 Task: Find connections with filter location Senden with filter topic #digitalnomadwith filter profile language Spanish with filter current company ETeam with filter school Madras Jobs with filter industry Renewable Energy Semiconductor Manufacturing with filter service category Search Engine Optimization (SEO) with filter keywords title Locksmith
Action: Mouse moved to (184, 288)
Screenshot: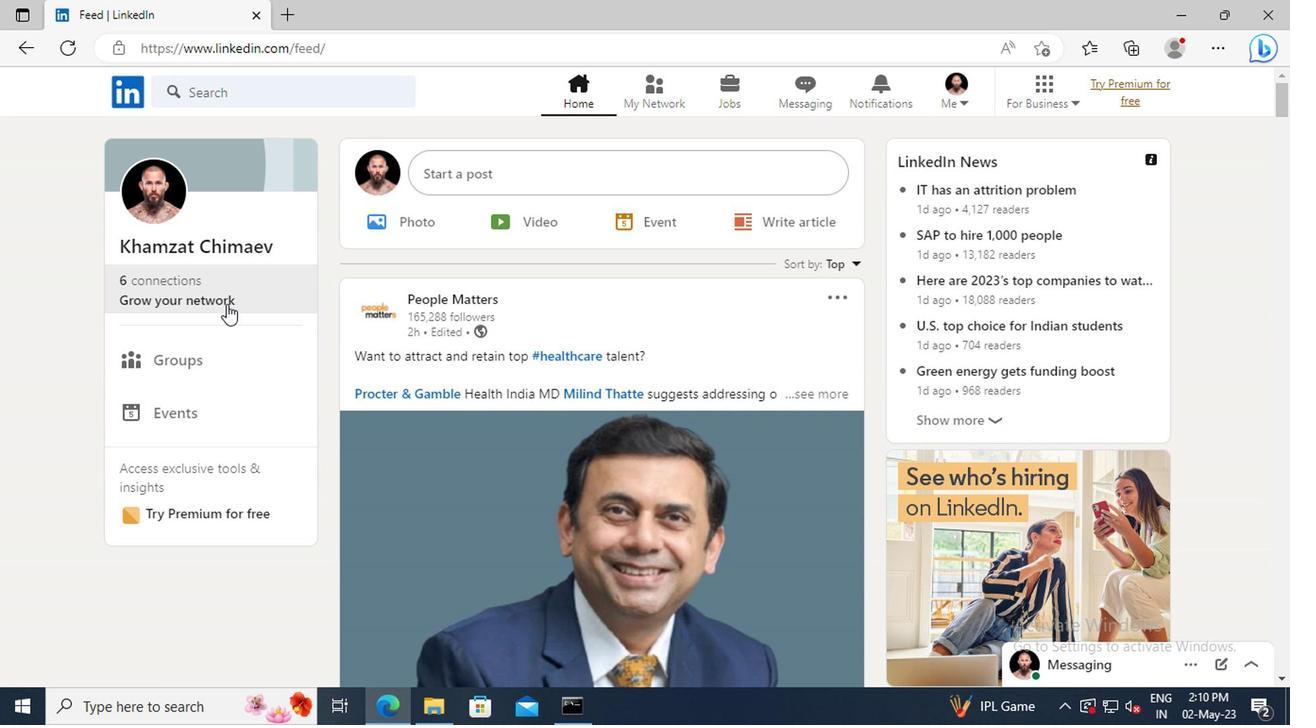 
Action: Mouse pressed left at (184, 288)
Screenshot: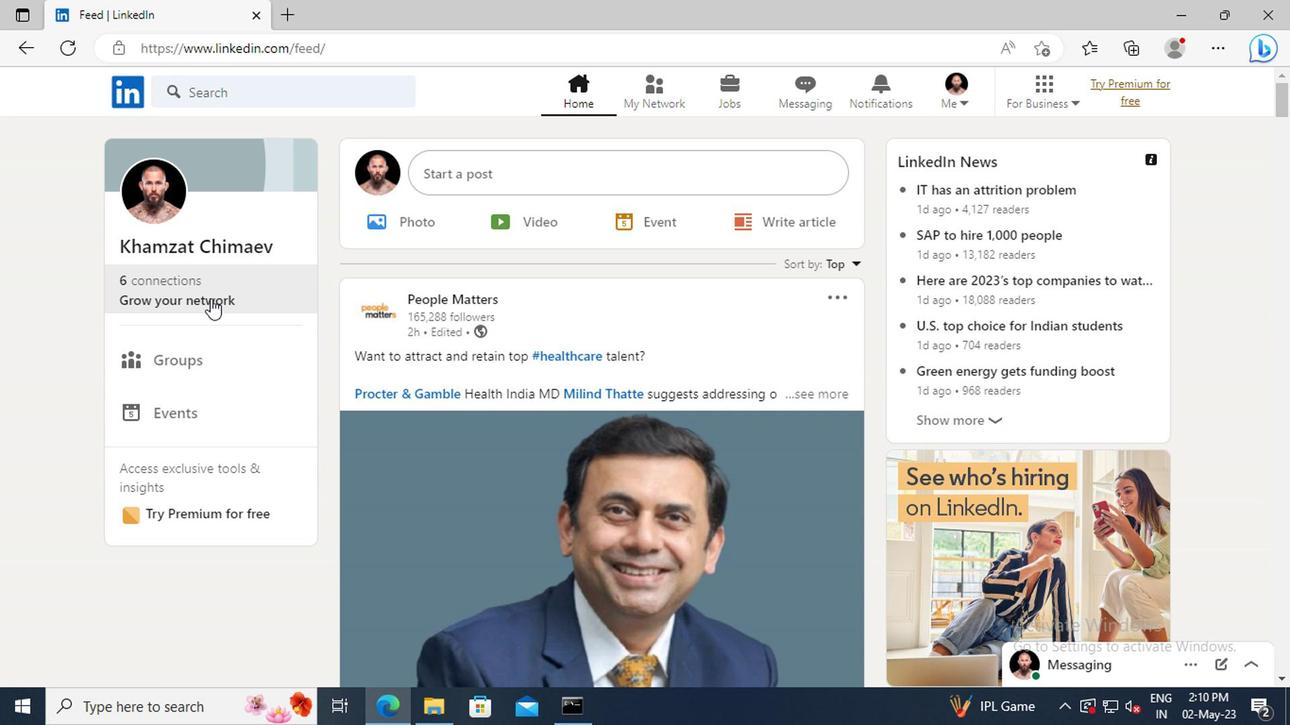 
Action: Mouse moved to (195, 200)
Screenshot: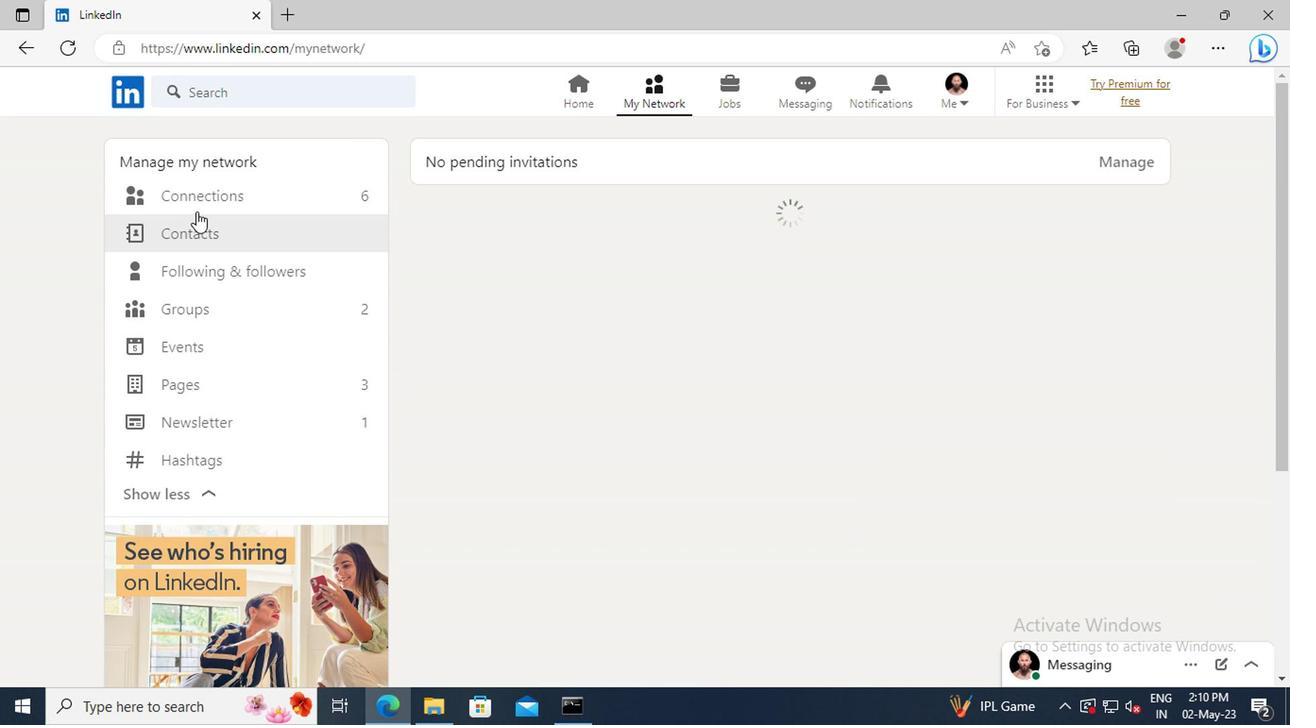 
Action: Mouse pressed left at (195, 200)
Screenshot: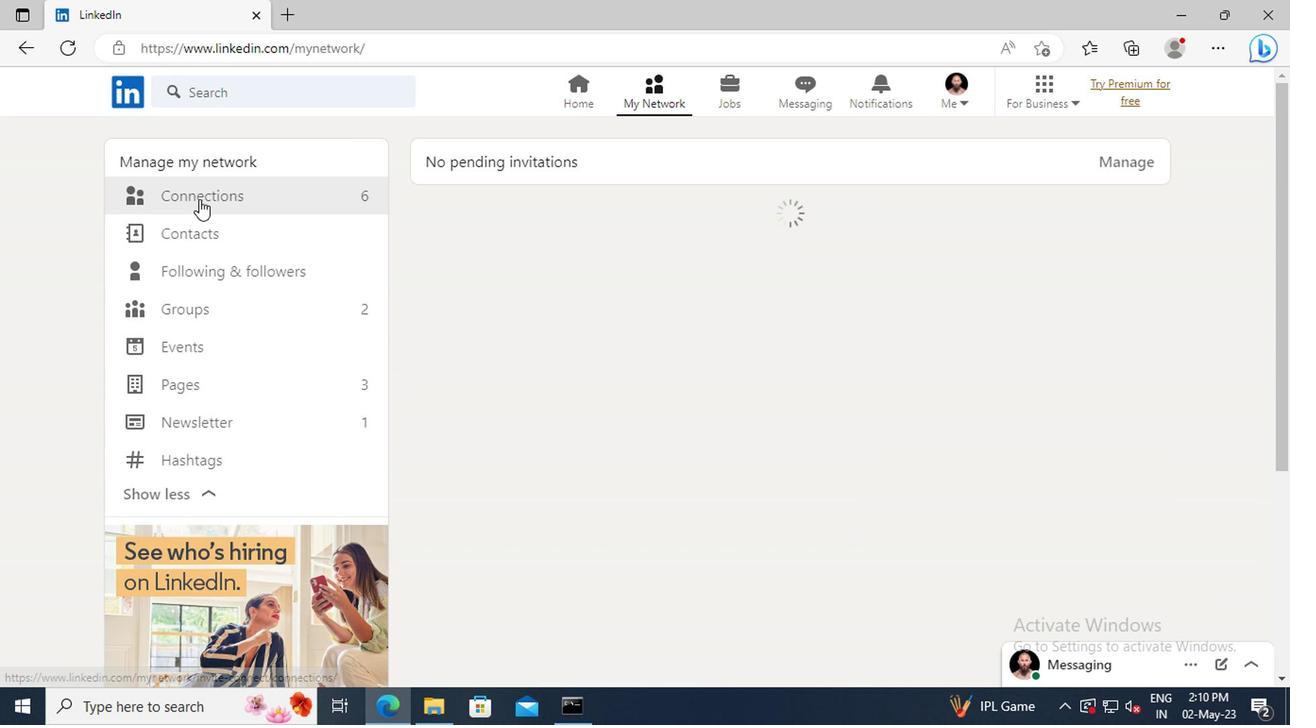 
Action: Mouse moved to (758, 204)
Screenshot: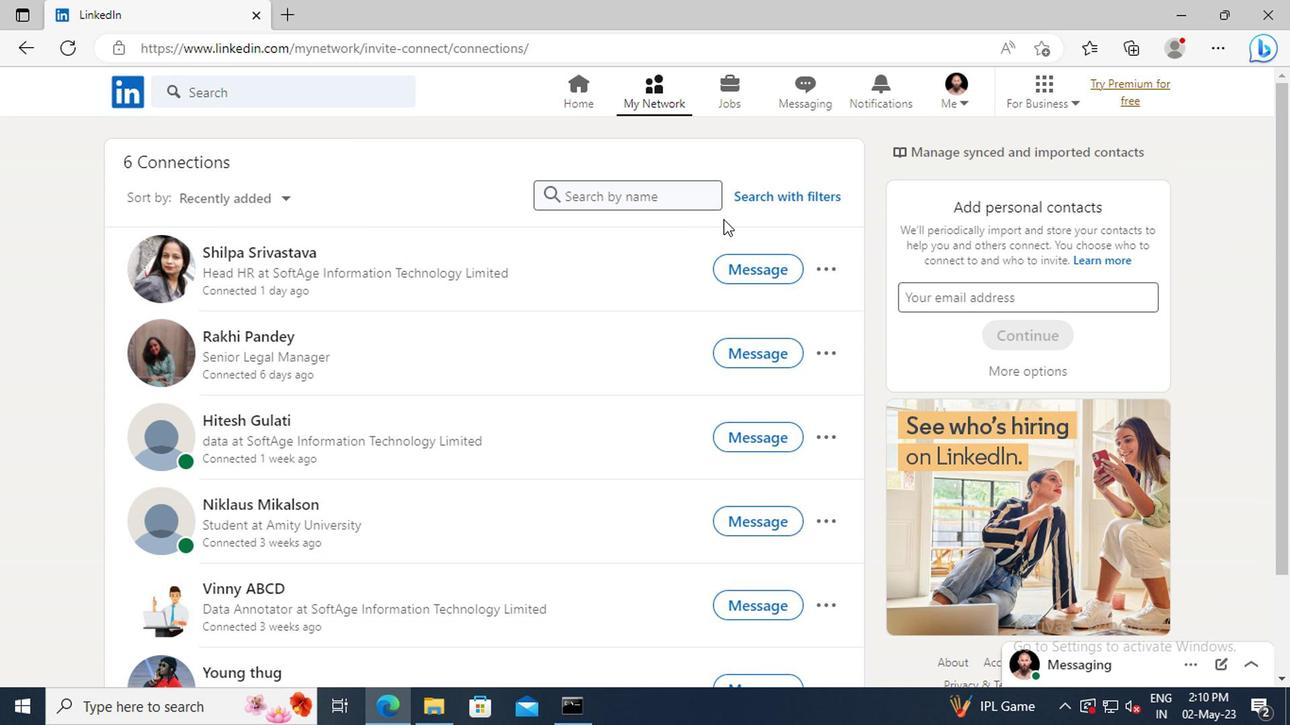 
Action: Mouse pressed left at (758, 204)
Screenshot: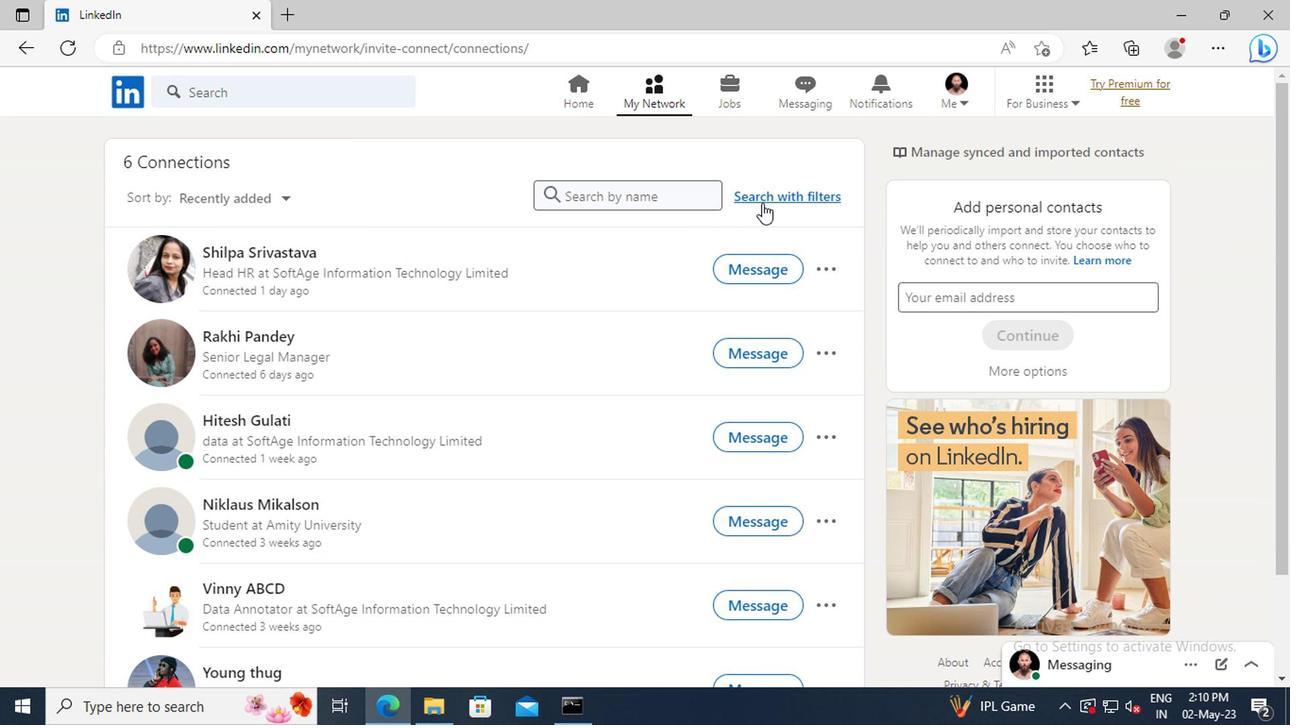 
Action: Mouse moved to (715, 149)
Screenshot: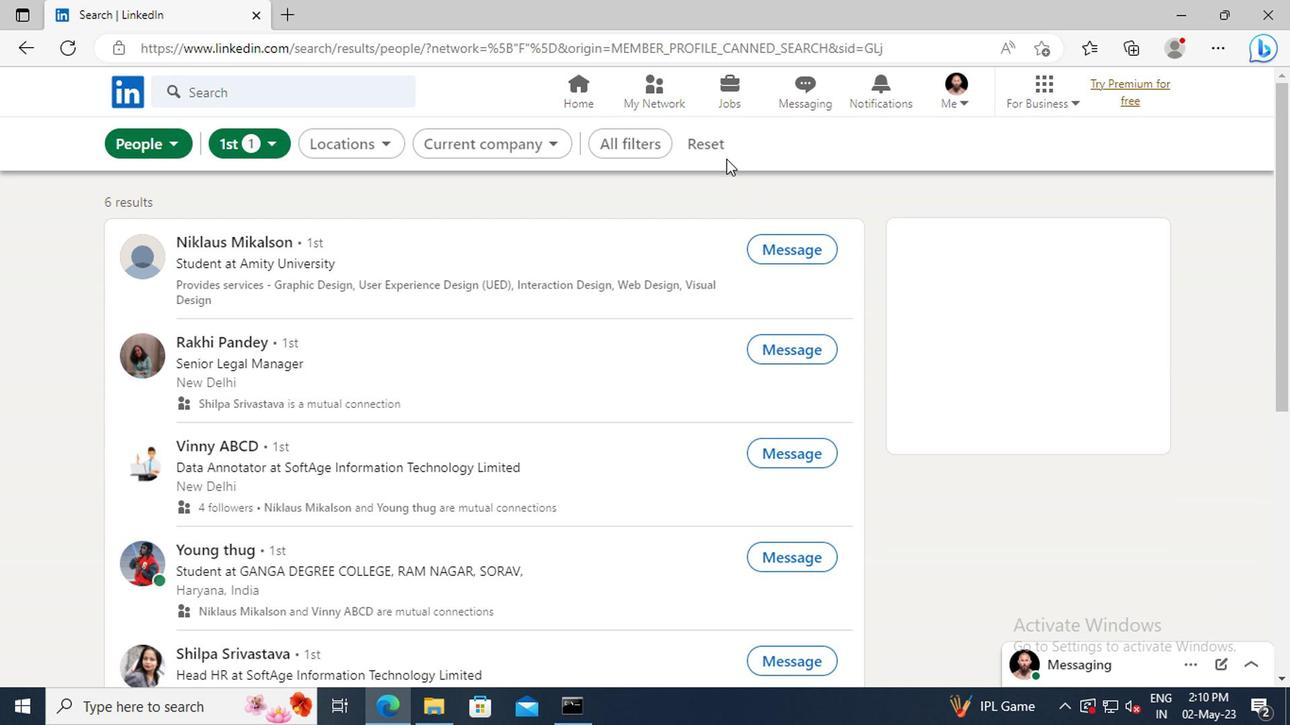
Action: Mouse pressed left at (715, 149)
Screenshot: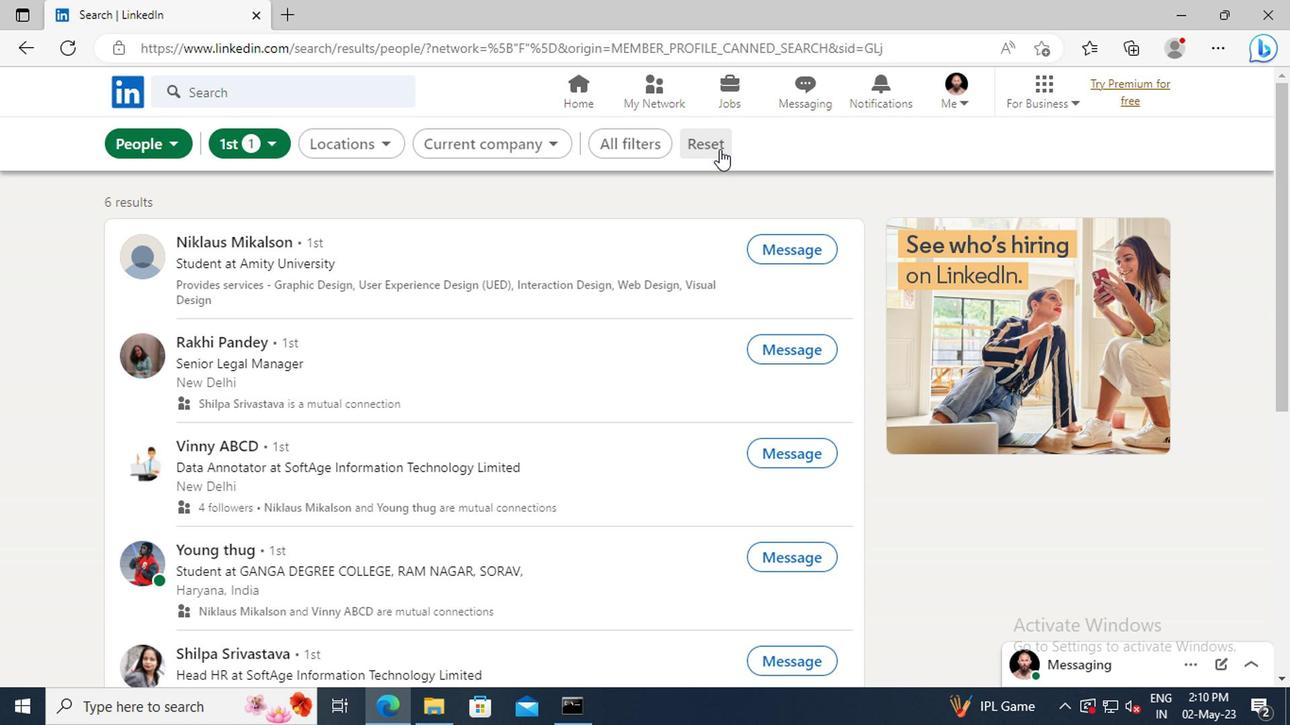
Action: Mouse moved to (673, 148)
Screenshot: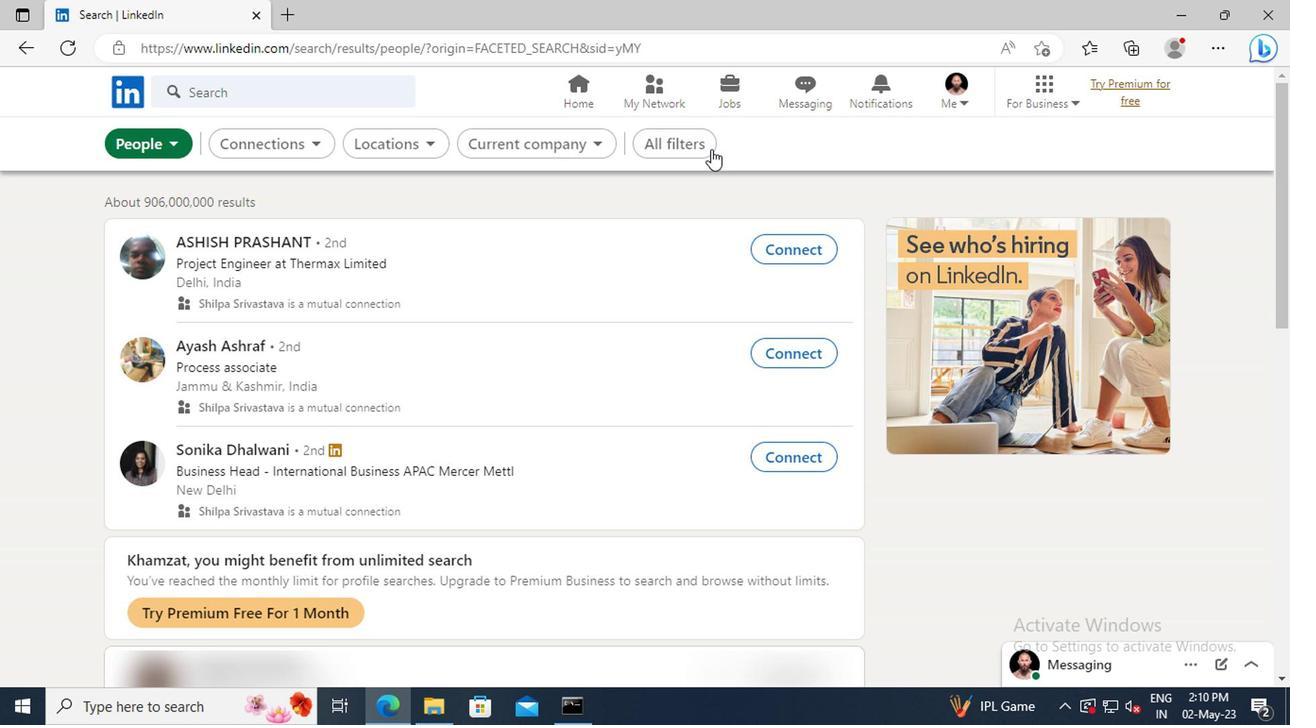 
Action: Mouse pressed left at (673, 148)
Screenshot: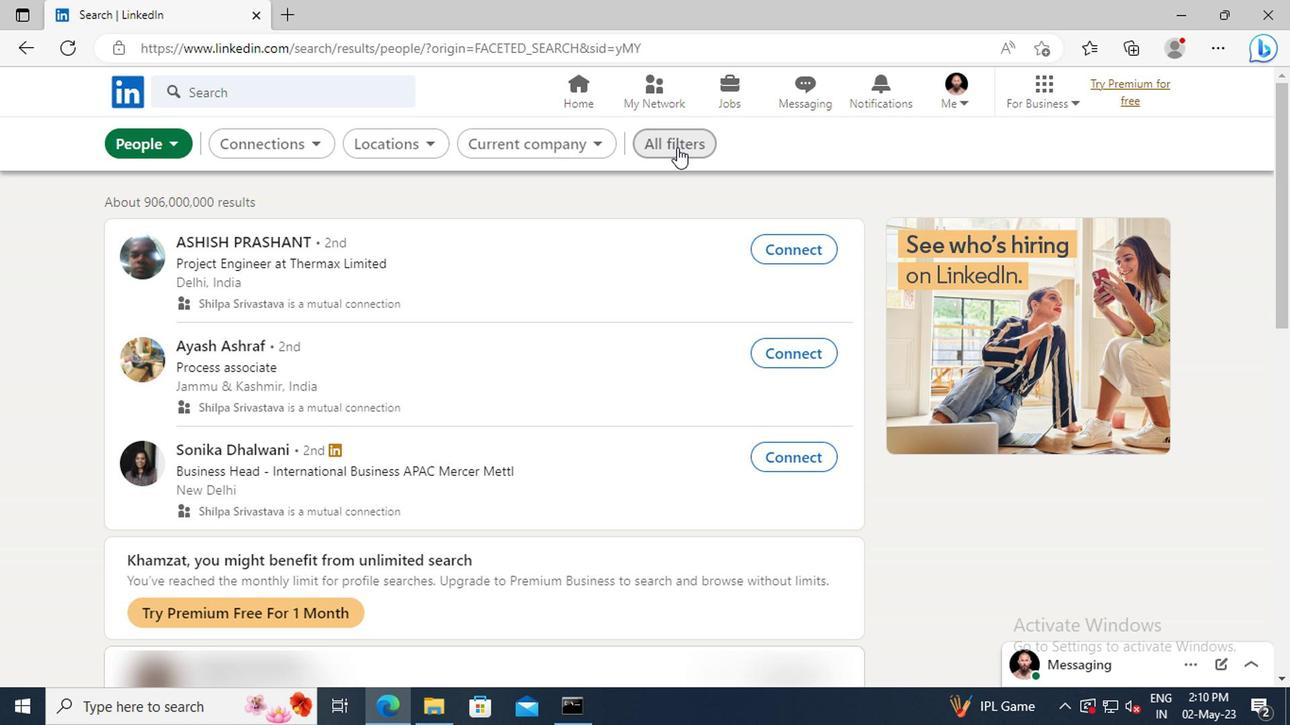 
Action: Mouse moved to (1038, 364)
Screenshot: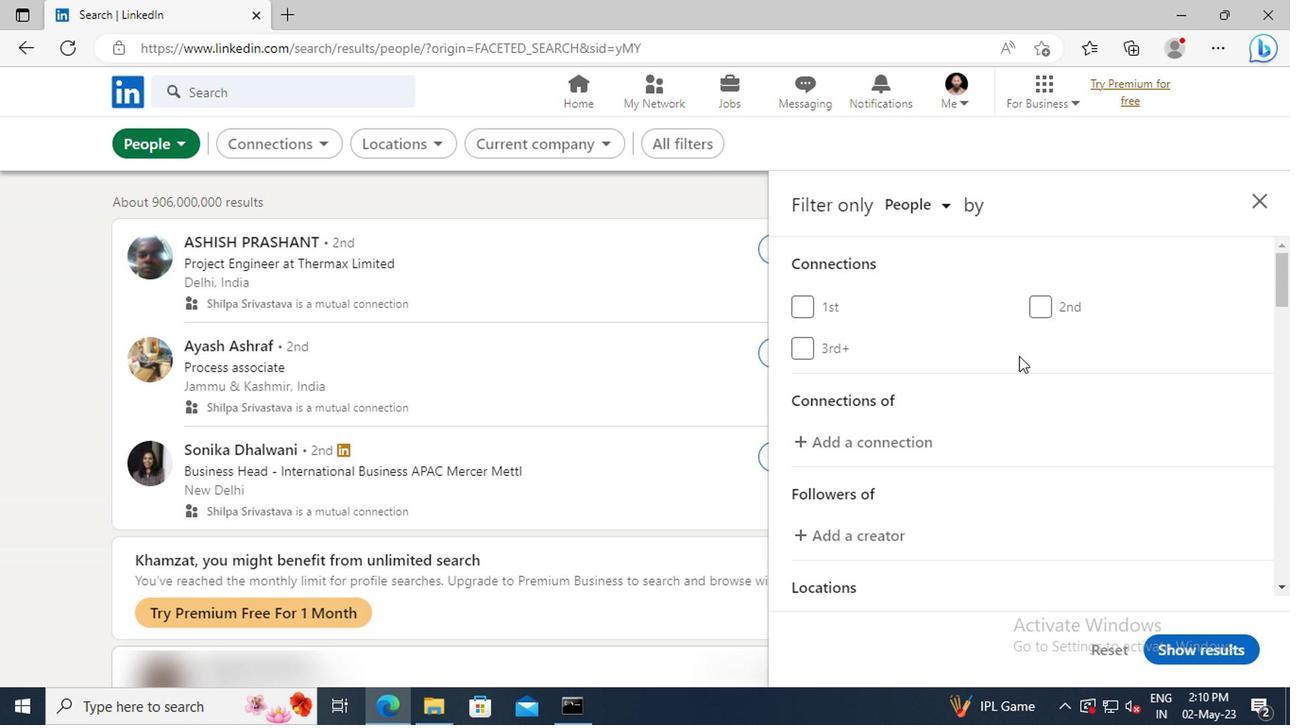 
Action: Mouse scrolled (1038, 362) with delta (0, -1)
Screenshot: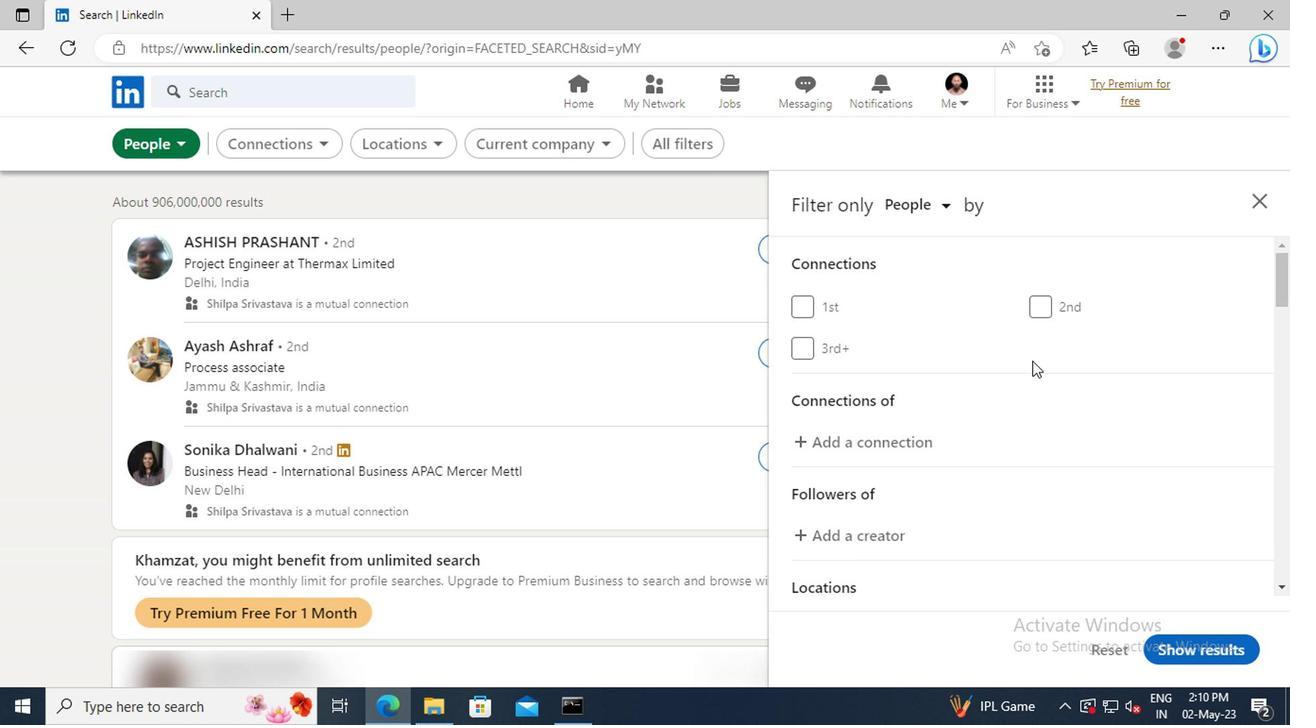 
Action: Mouse scrolled (1038, 362) with delta (0, -1)
Screenshot: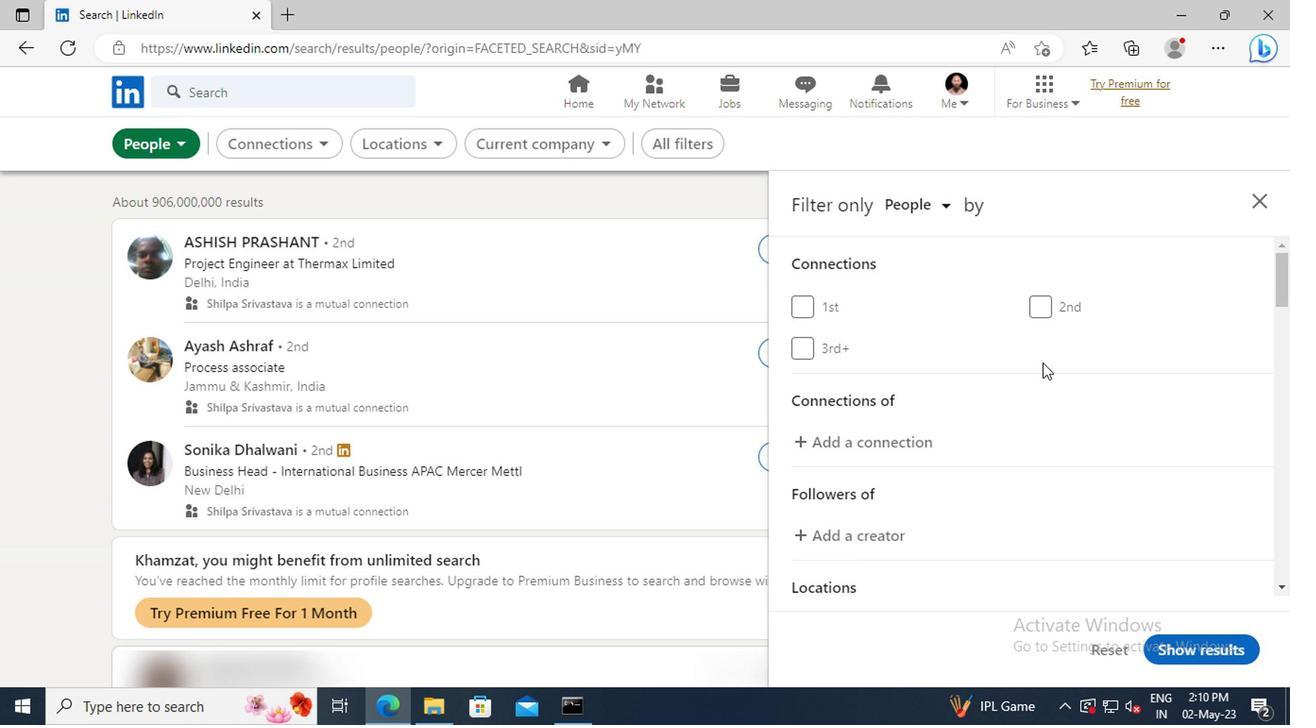 
Action: Mouse scrolled (1038, 362) with delta (0, -1)
Screenshot: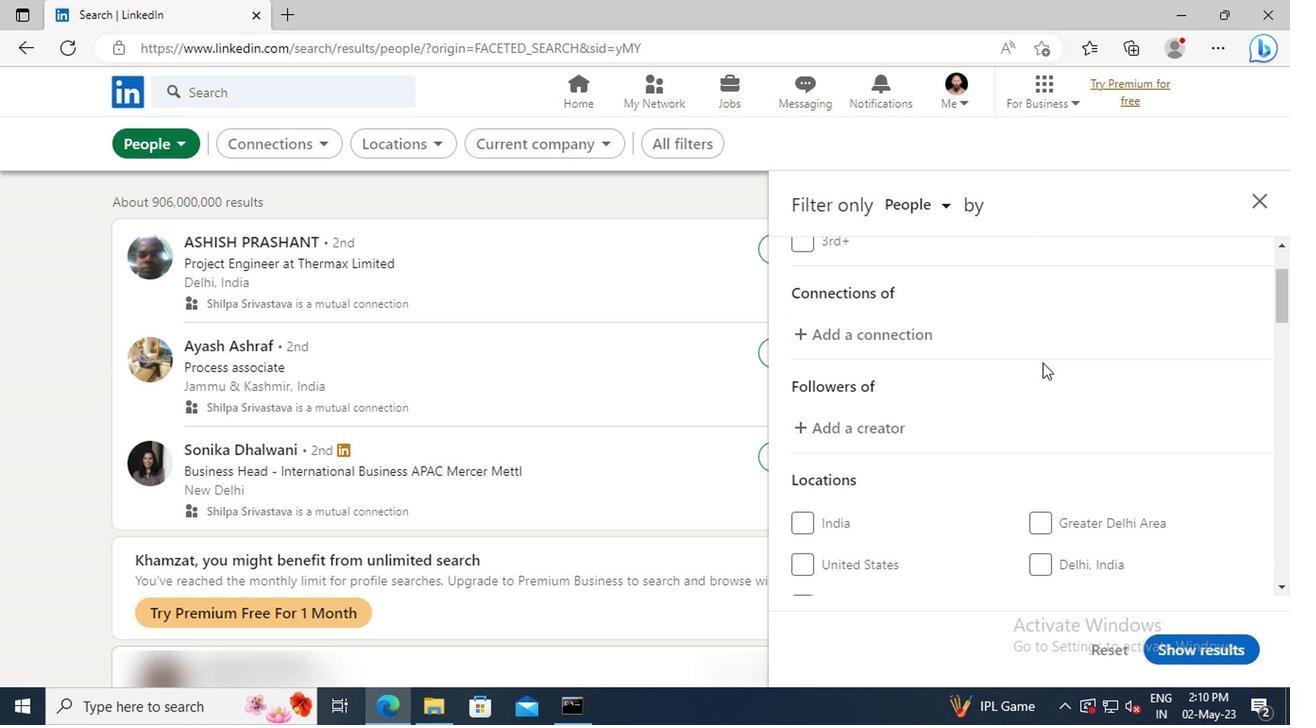 
Action: Mouse moved to (1039, 364)
Screenshot: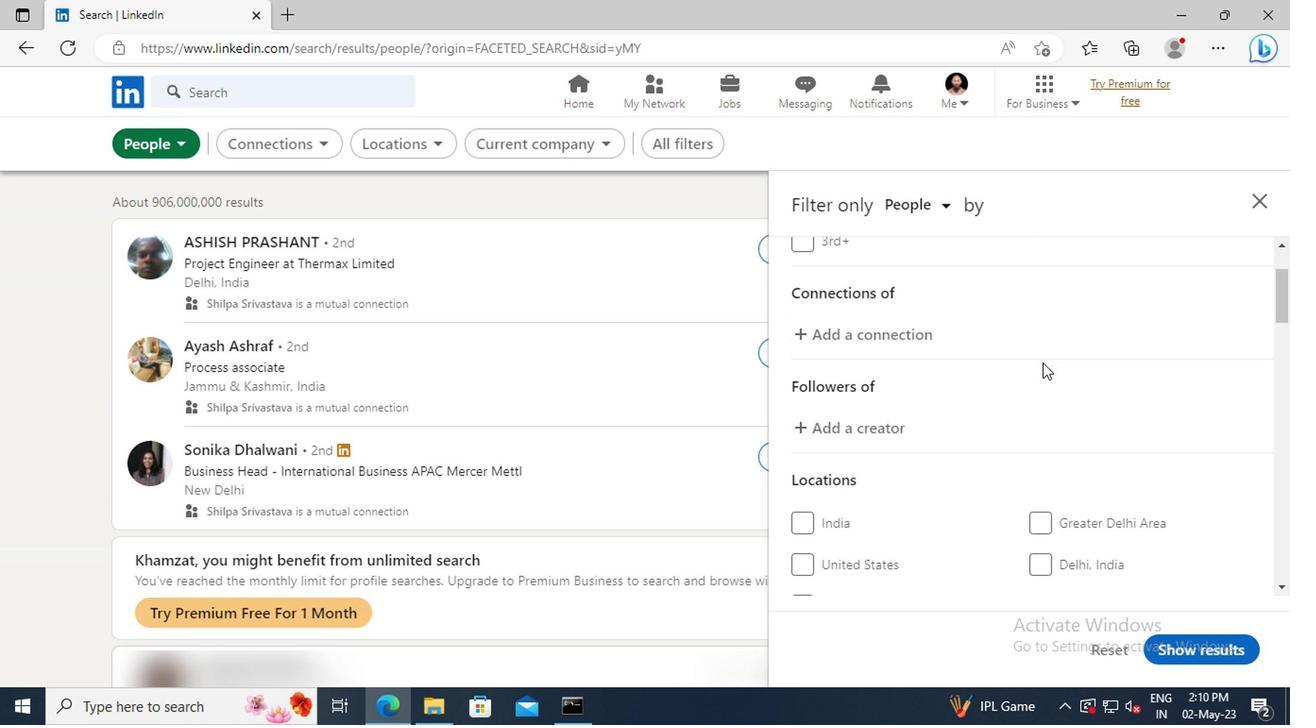 
Action: Mouse scrolled (1039, 362) with delta (0, -1)
Screenshot: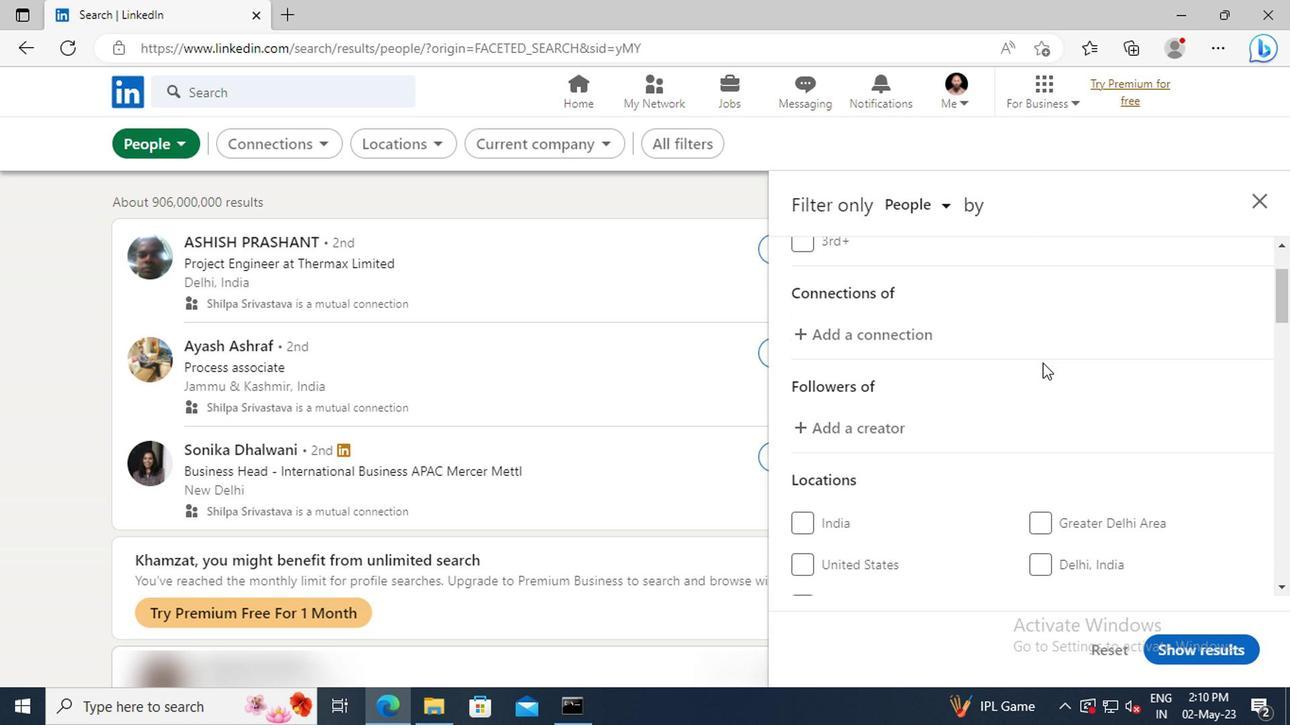 
Action: Mouse scrolled (1039, 362) with delta (0, -1)
Screenshot: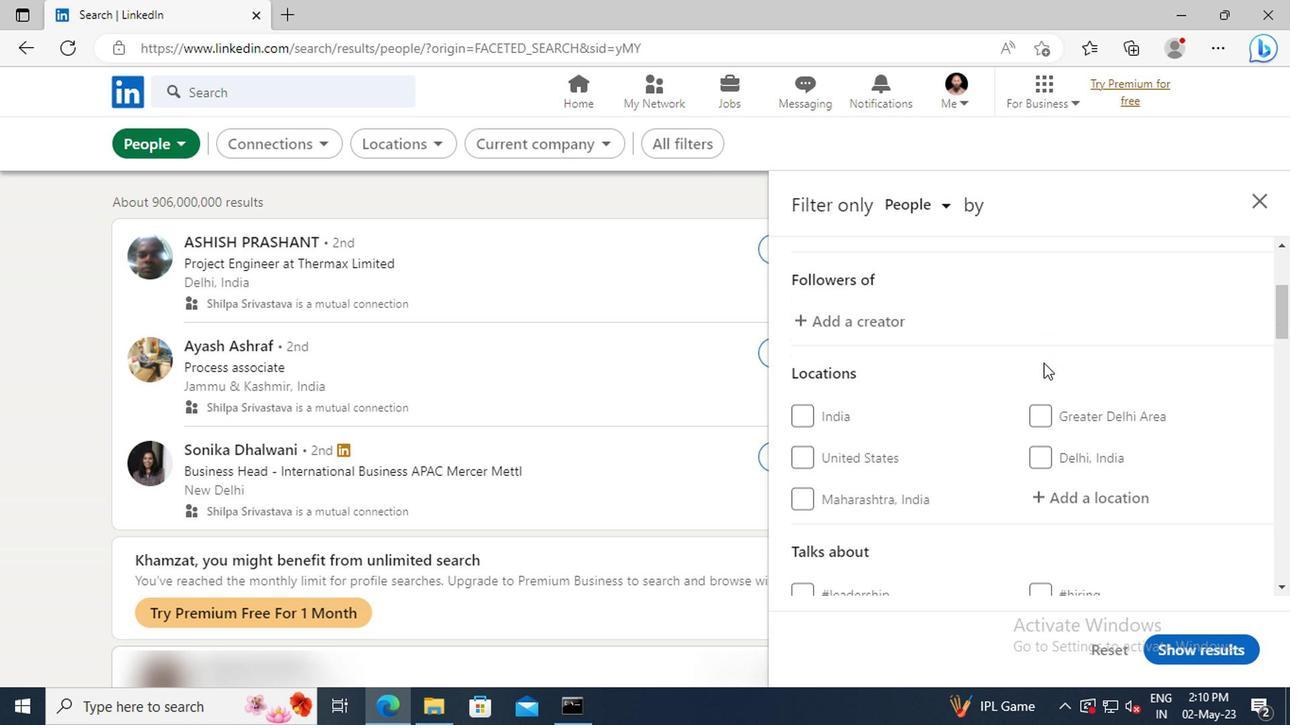 
Action: Mouse moved to (1052, 442)
Screenshot: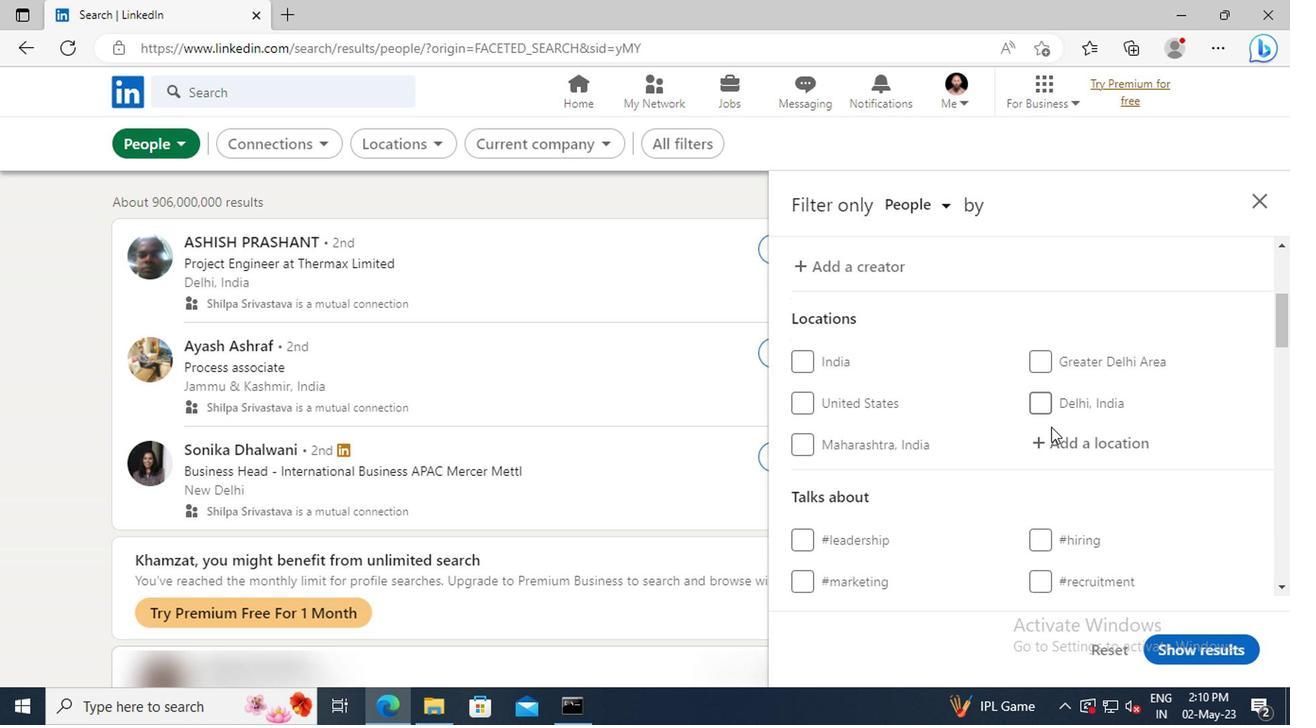 
Action: Mouse pressed left at (1052, 442)
Screenshot: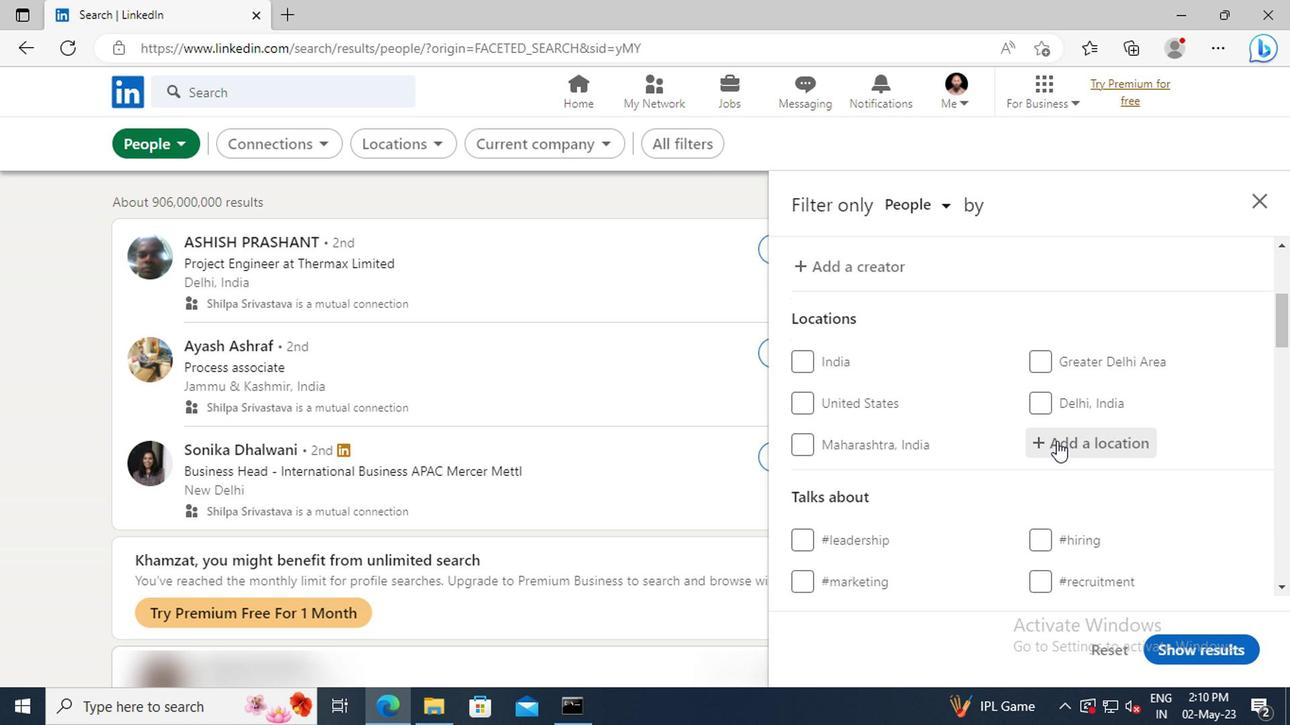 
Action: Key pressed <Key.shift>SENDEN
Screenshot: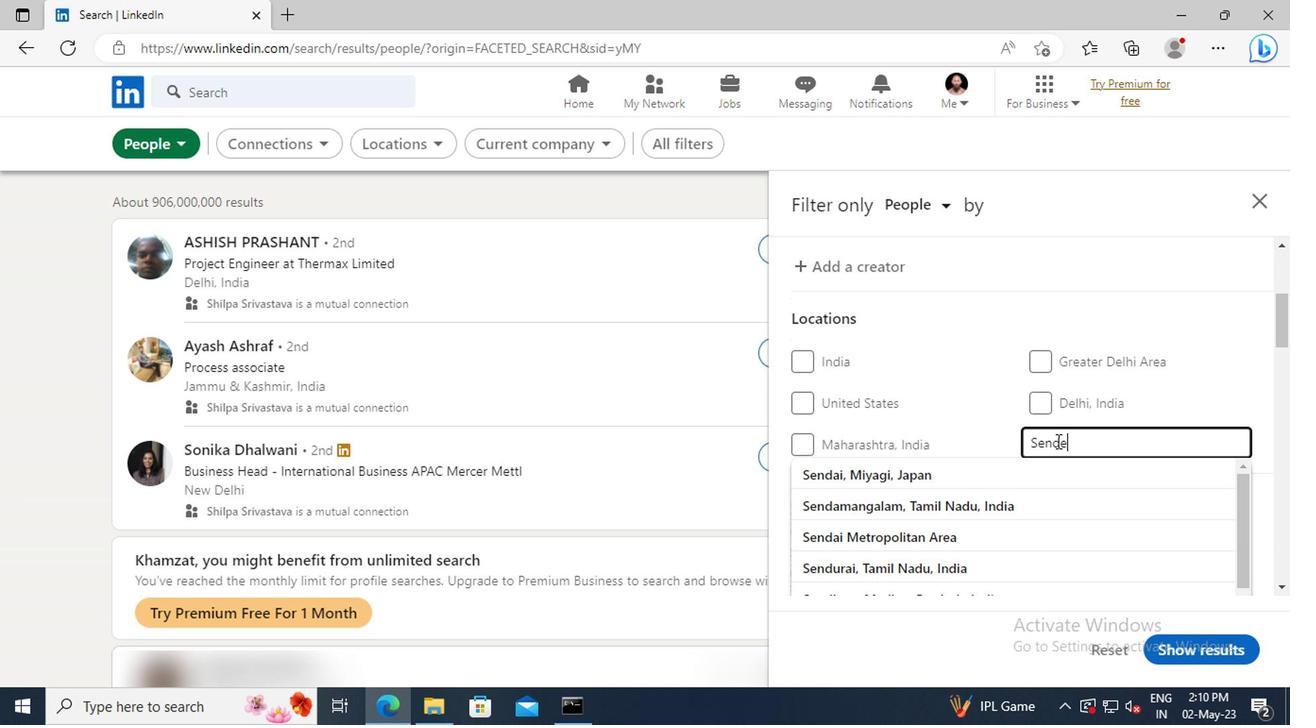 
Action: Mouse moved to (1057, 473)
Screenshot: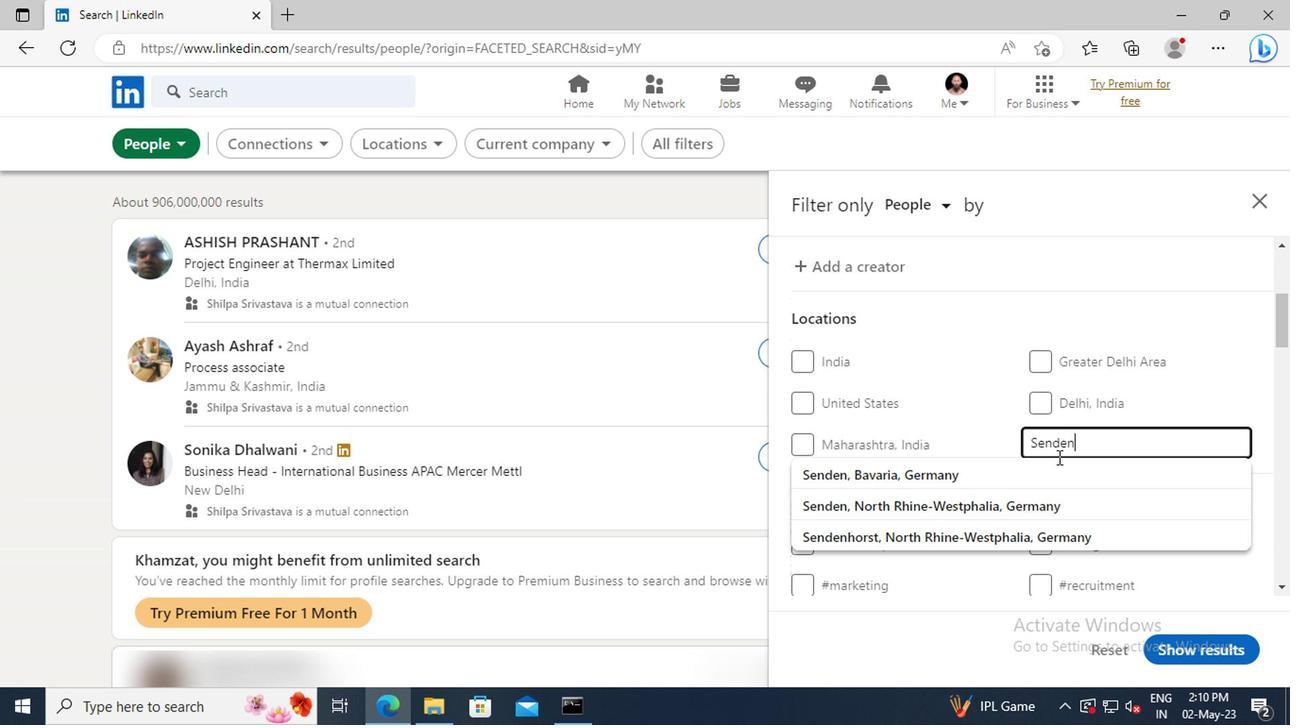 
Action: Mouse pressed left at (1057, 473)
Screenshot: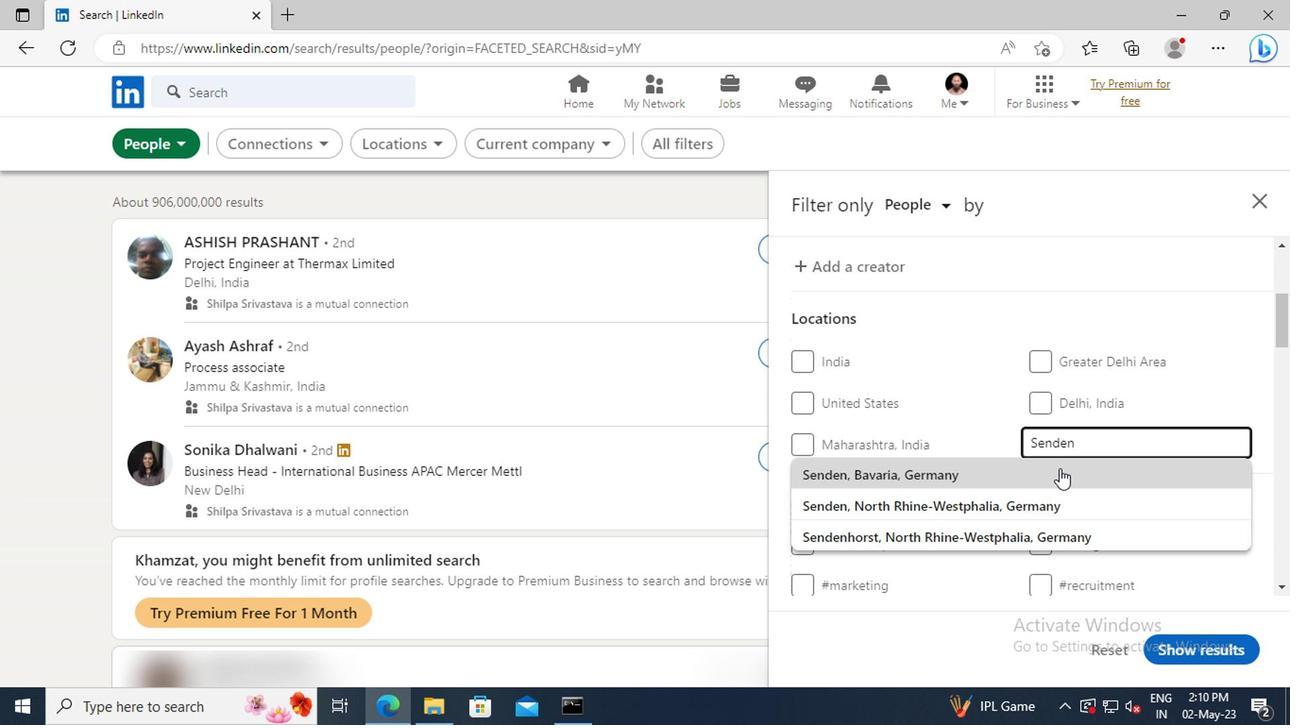 
Action: Mouse scrolled (1057, 471) with delta (0, -1)
Screenshot: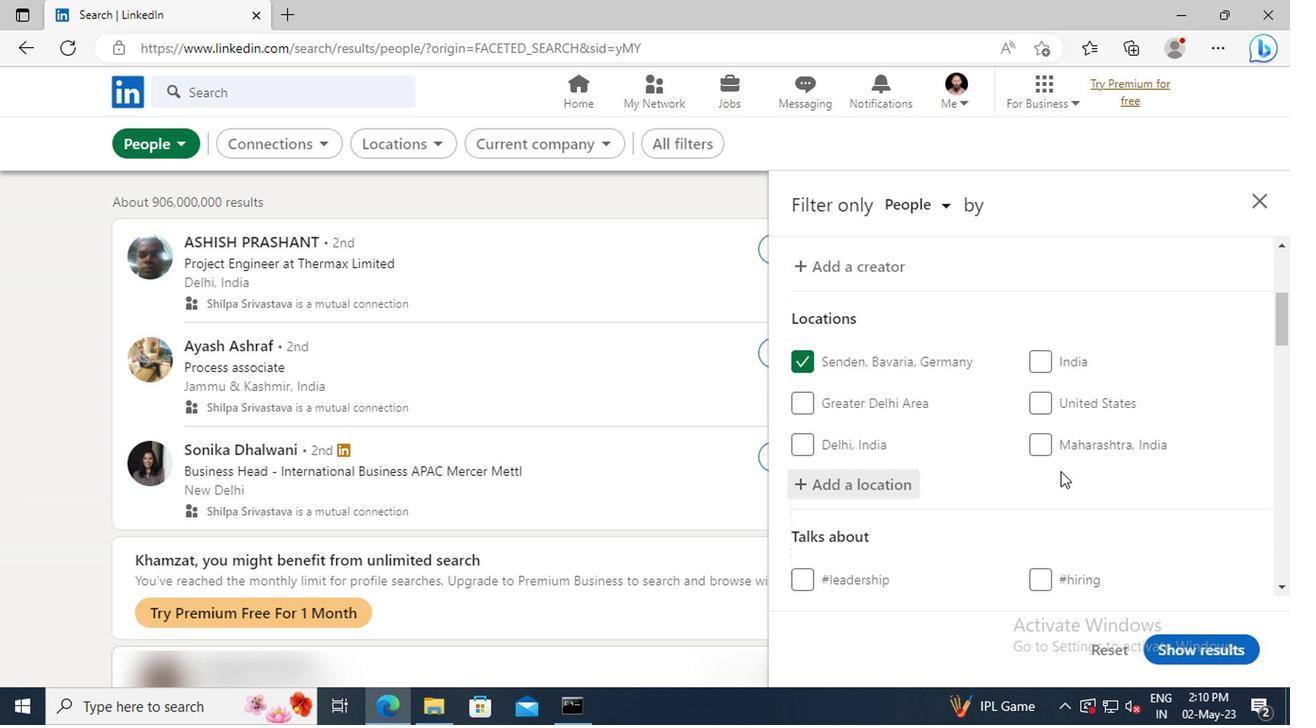 
Action: Mouse scrolled (1057, 471) with delta (0, -1)
Screenshot: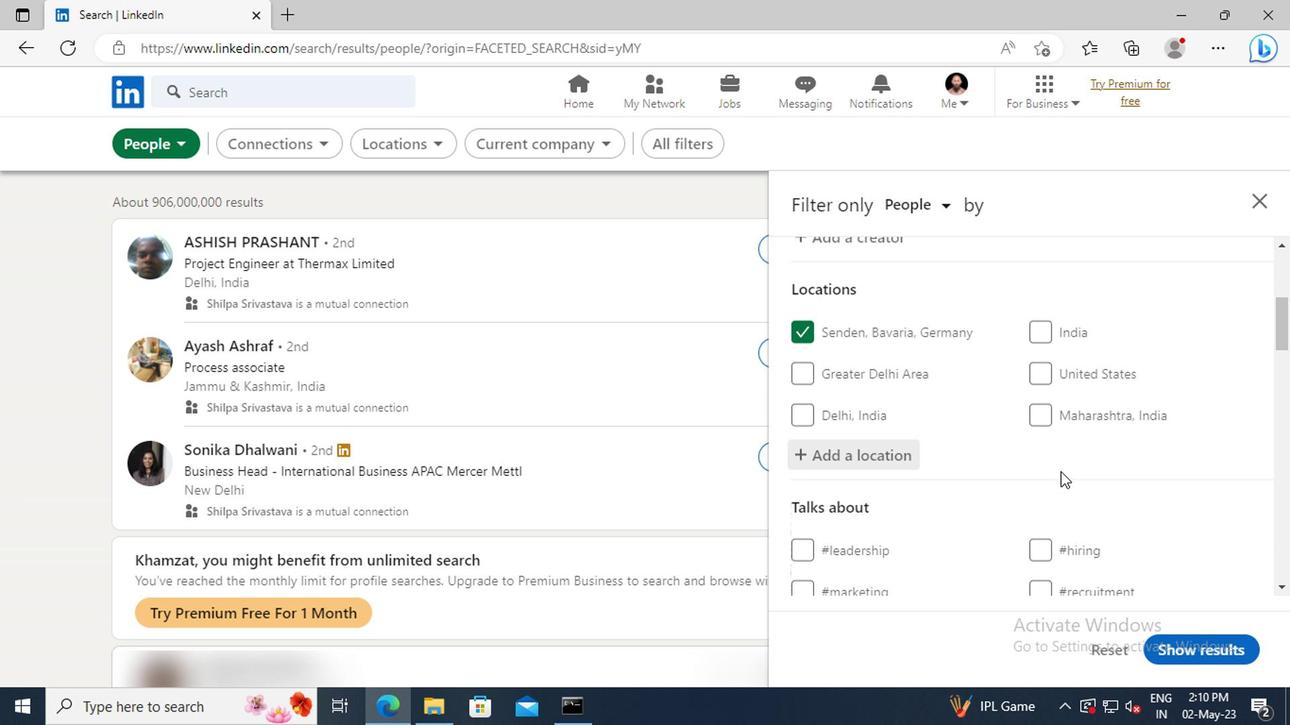 
Action: Mouse scrolled (1057, 471) with delta (0, -1)
Screenshot: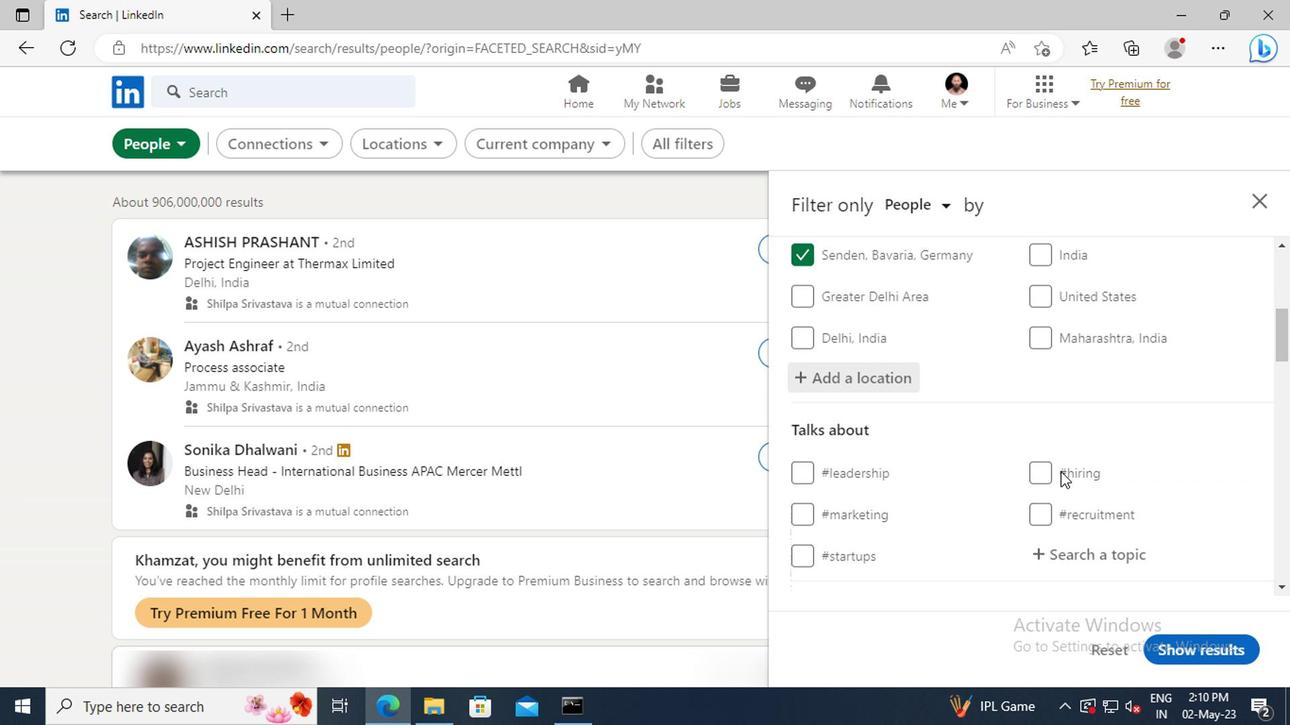 
Action: Mouse moved to (1060, 497)
Screenshot: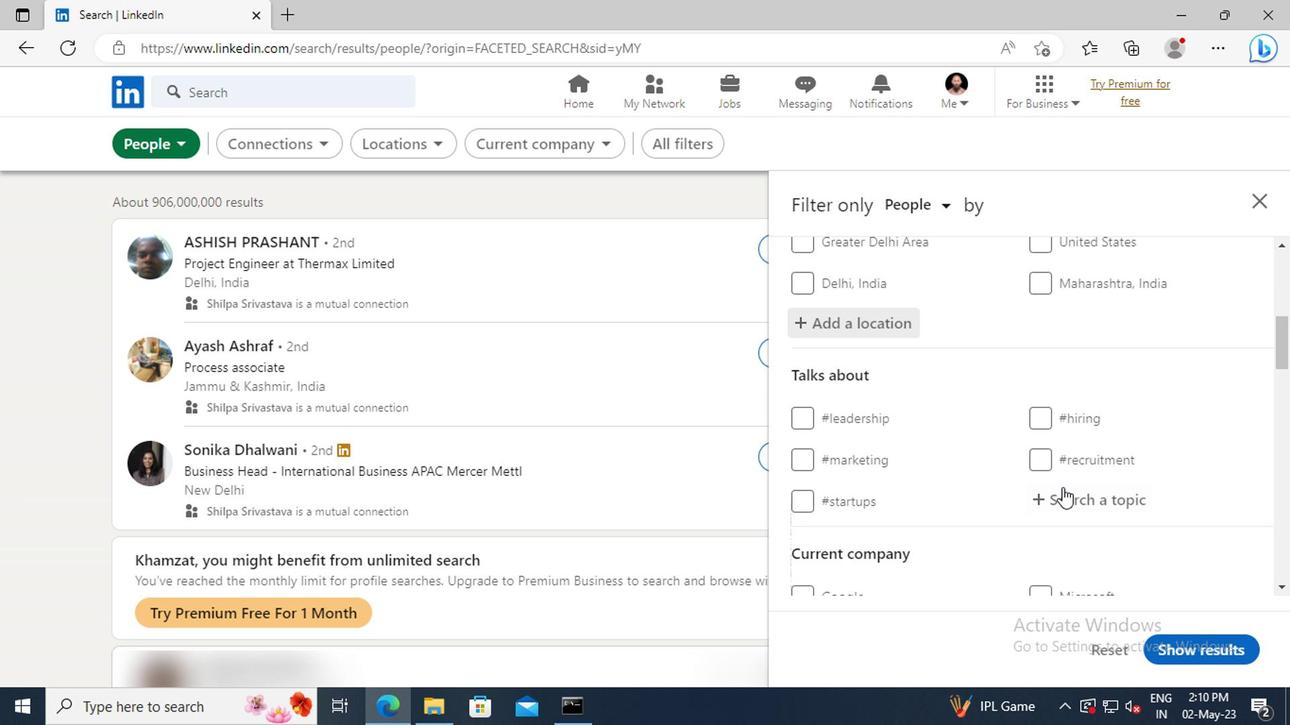 
Action: Mouse pressed left at (1060, 497)
Screenshot: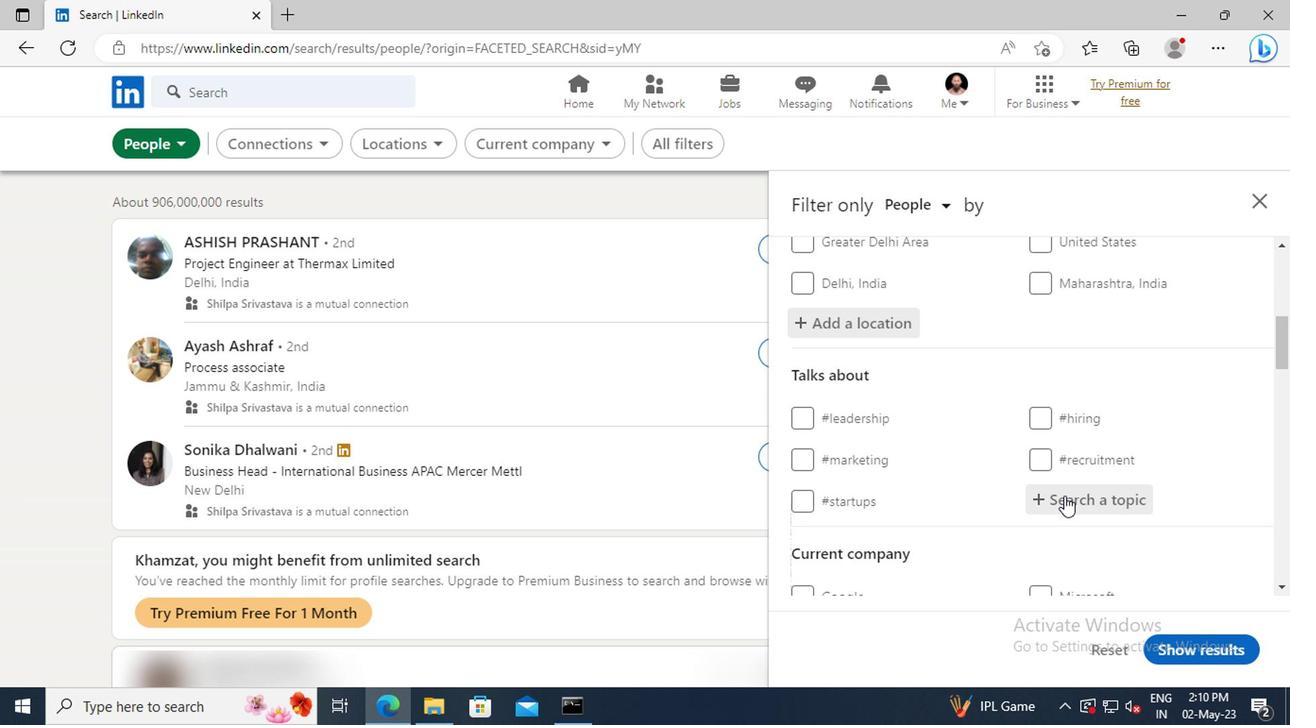
Action: Key pressed DIGITALNO
Screenshot: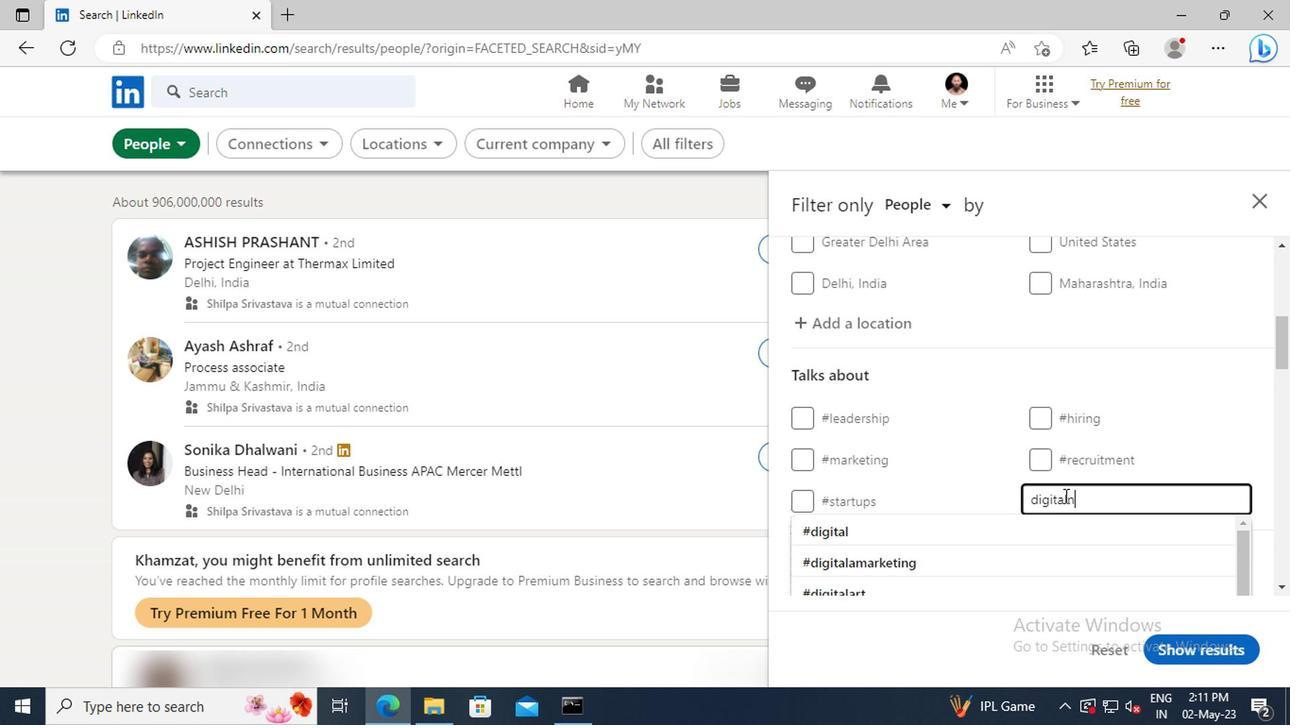 
Action: Mouse moved to (1061, 527)
Screenshot: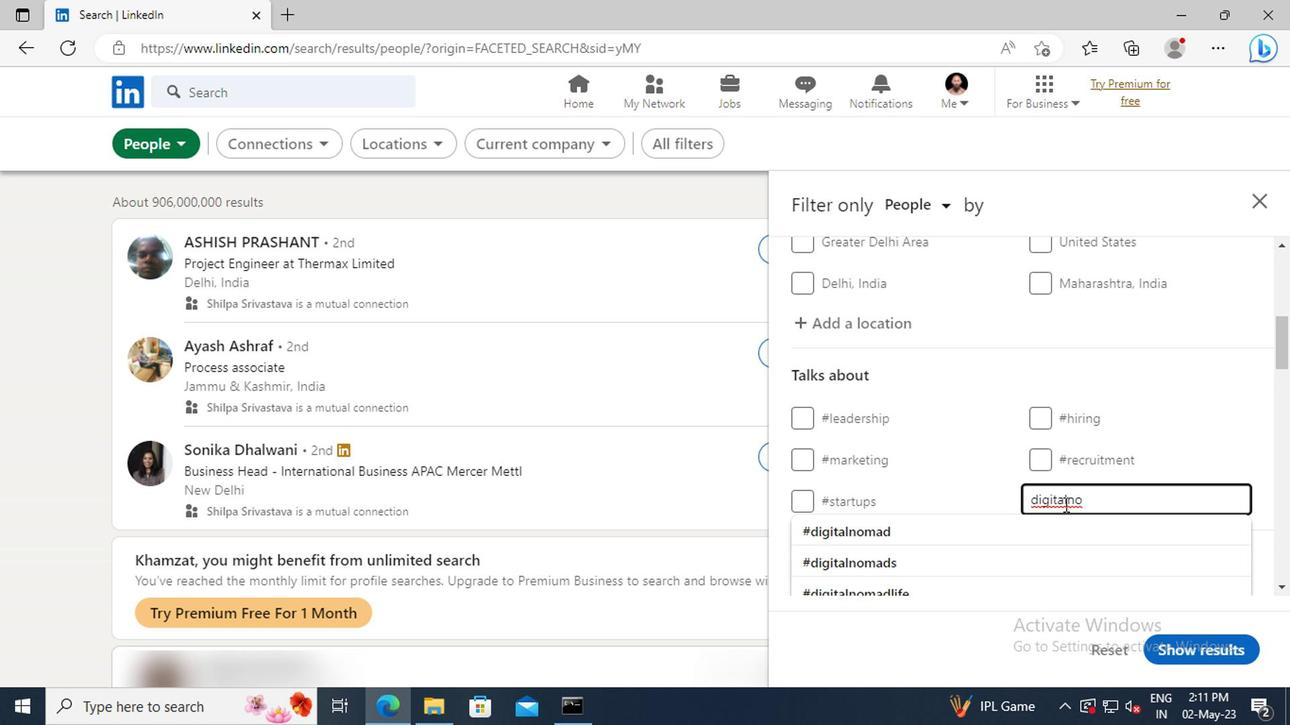 
Action: Mouse pressed left at (1061, 527)
Screenshot: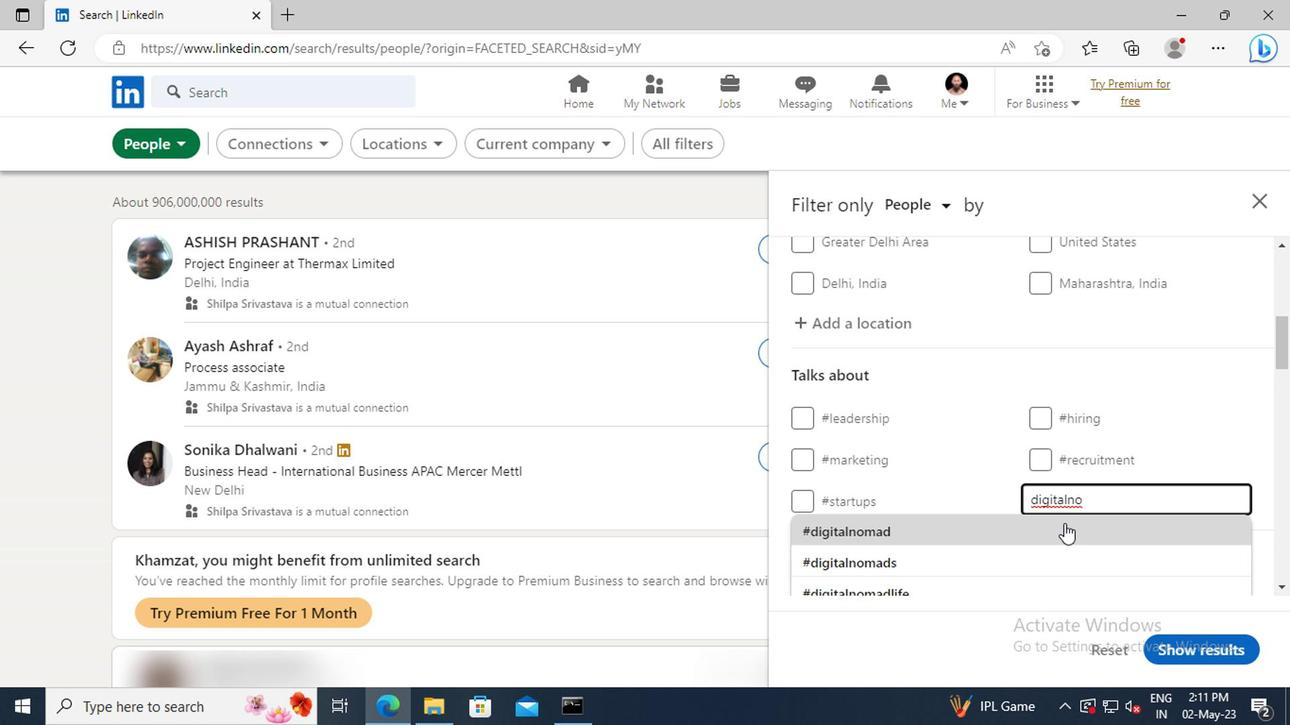 
Action: Mouse scrolled (1061, 526) with delta (0, 0)
Screenshot: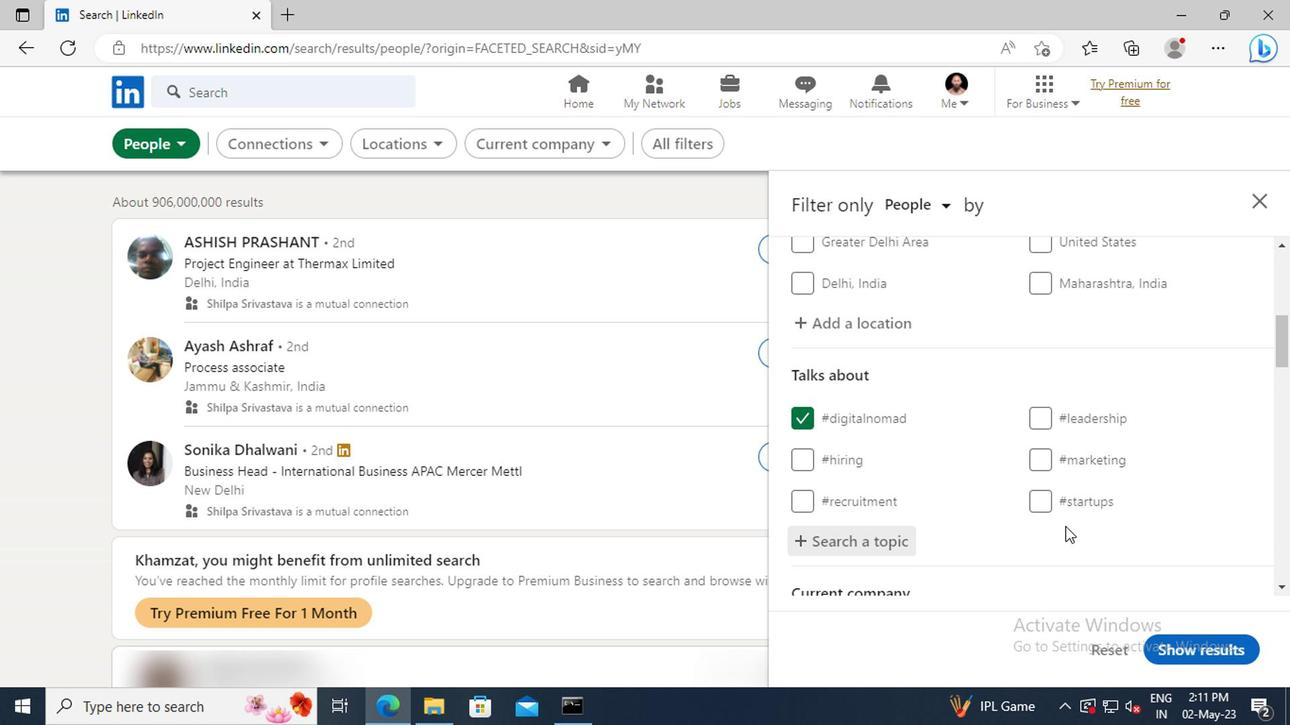
Action: Mouse moved to (1050, 477)
Screenshot: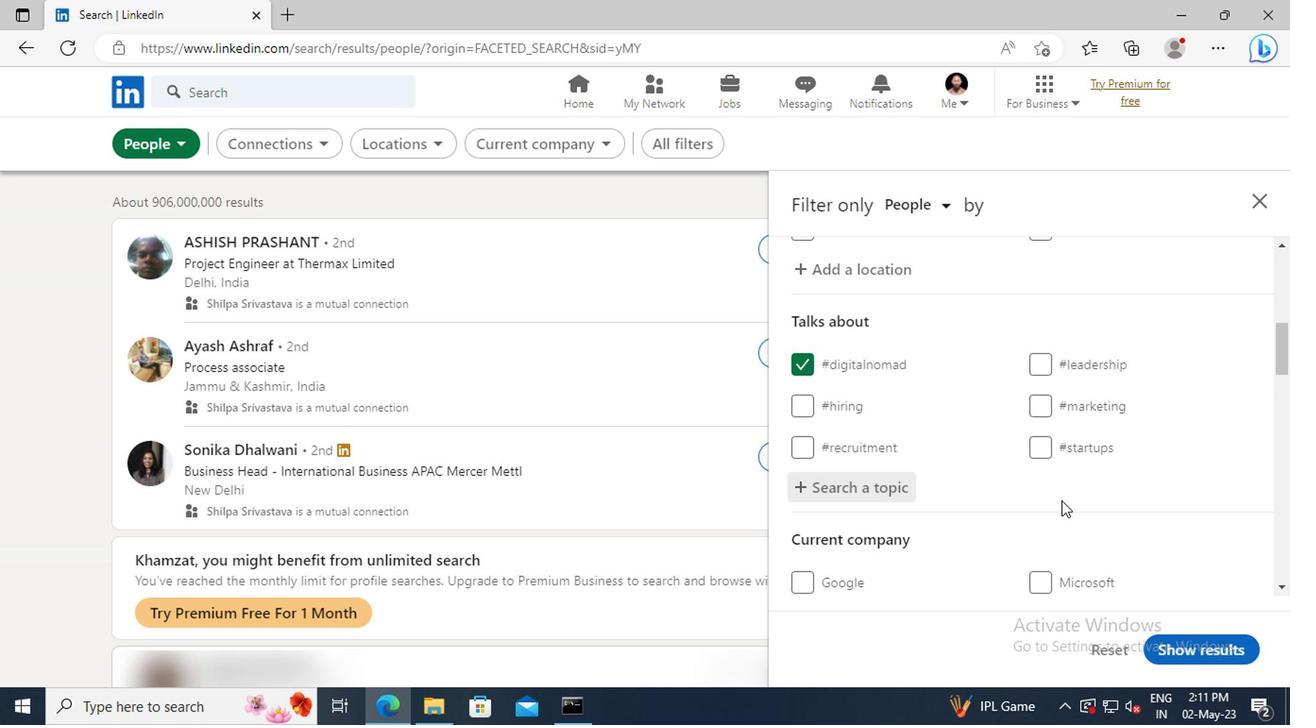 
Action: Mouse scrolled (1050, 476) with delta (0, -1)
Screenshot: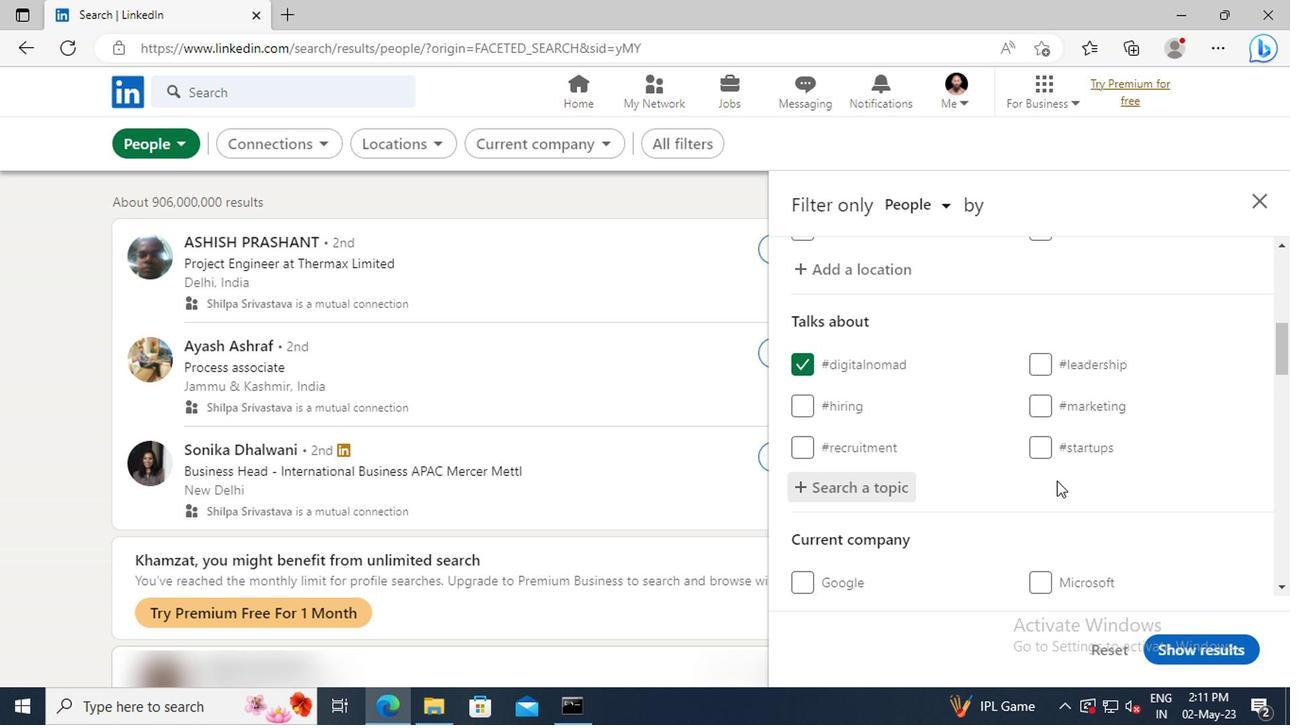 
Action: Mouse scrolled (1050, 476) with delta (0, -1)
Screenshot: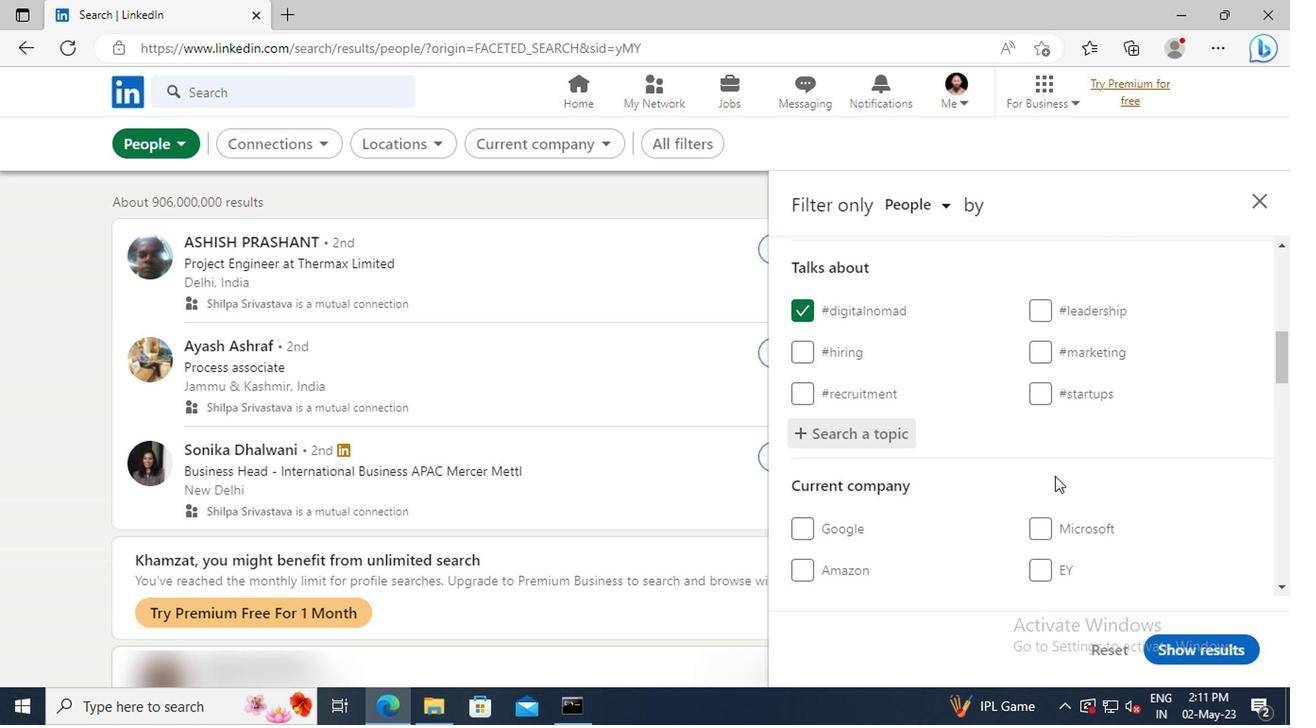 
Action: Mouse scrolled (1050, 476) with delta (0, -1)
Screenshot: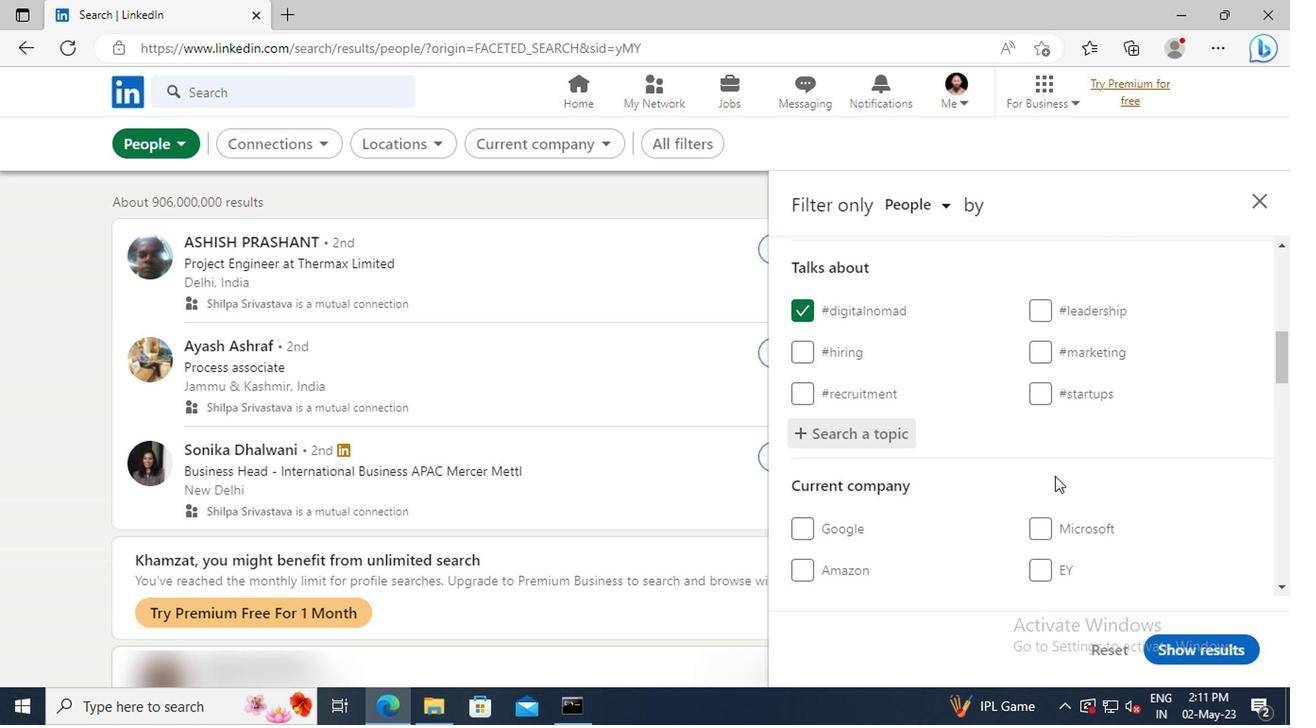 
Action: Mouse scrolled (1050, 476) with delta (0, -1)
Screenshot: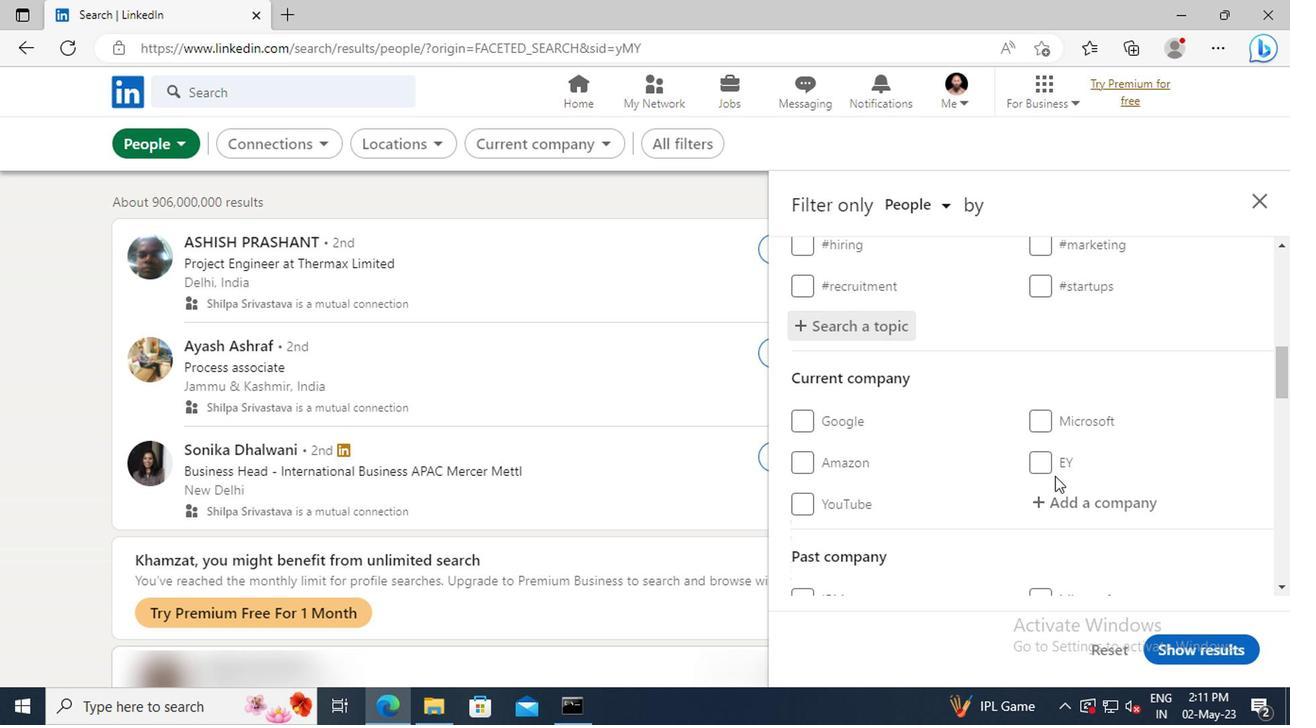 
Action: Mouse scrolled (1050, 476) with delta (0, -1)
Screenshot: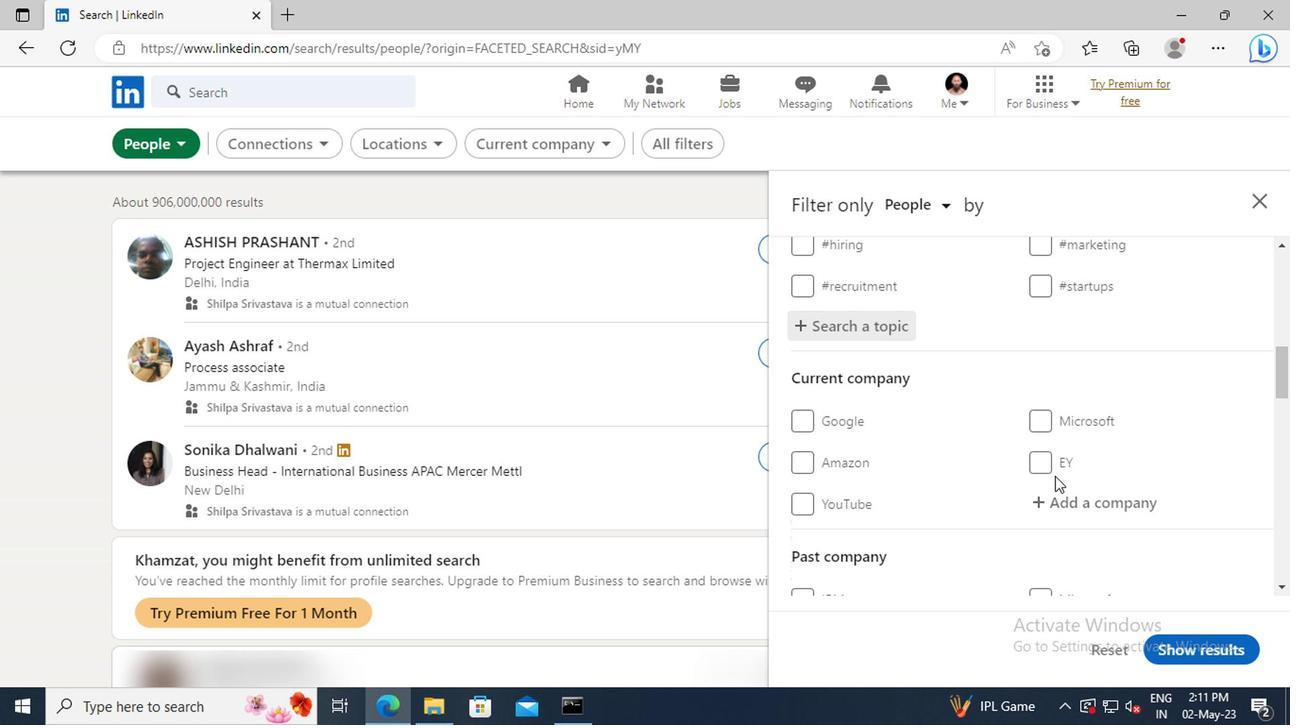 
Action: Mouse scrolled (1050, 476) with delta (0, -1)
Screenshot: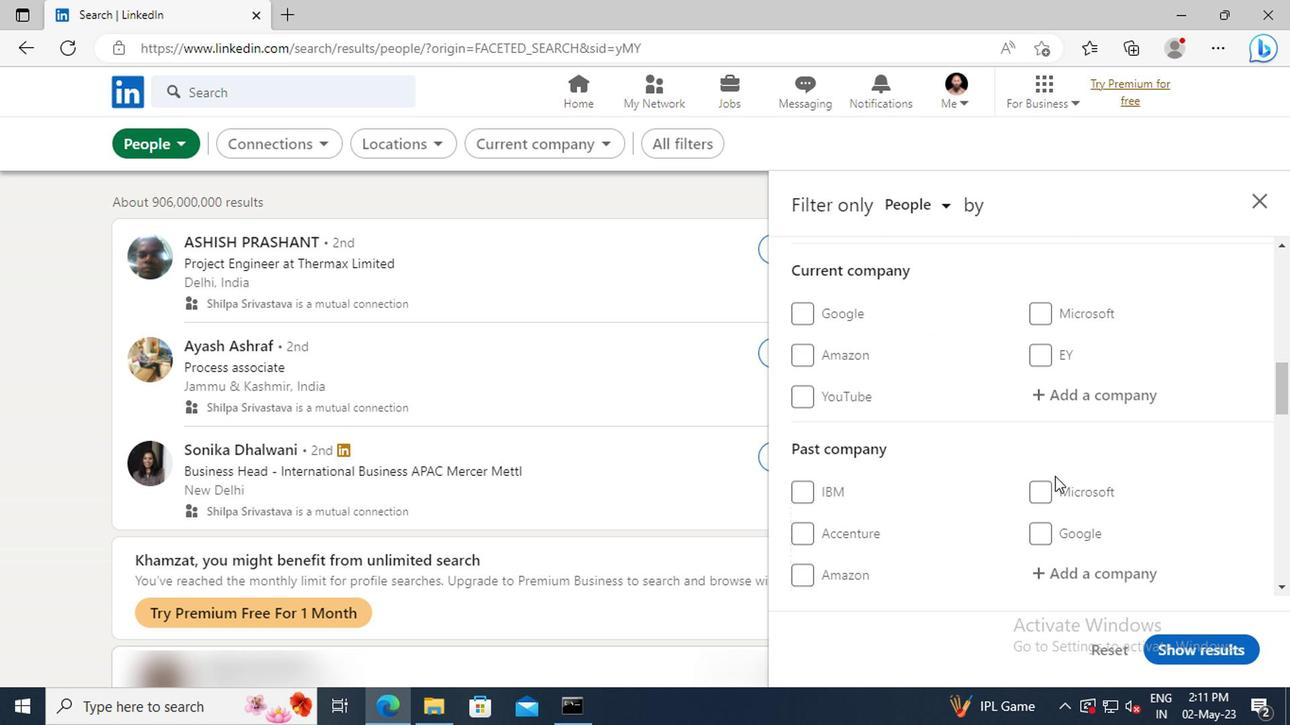 
Action: Mouse scrolled (1050, 476) with delta (0, -1)
Screenshot: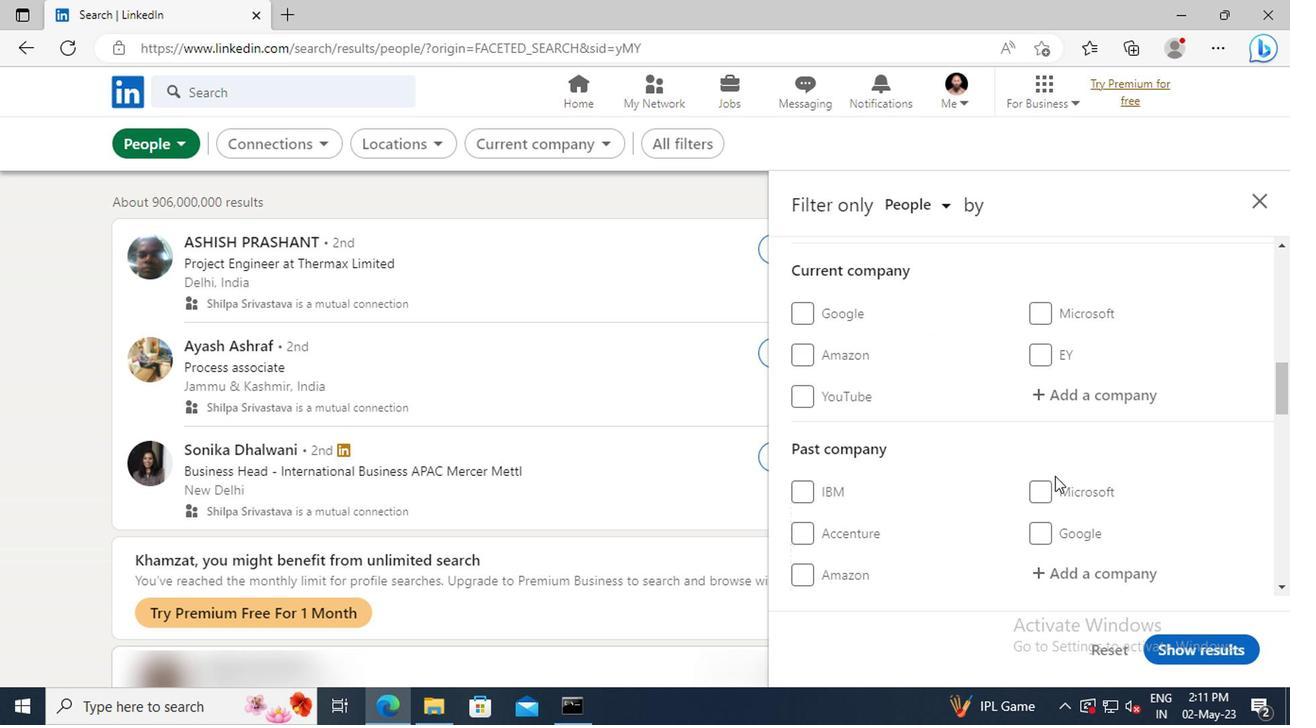 
Action: Mouse scrolled (1050, 476) with delta (0, -1)
Screenshot: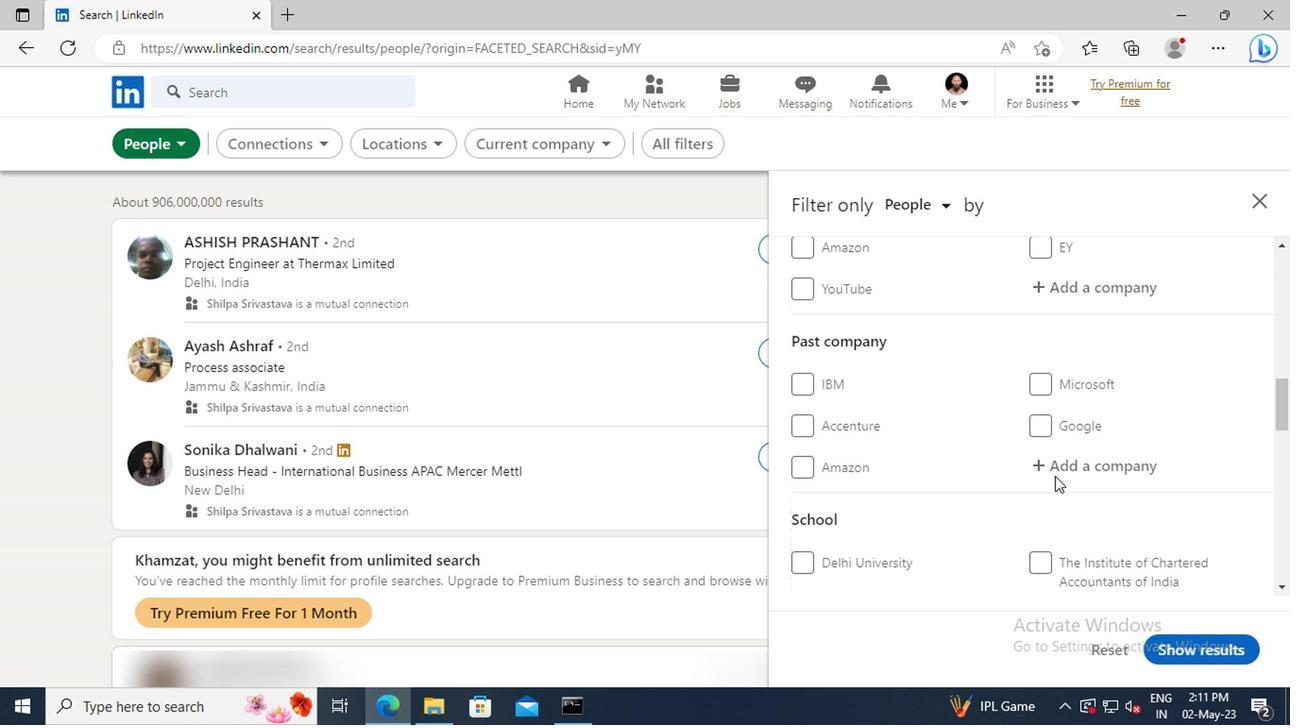 
Action: Mouse scrolled (1050, 476) with delta (0, -1)
Screenshot: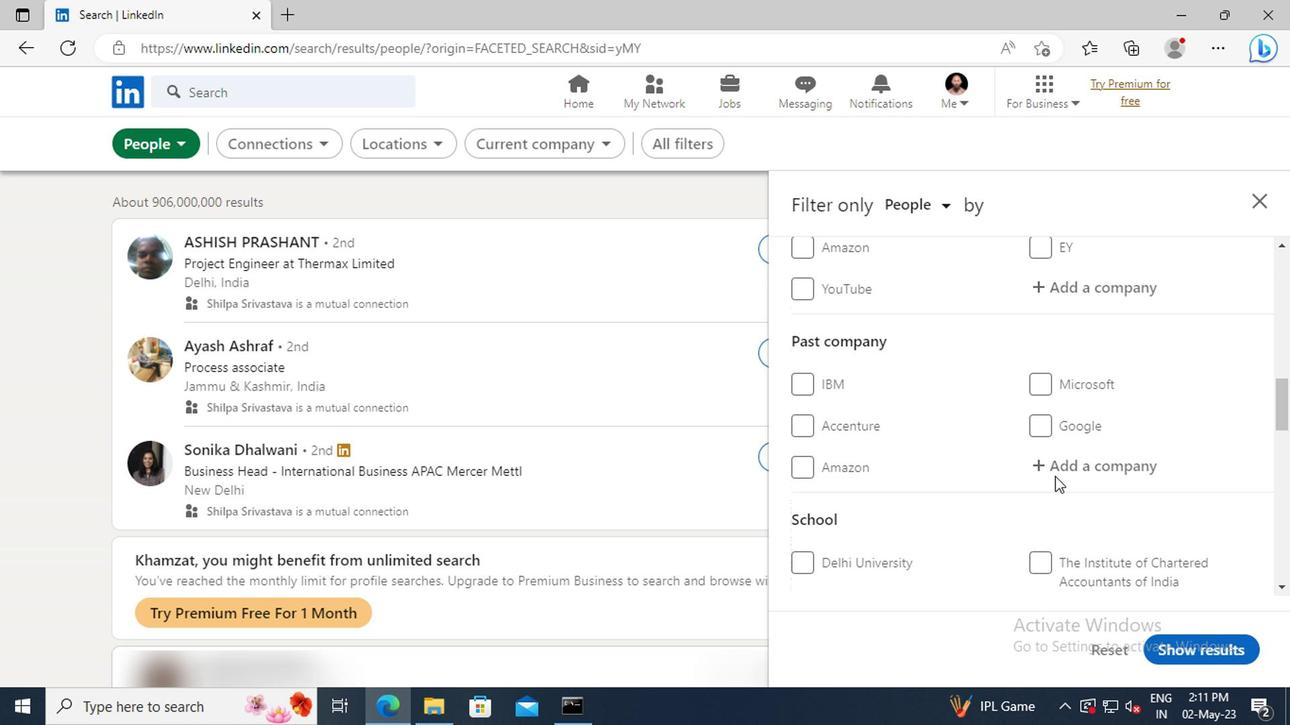 
Action: Mouse scrolled (1050, 476) with delta (0, -1)
Screenshot: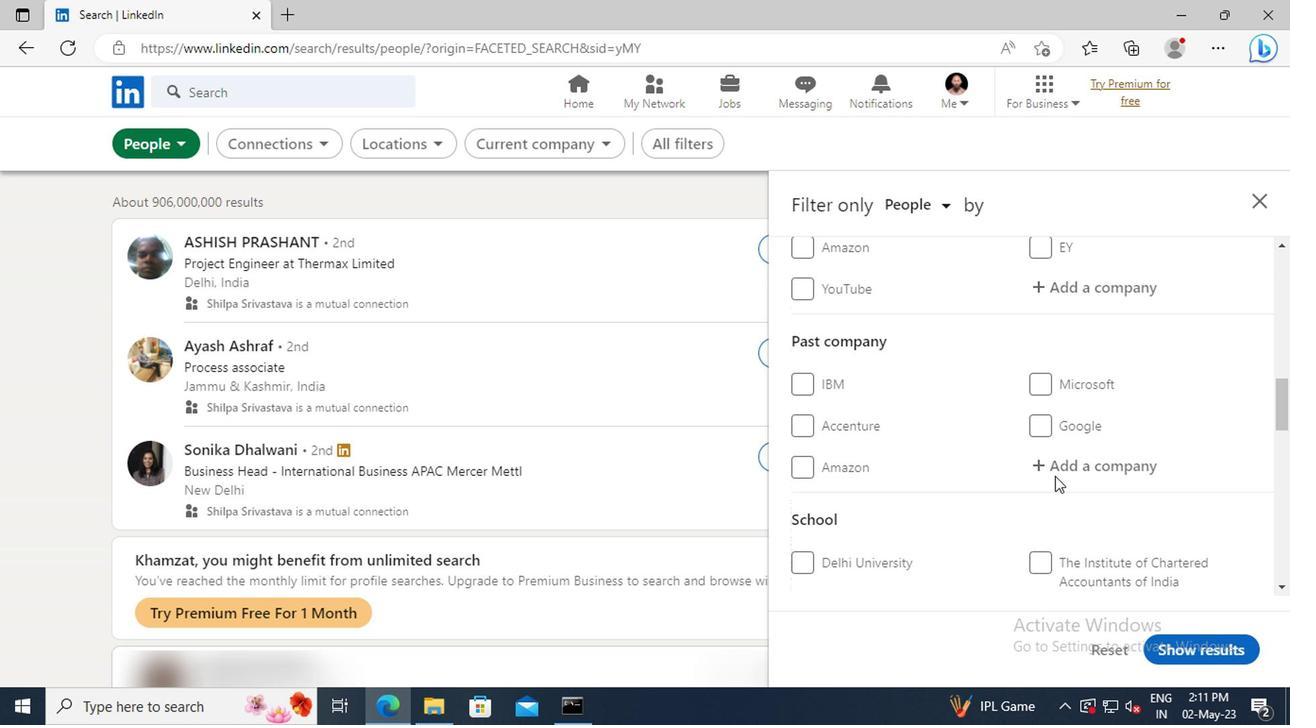 
Action: Mouse scrolled (1050, 476) with delta (0, -1)
Screenshot: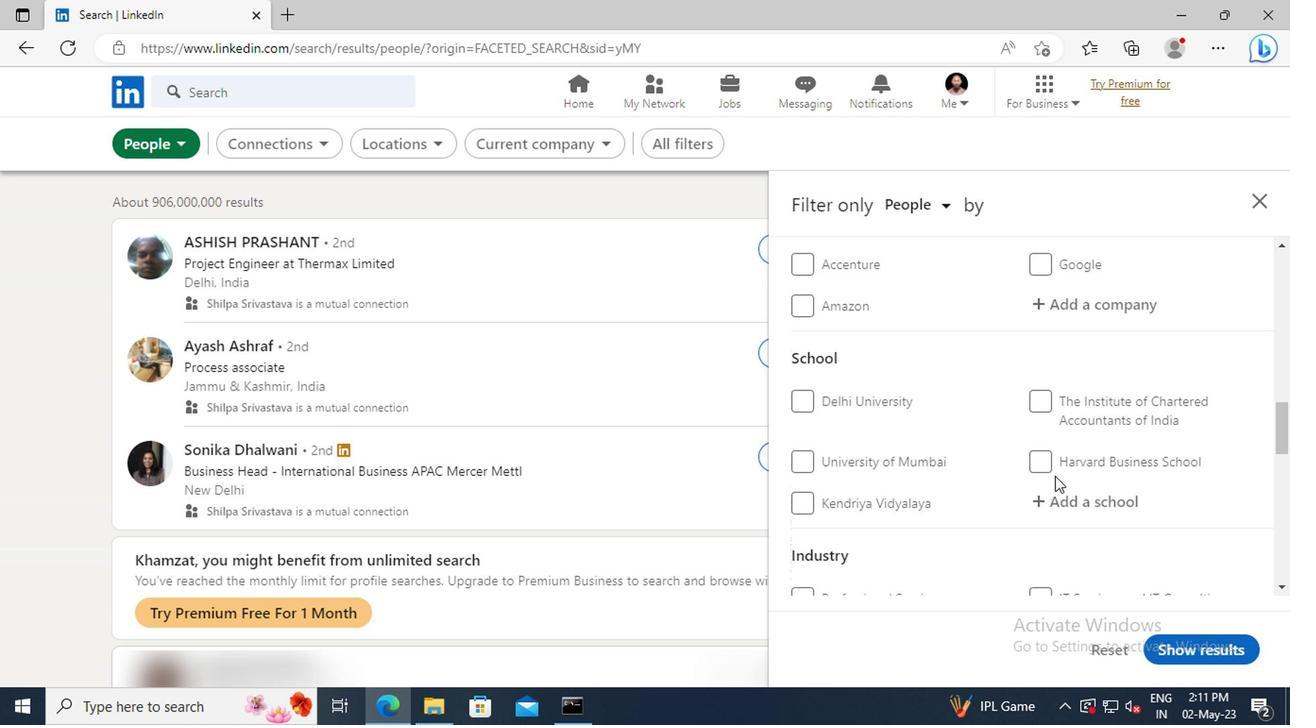 
Action: Mouse scrolled (1050, 476) with delta (0, -1)
Screenshot: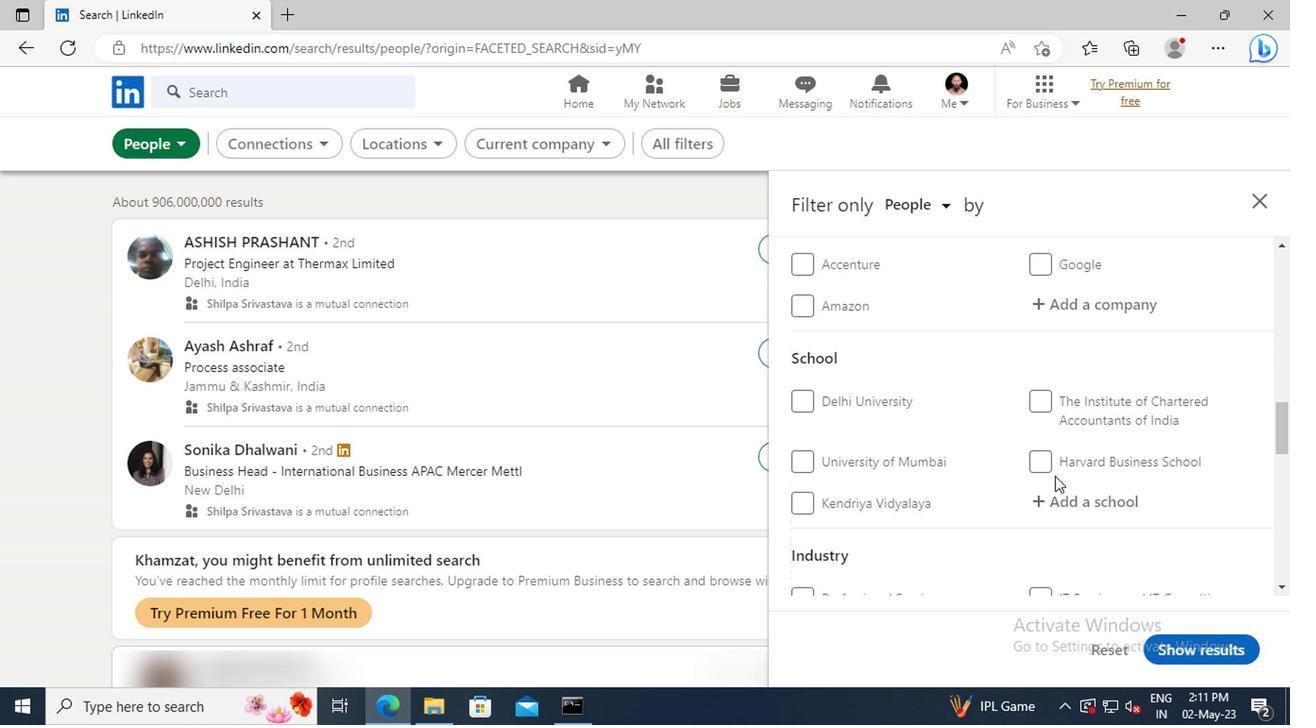 
Action: Mouse moved to (1046, 463)
Screenshot: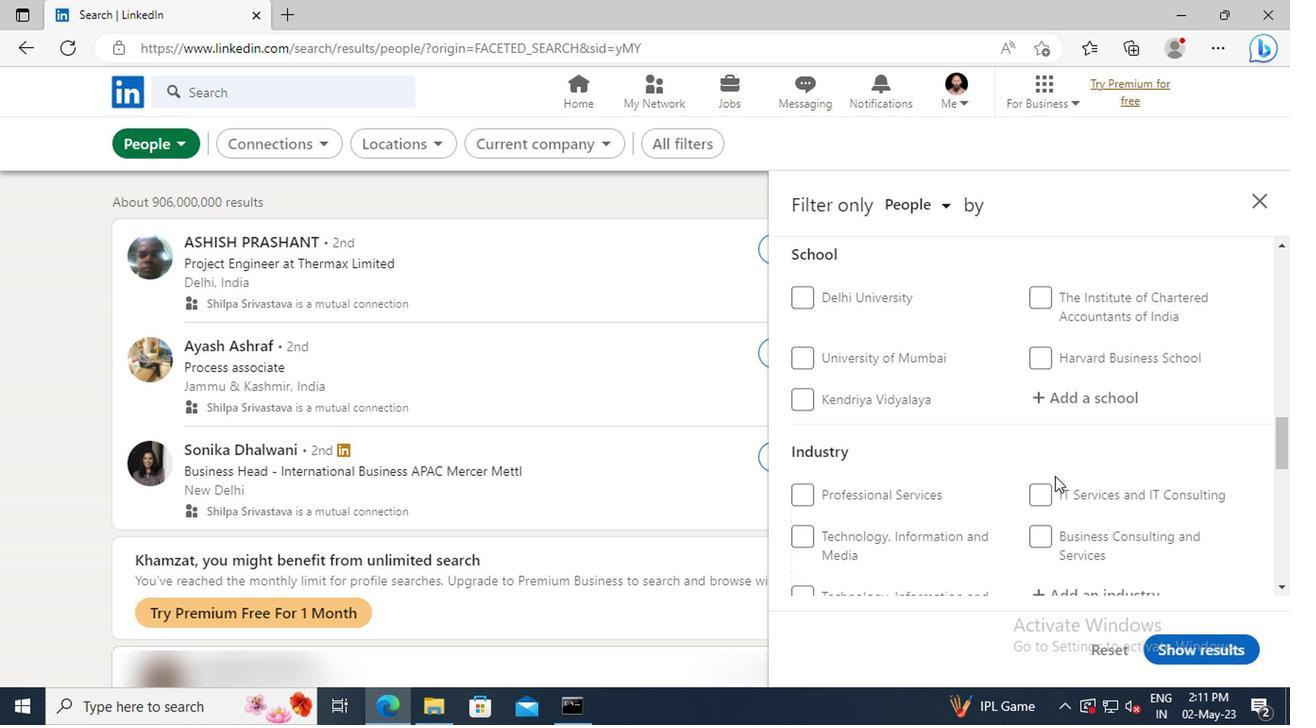 
Action: Mouse scrolled (1046, 462) with delta (0, -1)
Screenshot: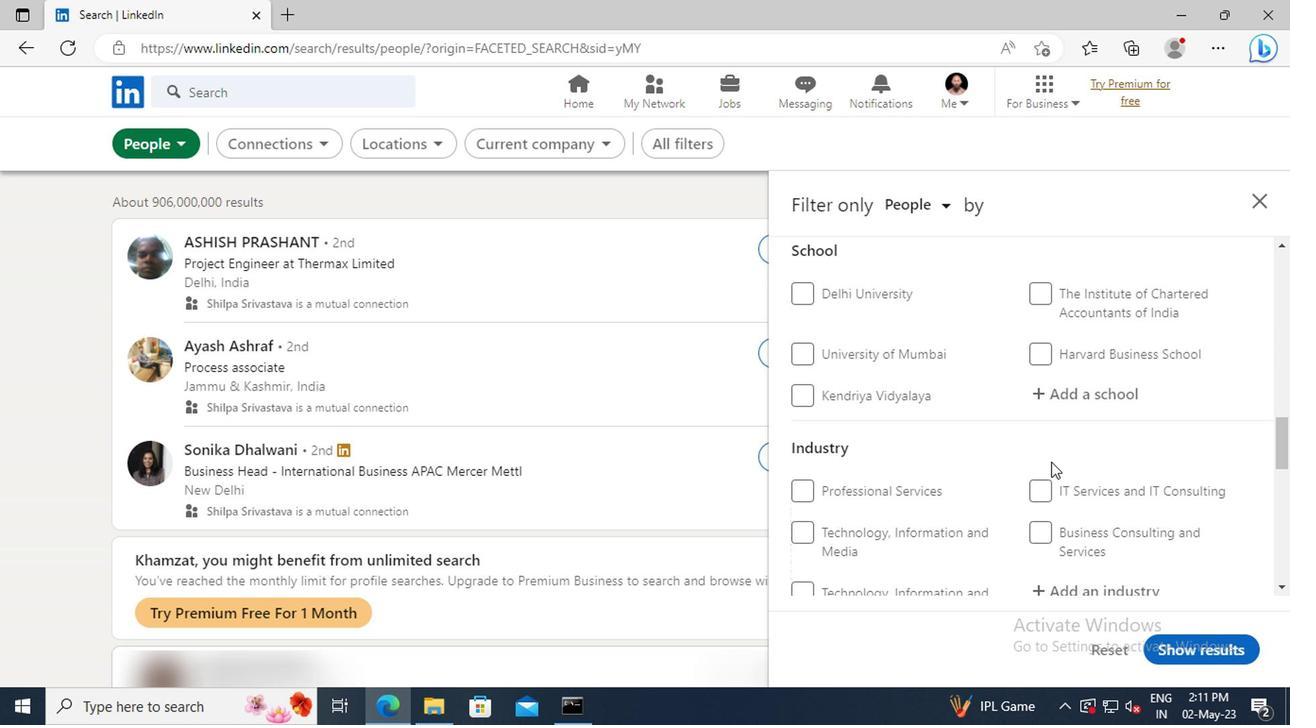 
Action: Mouse scrolled (1046, 462) with delta (0, -1)
Screenshot: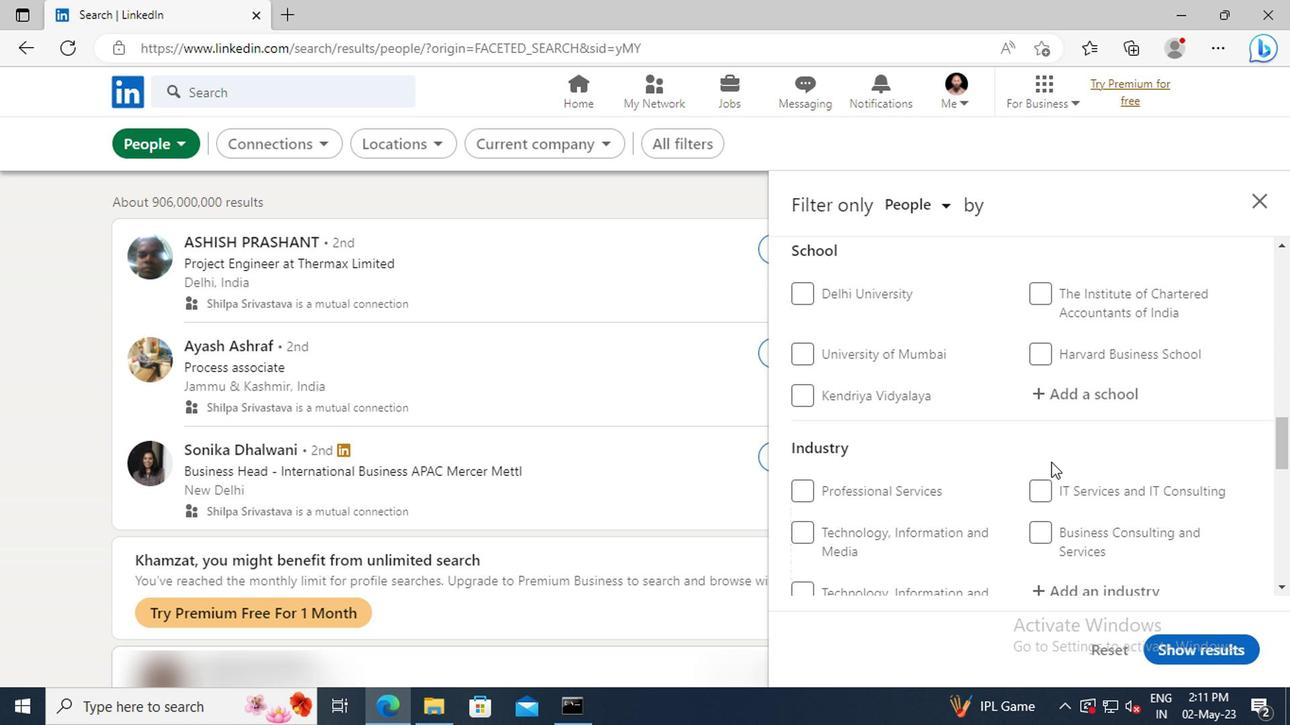 
Action: Mouse moved to (1046, 463)
Screenshot: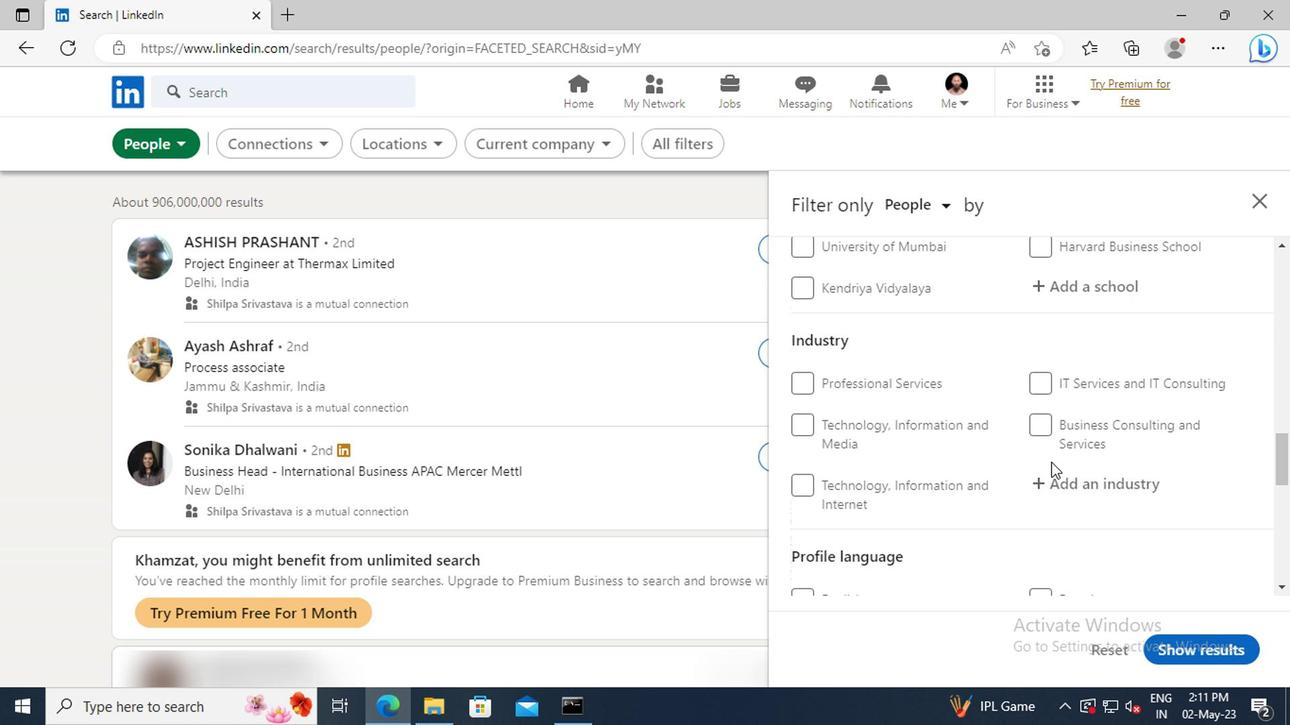 
Action: Mouse scrolled (1046, 462) with delta (0, -1)
Screenshot: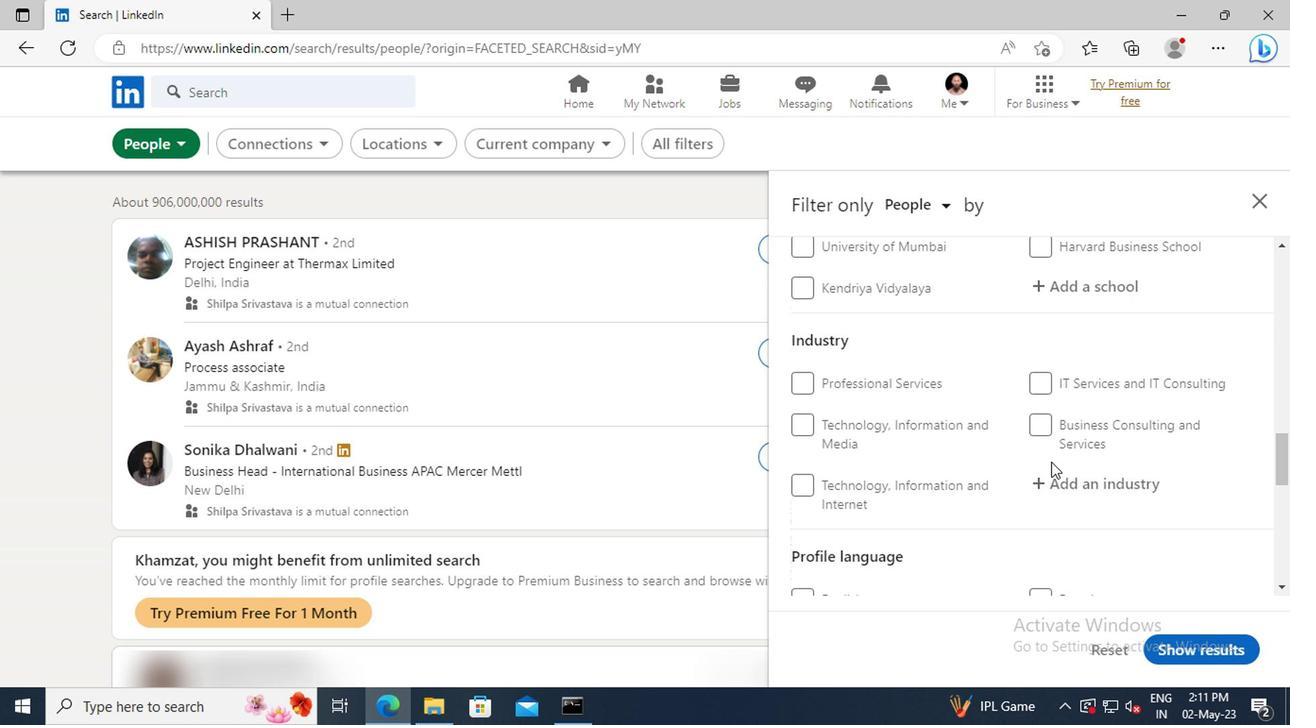 
Action: Mouse scrolled (1046, 462) with delta (0, -1)
Screenshot: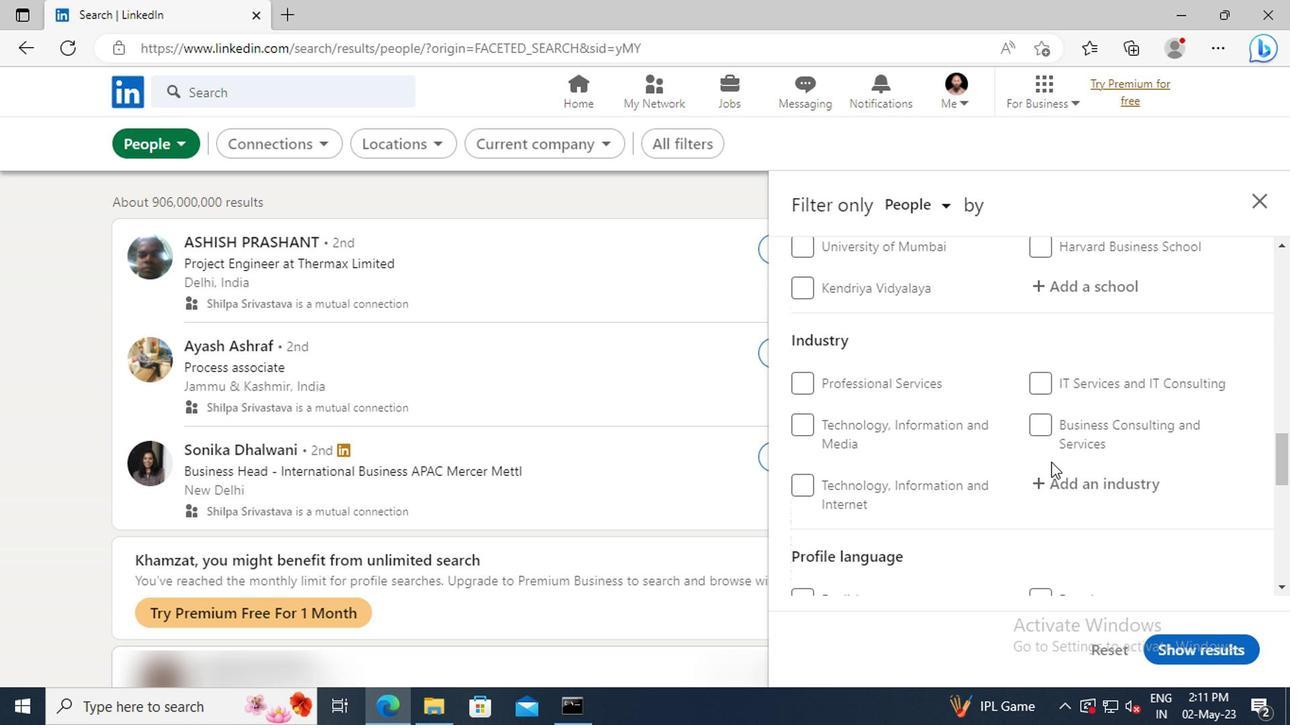 
Action: Mouse scrolled (1046, 462) with delta (0, -1)
Screenshot: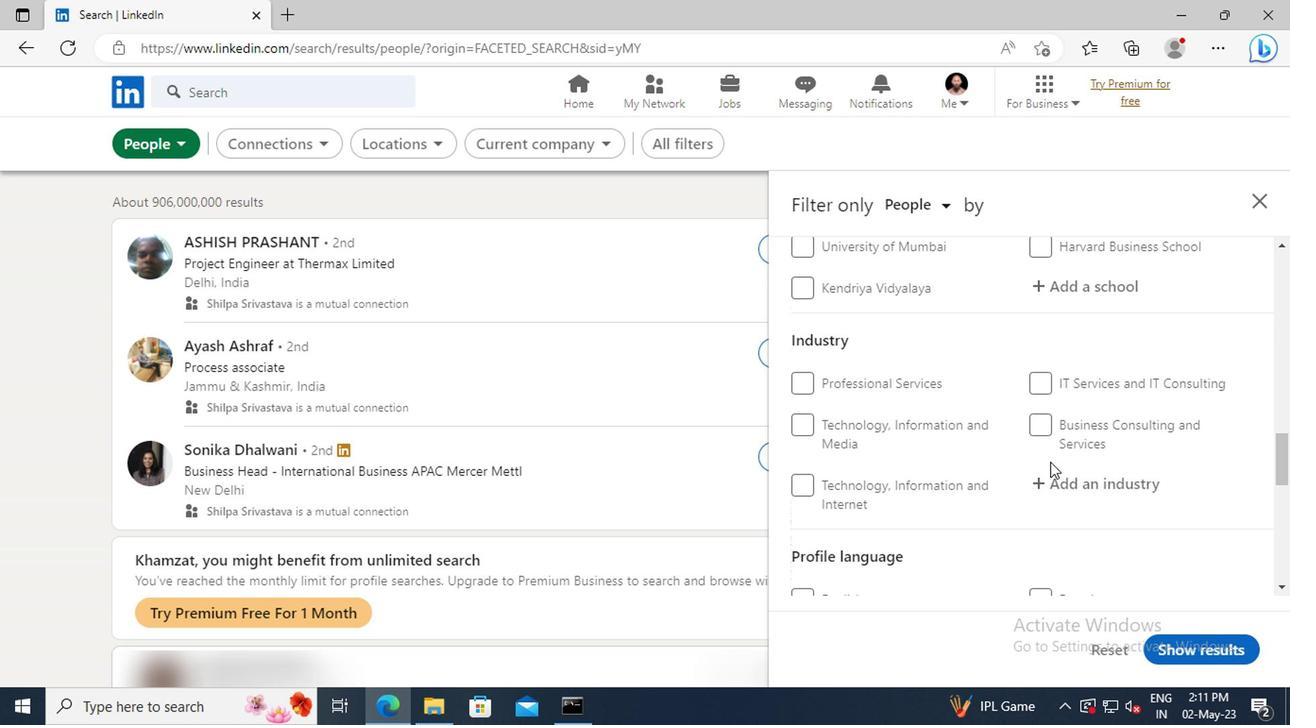 
Action: Mouse moved to (805, 483)
Screenshot: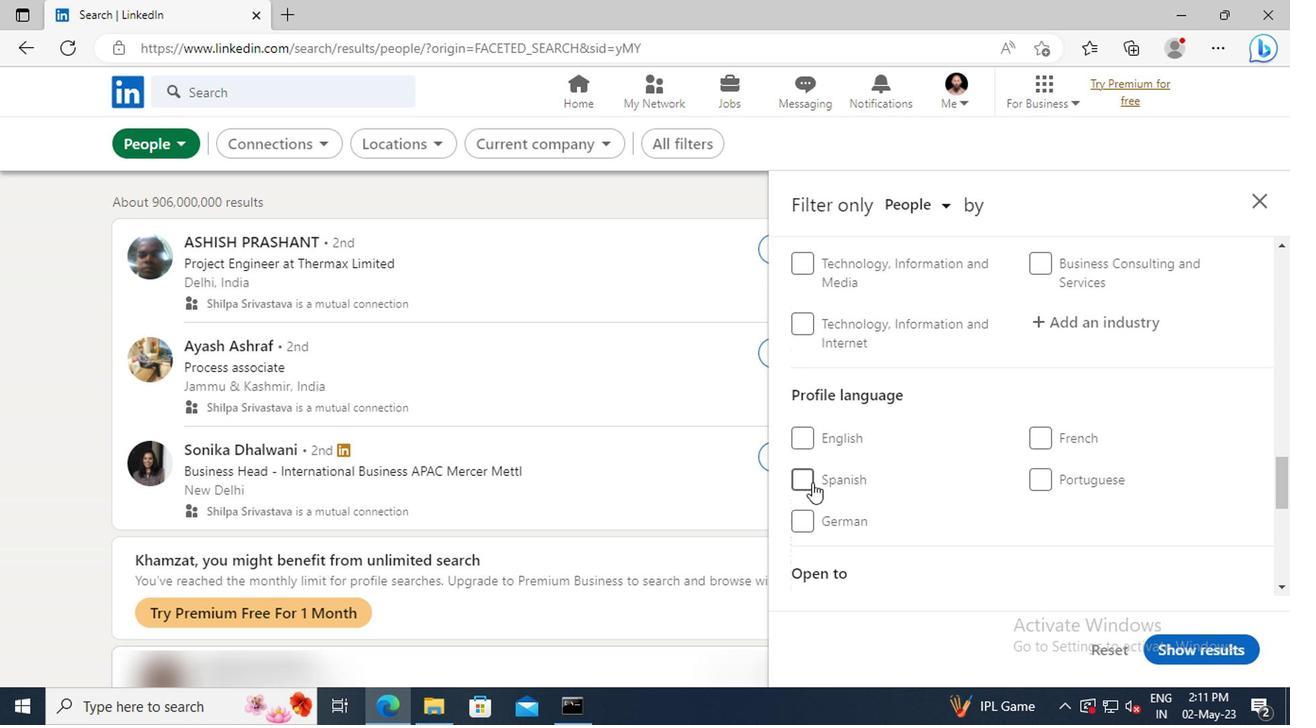
Action: Mouse pressed left at (805, 483)
Screenshot: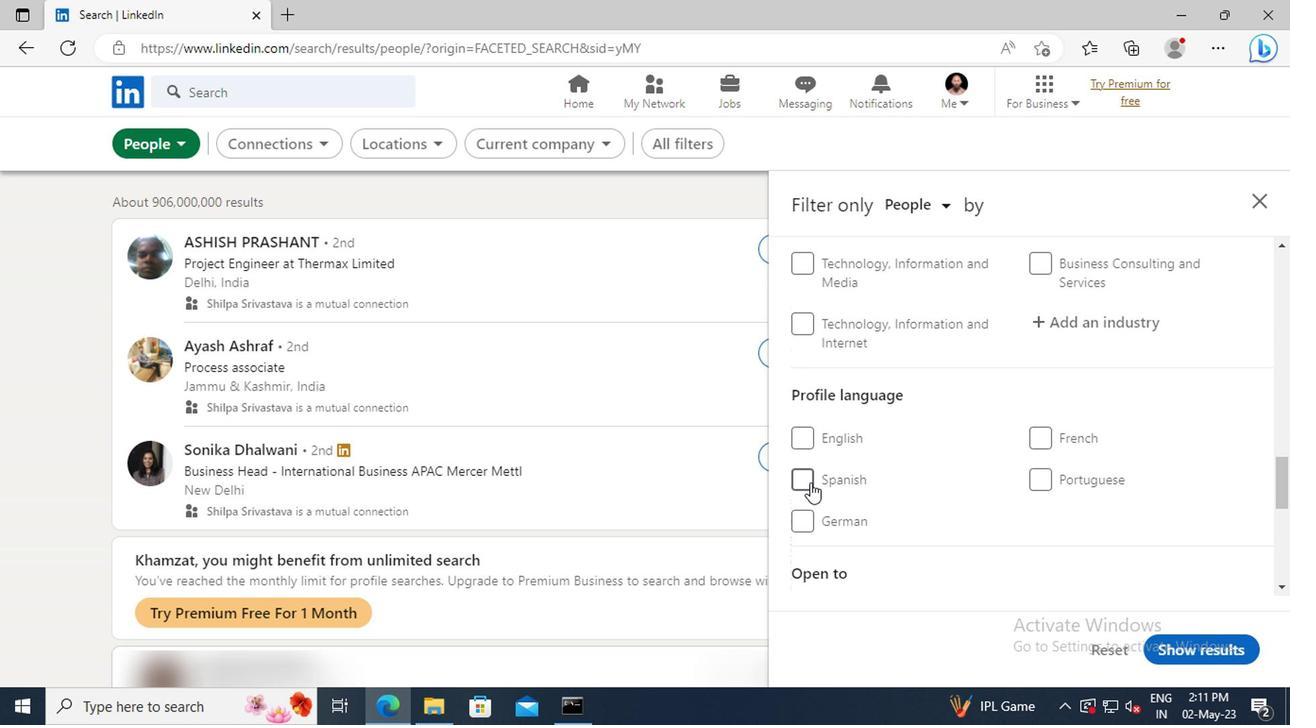 
Action: Mouse moved to (1006, 480)
Screenshot: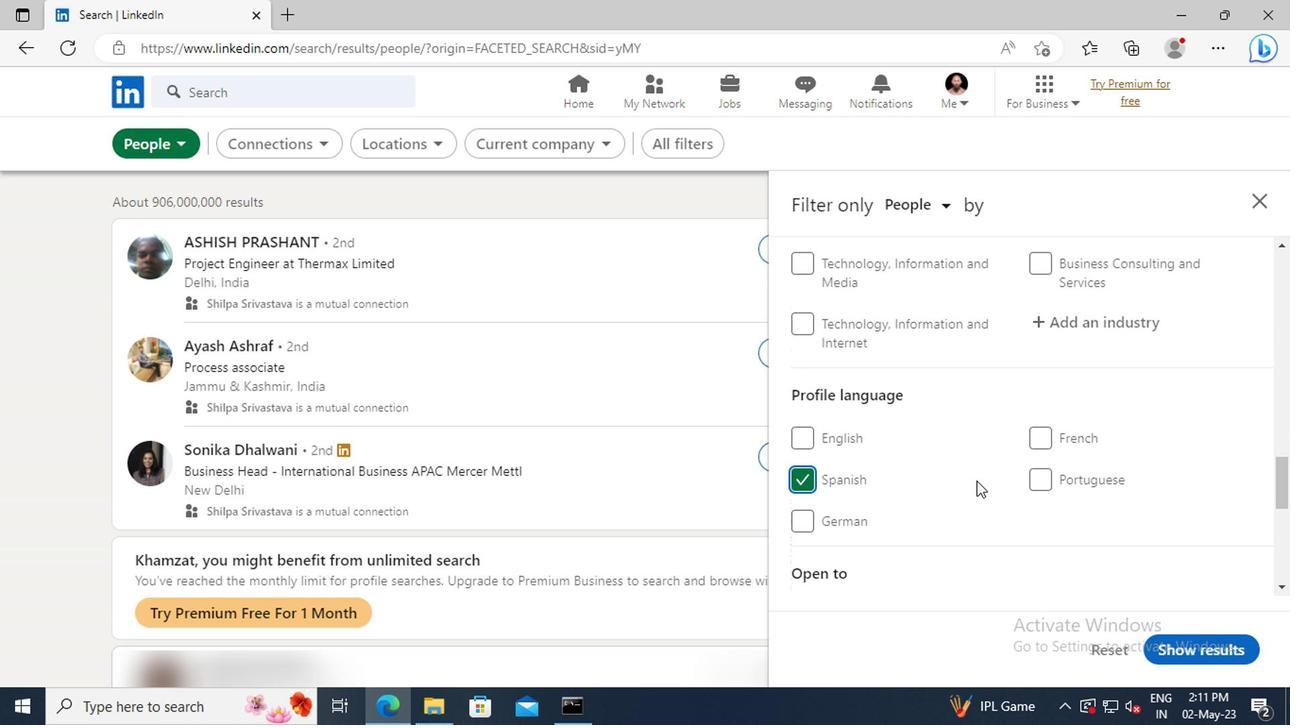 
Action: Mouse scrolled (1006, 481) with delta (0, 0)
Screenshot: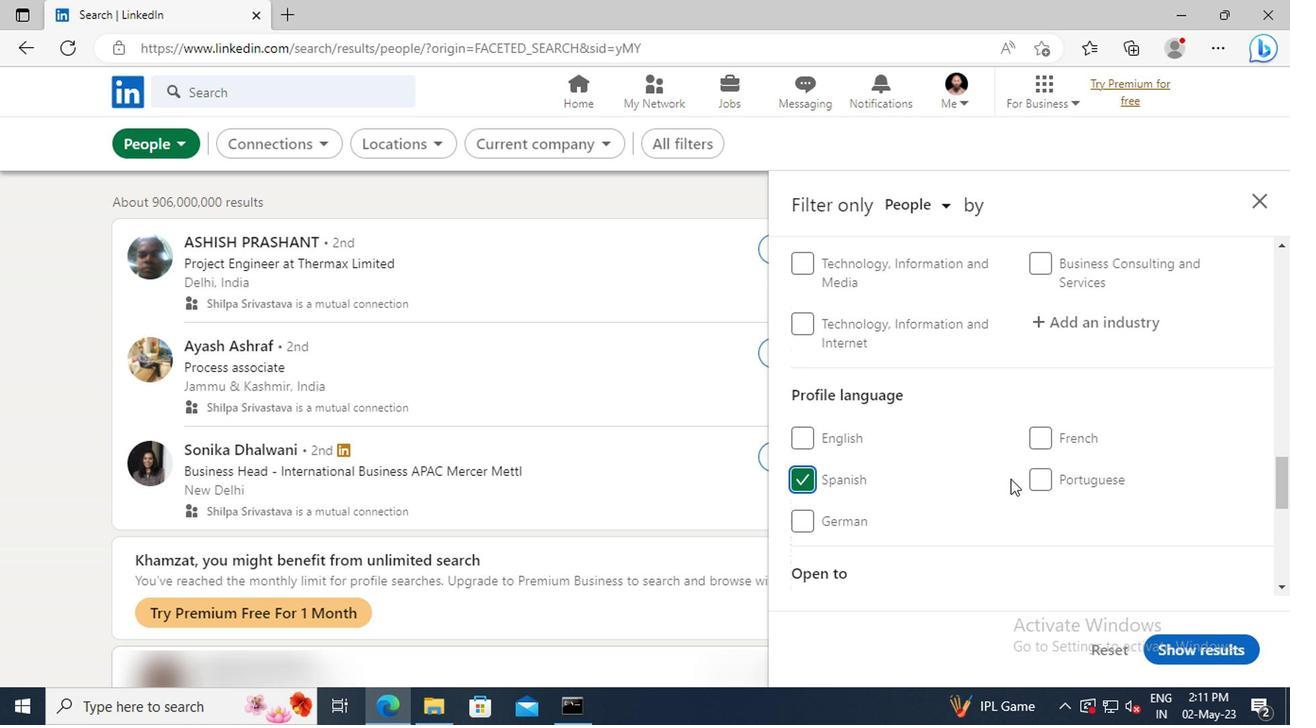 
Action: Mouse scrolled (1006, 481) with delta (0, 0)
Screenshot: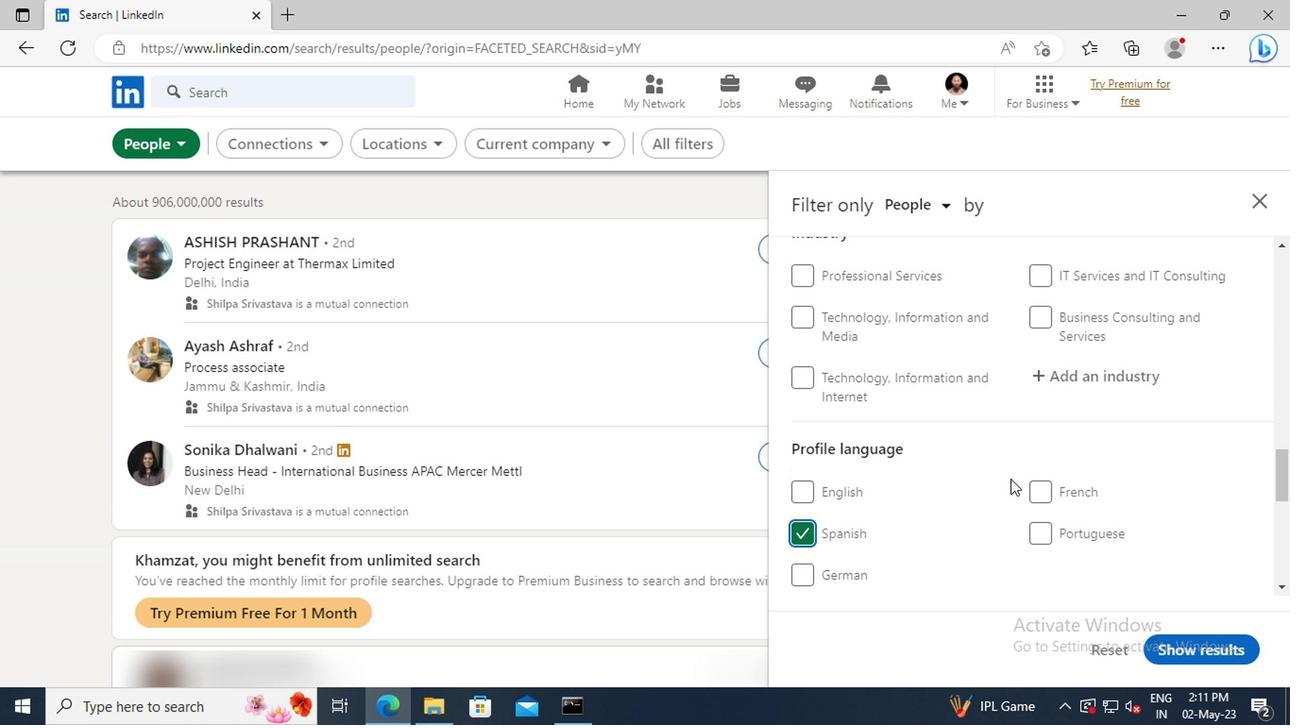 
Action: Mouse scrolled (1006, 481) with delta (0, 0)
Screenshot: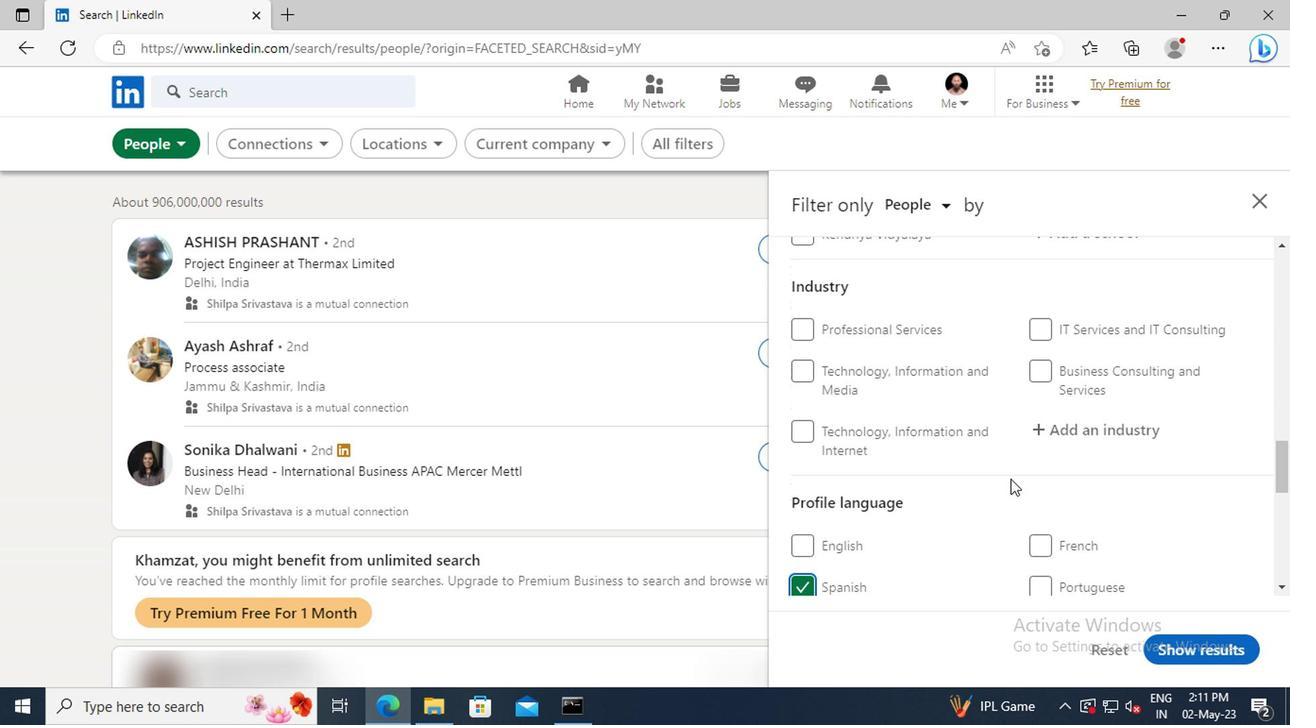 
Action: Mouse scrolled (1006, 481) with delta (0, 0)
Screenshot: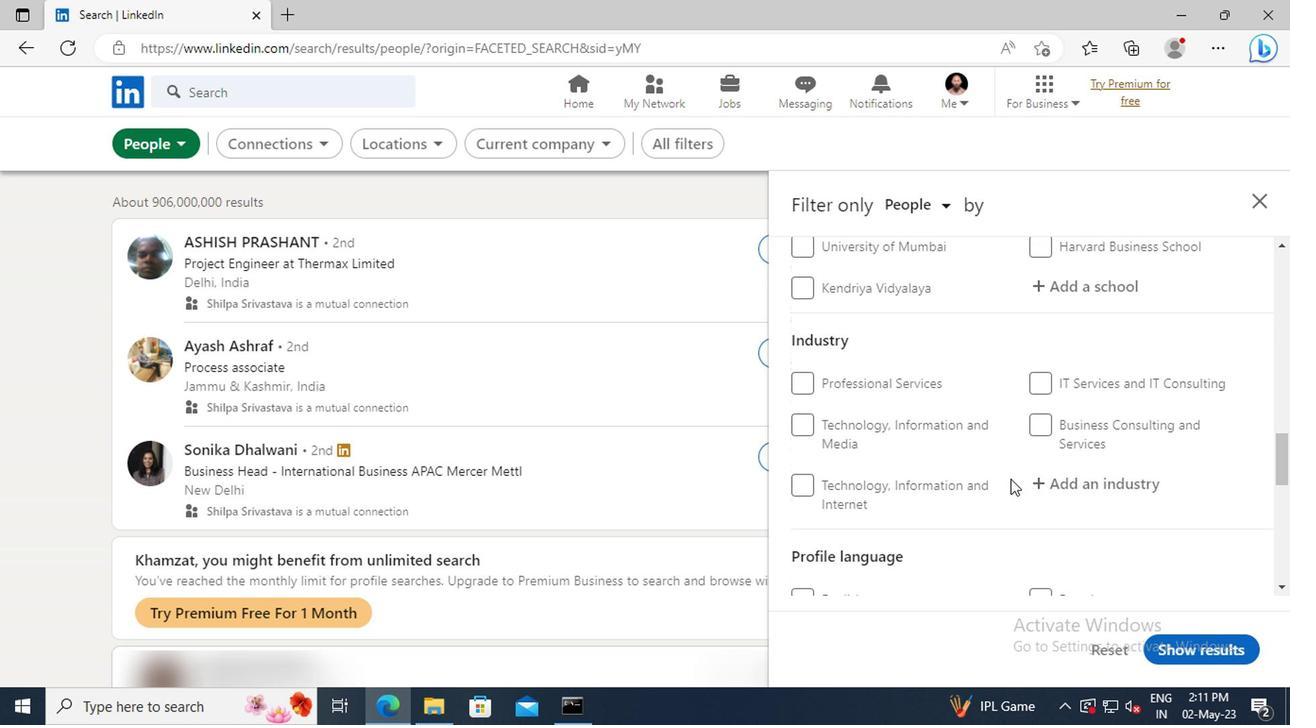 
Action: Mouse scrolled (1006, 481) with delta (0, 0)
Screenshot: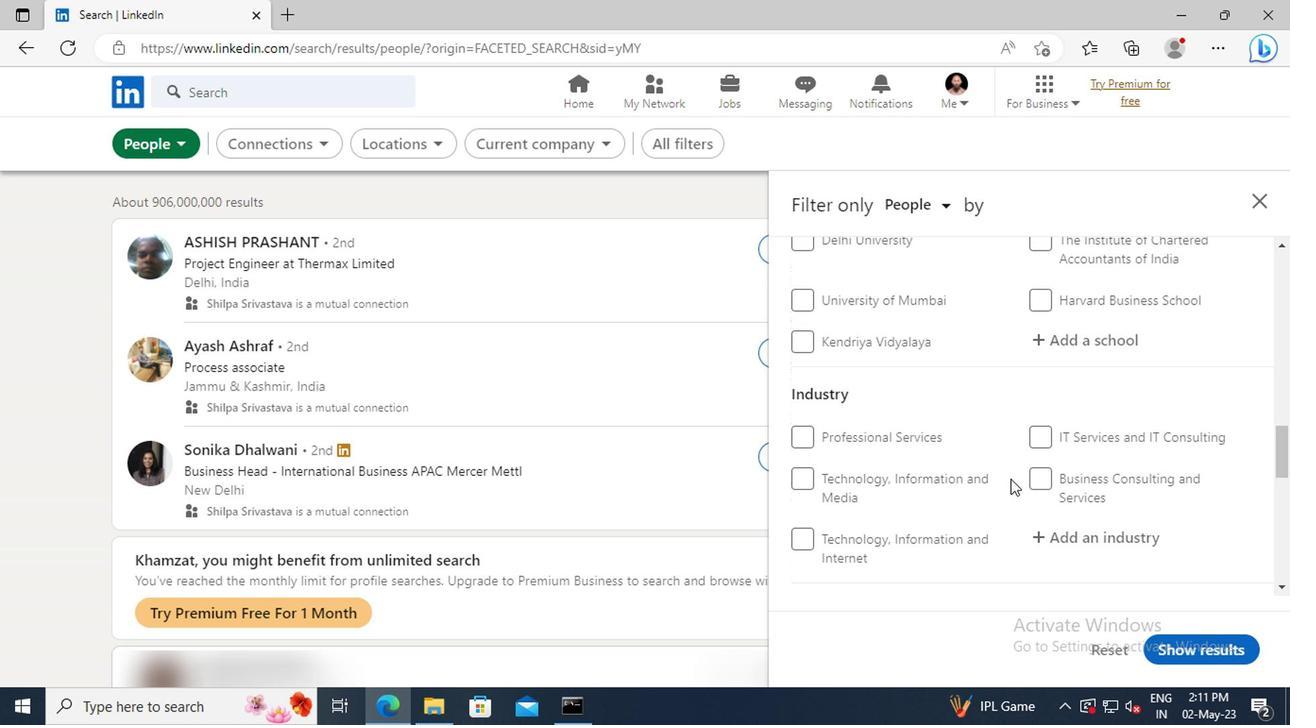 
Action: Mouse scrolled (1006, 481) with delta (0, 0)
Screenshot: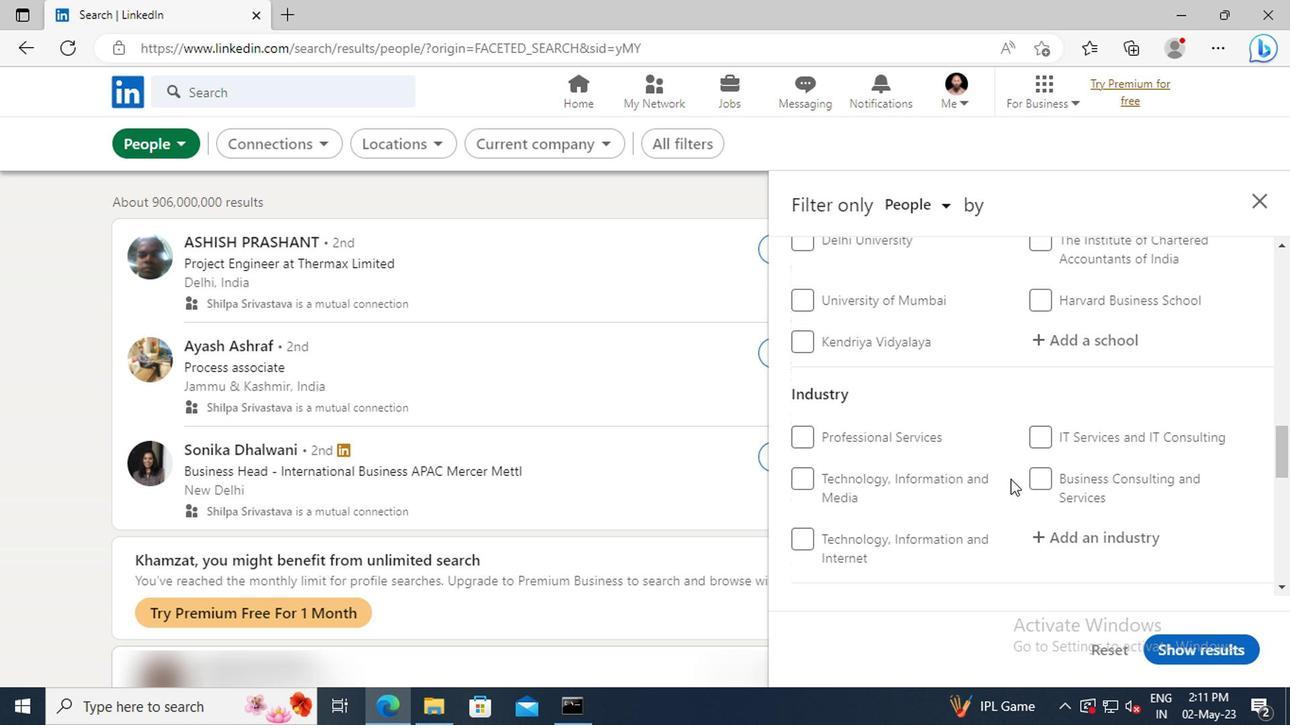
Action: Mouse scrolled (1006, 481) with delta (0, 0)
Screenshot: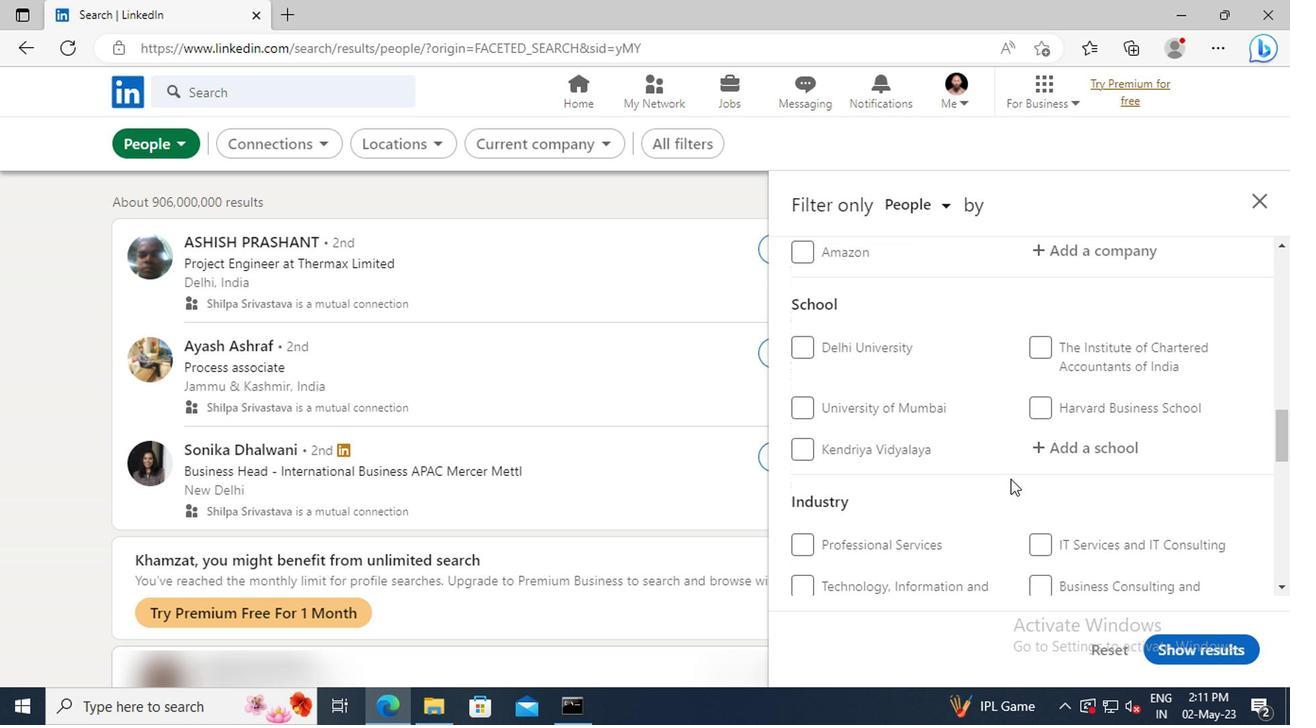
Action: Mouse scrolled (1006, 481) with delta (0, 0)
Screenshot: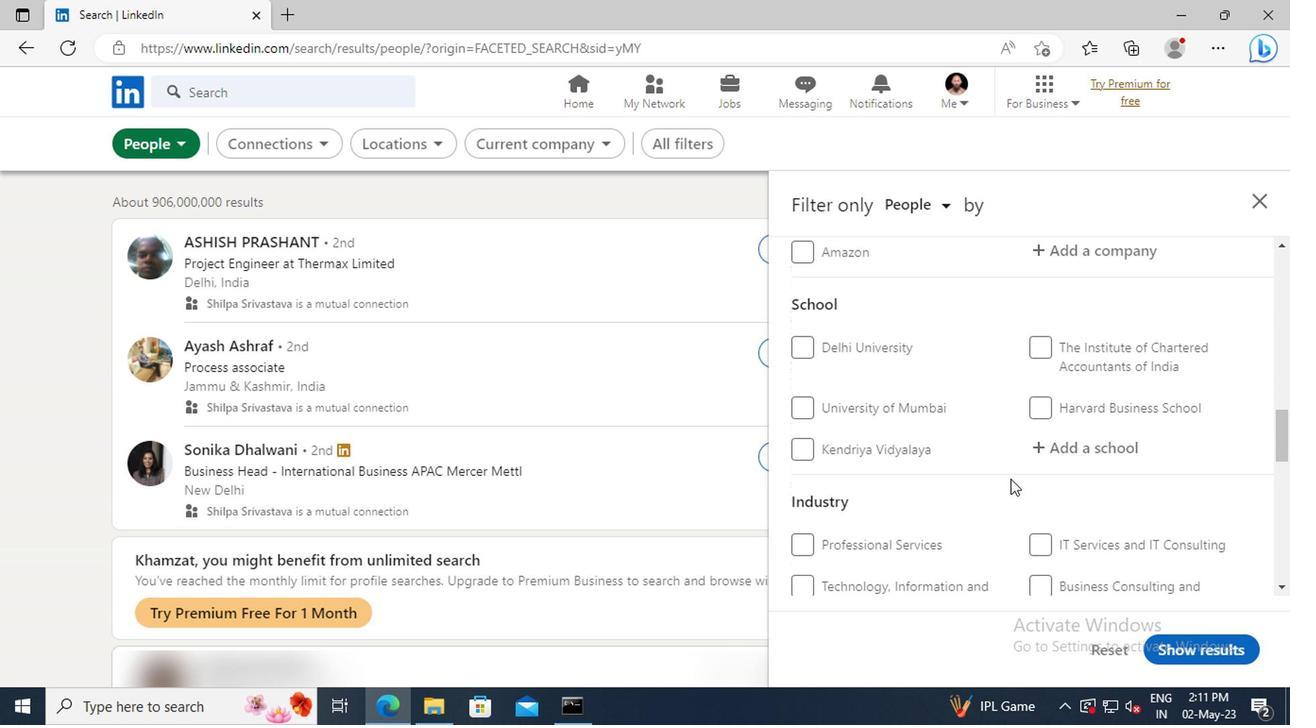 
Action: Mouse scrolled (1006, 481) with delta (0, 0)
Screenshot: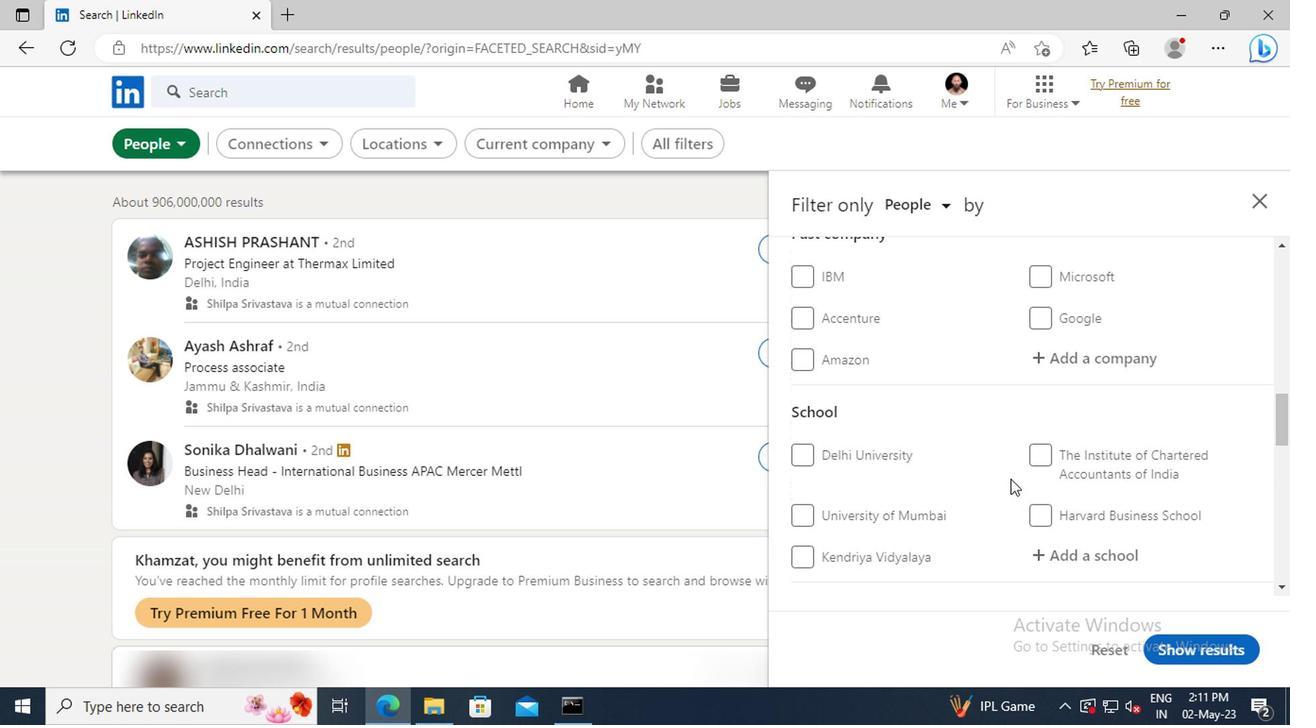 
Action: Mouse scrolled (1006, 481) with delta (0, 0)
Screenshot: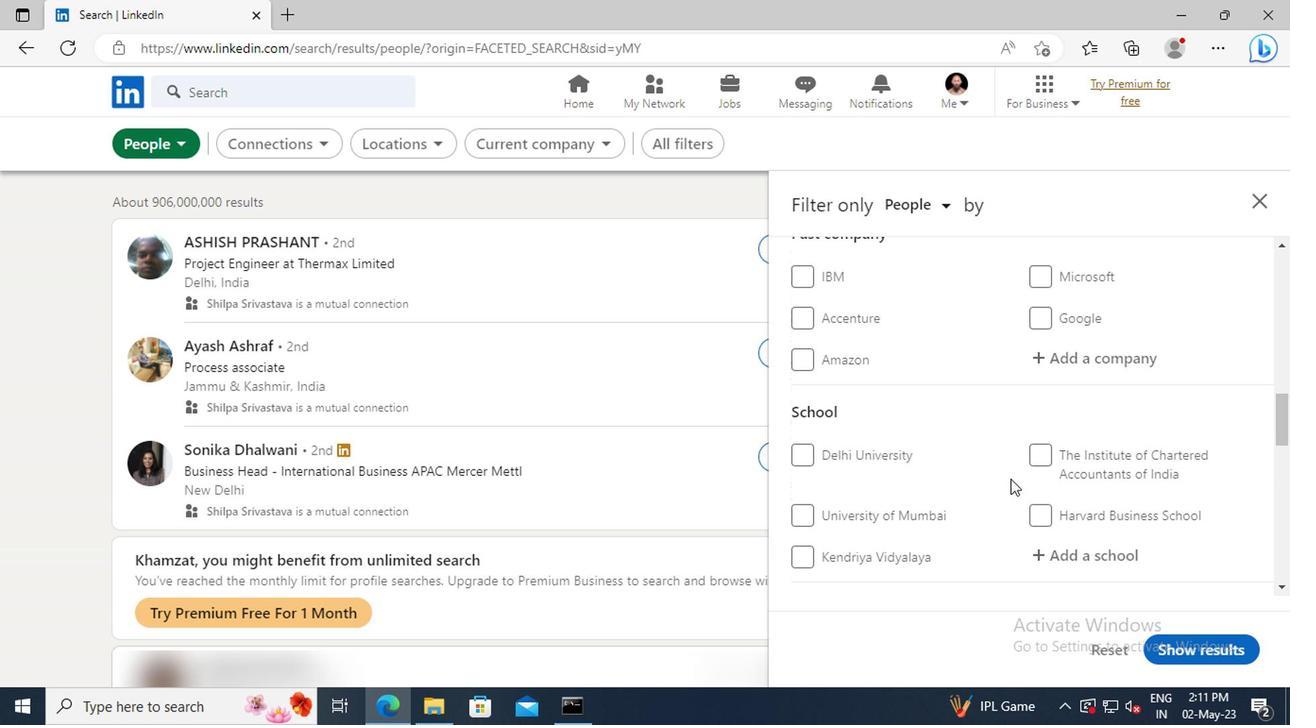 
Action: Mouse scrolled (1006, 481) with delta (0, 0)
Screenshot: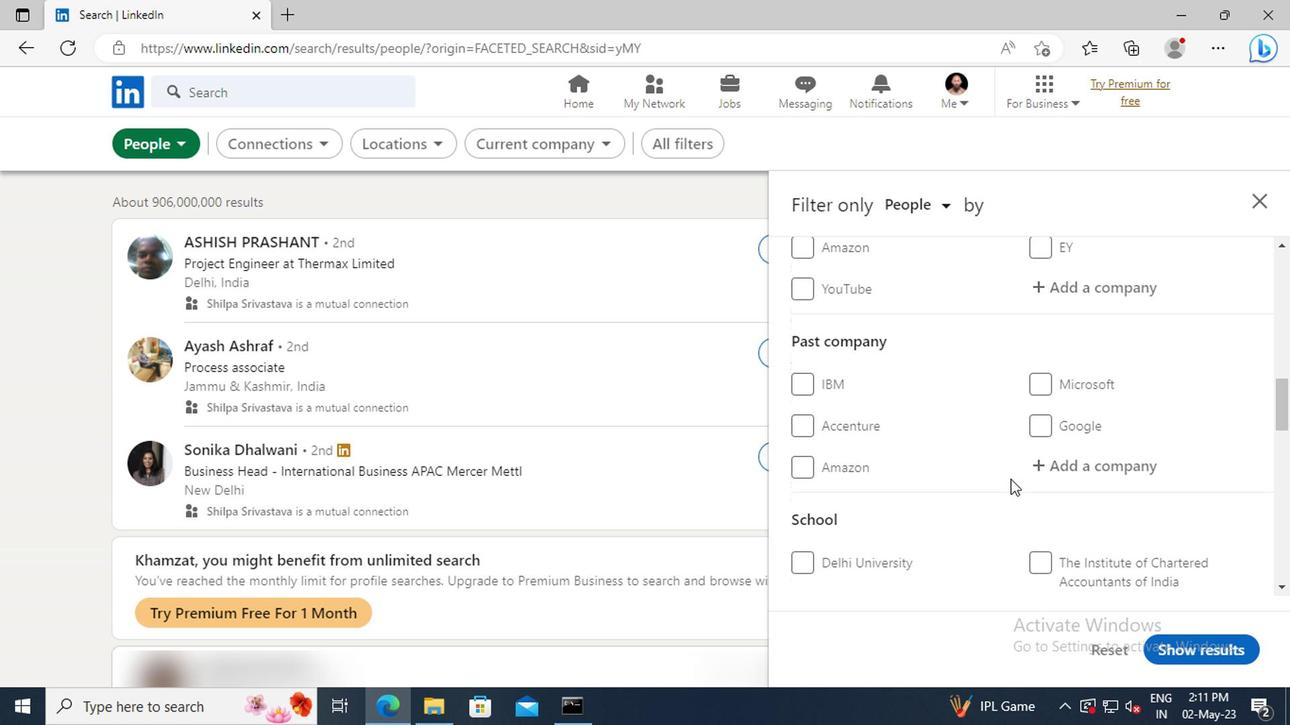 
Action: Mouse moved to (1007, 480)
Screenshot: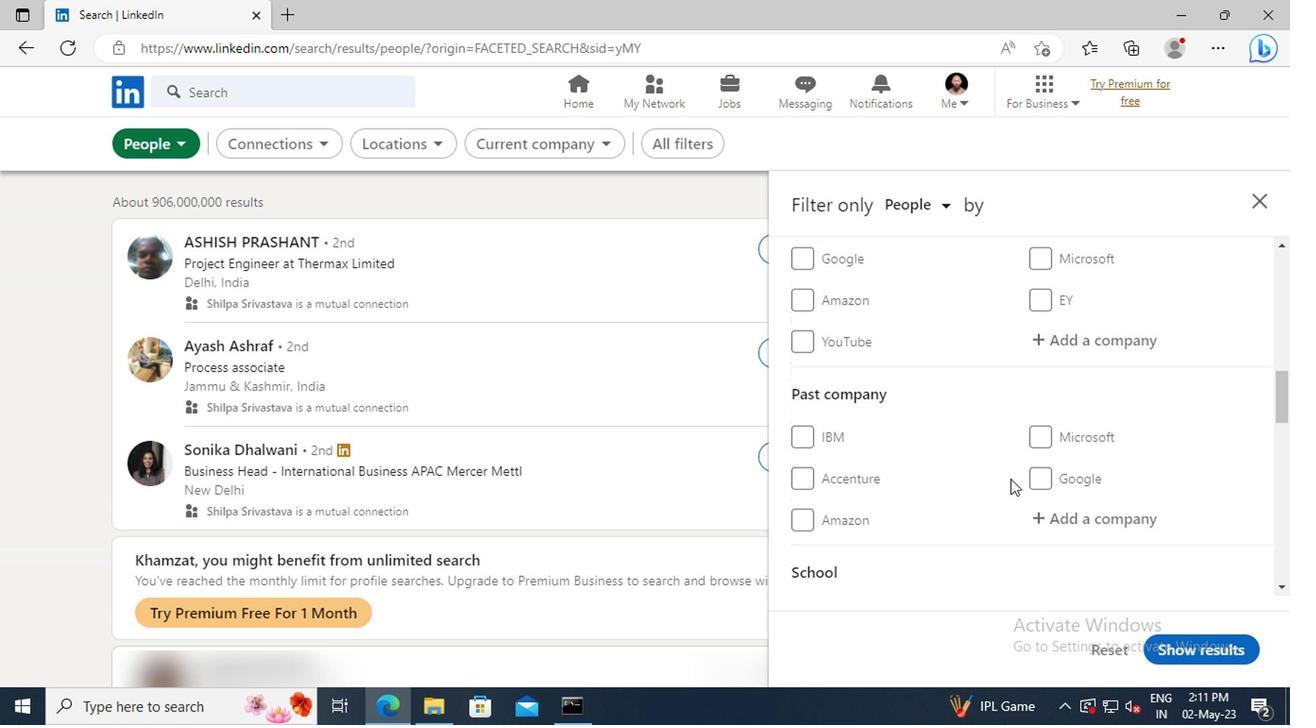
Action: Mouse scrolled (1007, 481) with delta (0, 0)
Screenshot: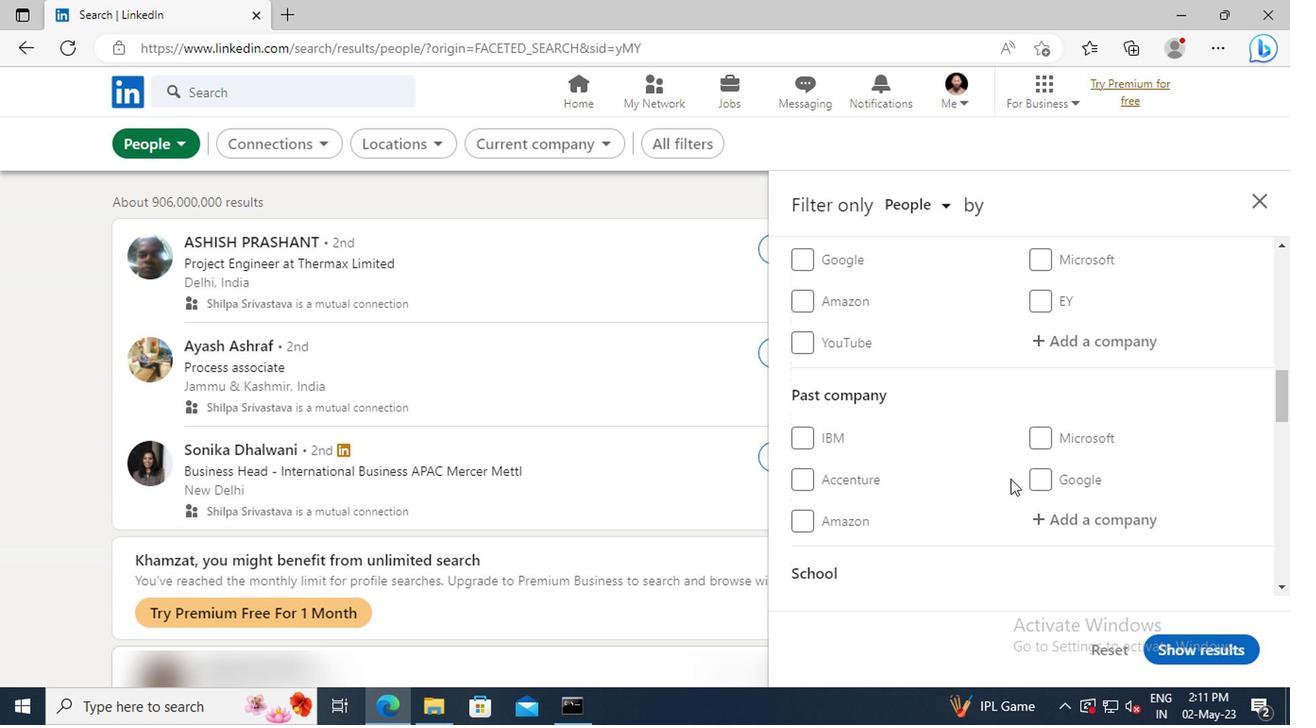 
Action: Mouse moved to (1048, 395)
Screenshot: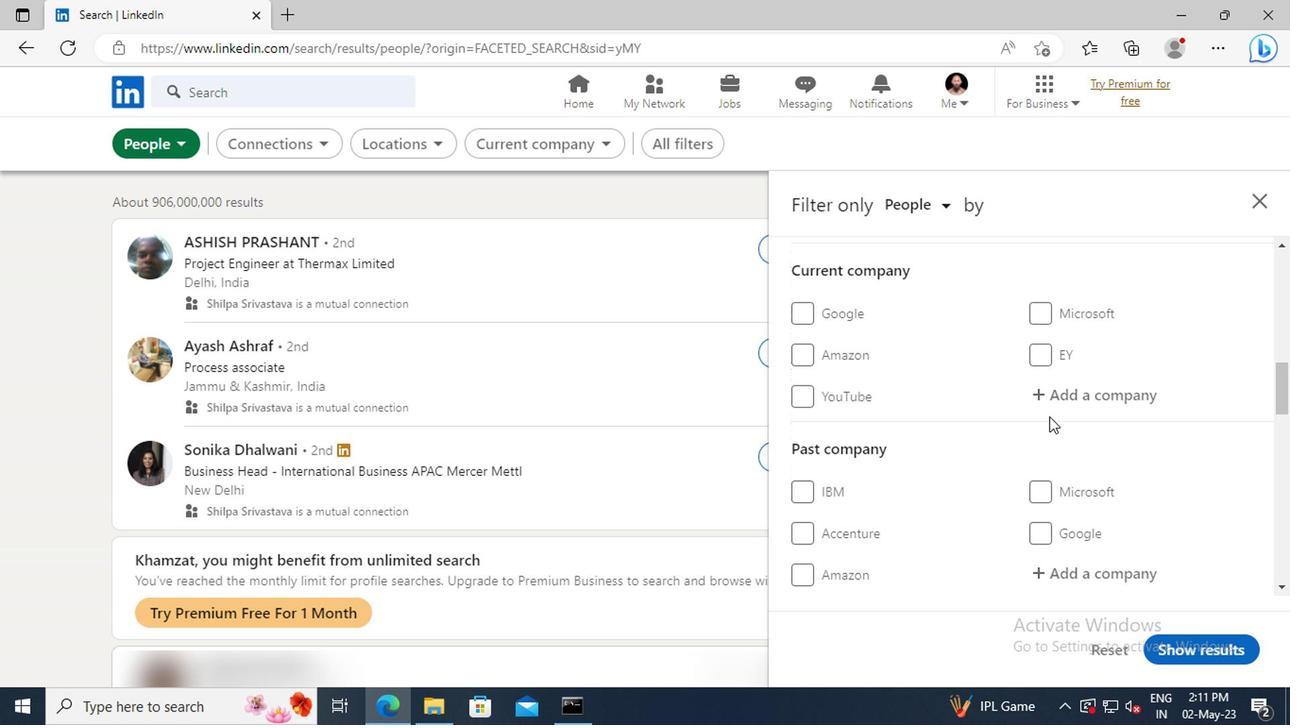 
Action: Mouse pressed left at (1048, 395)
Screenshot: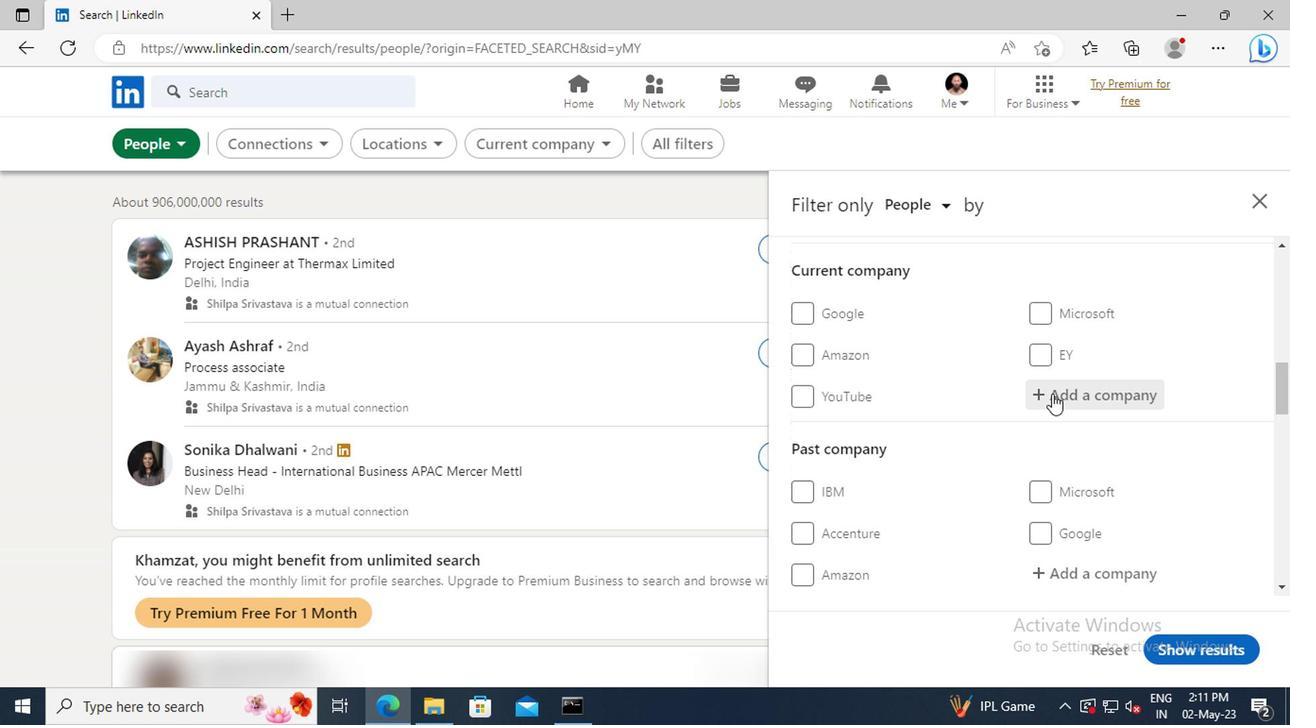 
Action: Key pressed <Key.shift>ETEAM
Screenshot: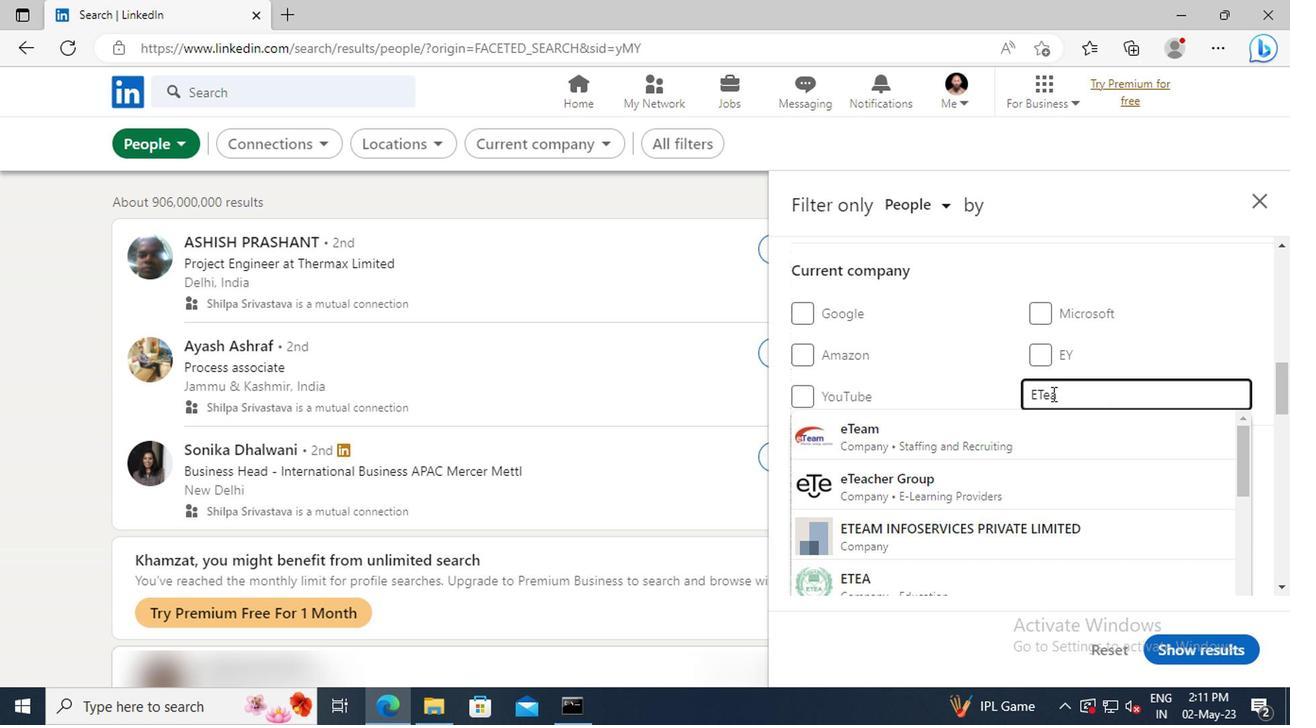 
Action: Mouse moved to (1054, 432)
Screenshot: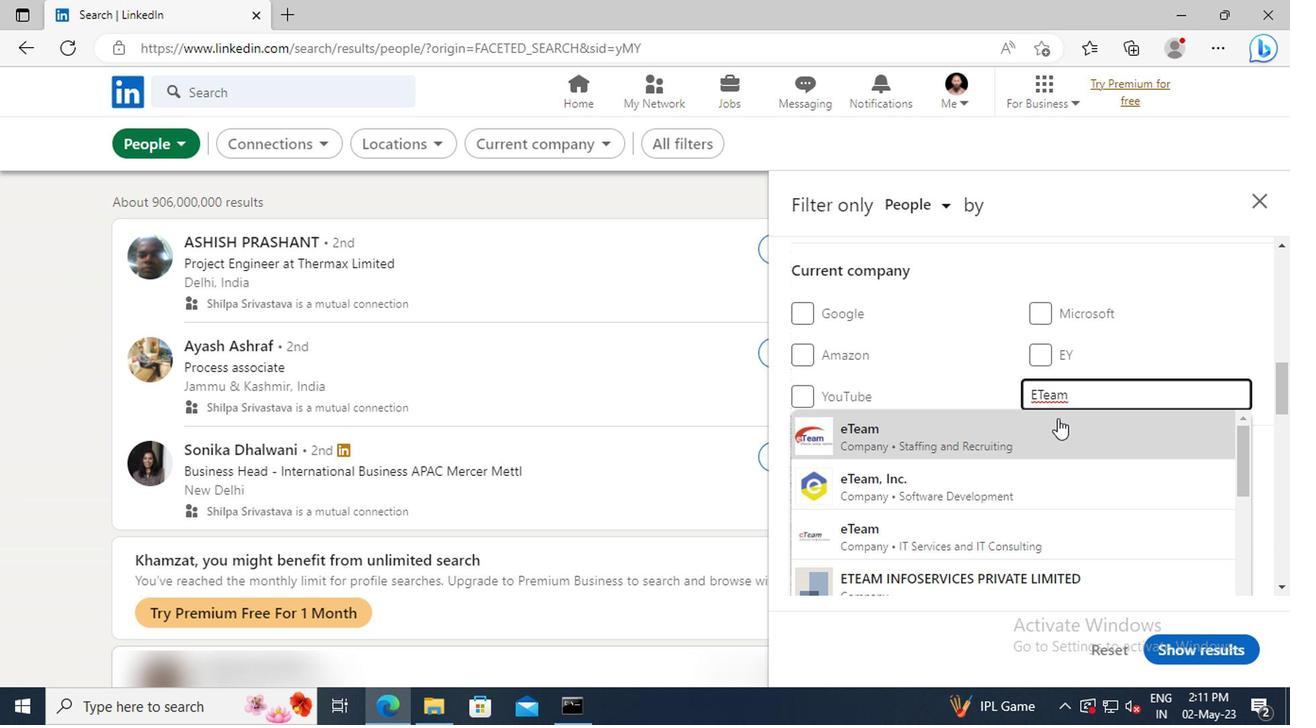 
Action: Mouse pressed left at (1054, 432)
Screenshot: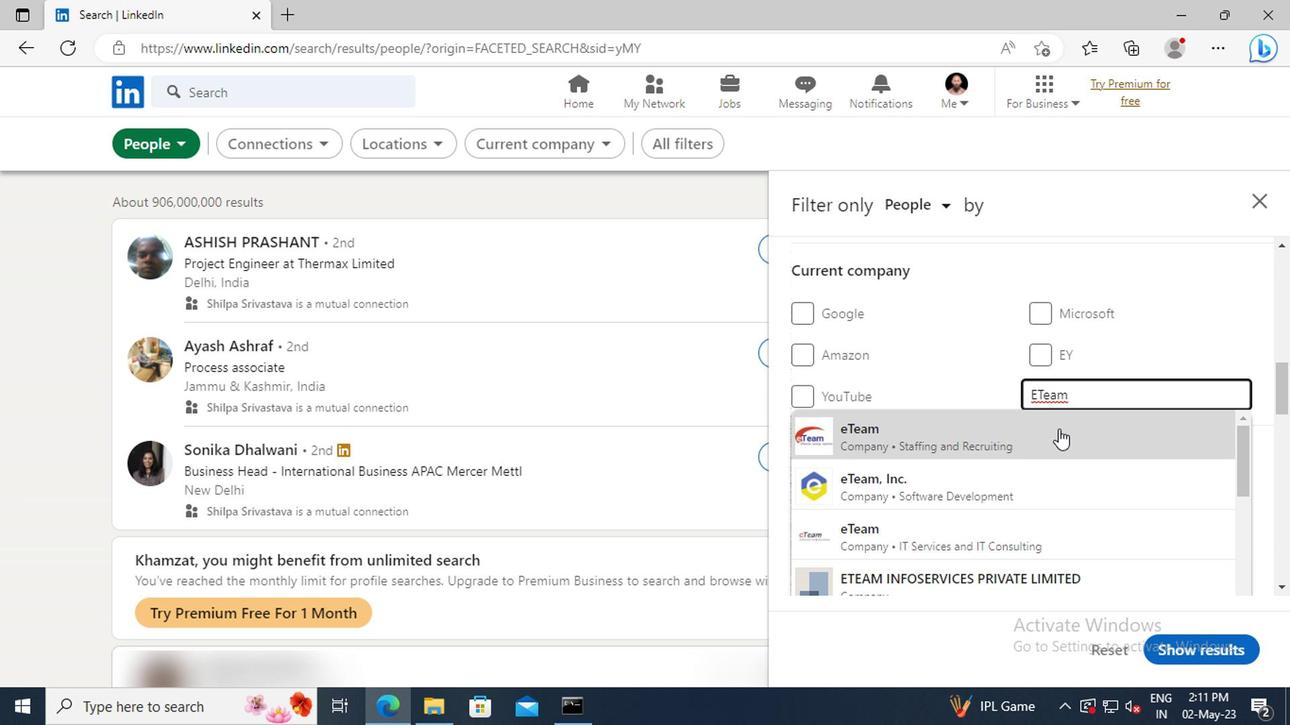 
Action: Mouse scrolled (1054, 432) with delta (0, 0)
Screenshot: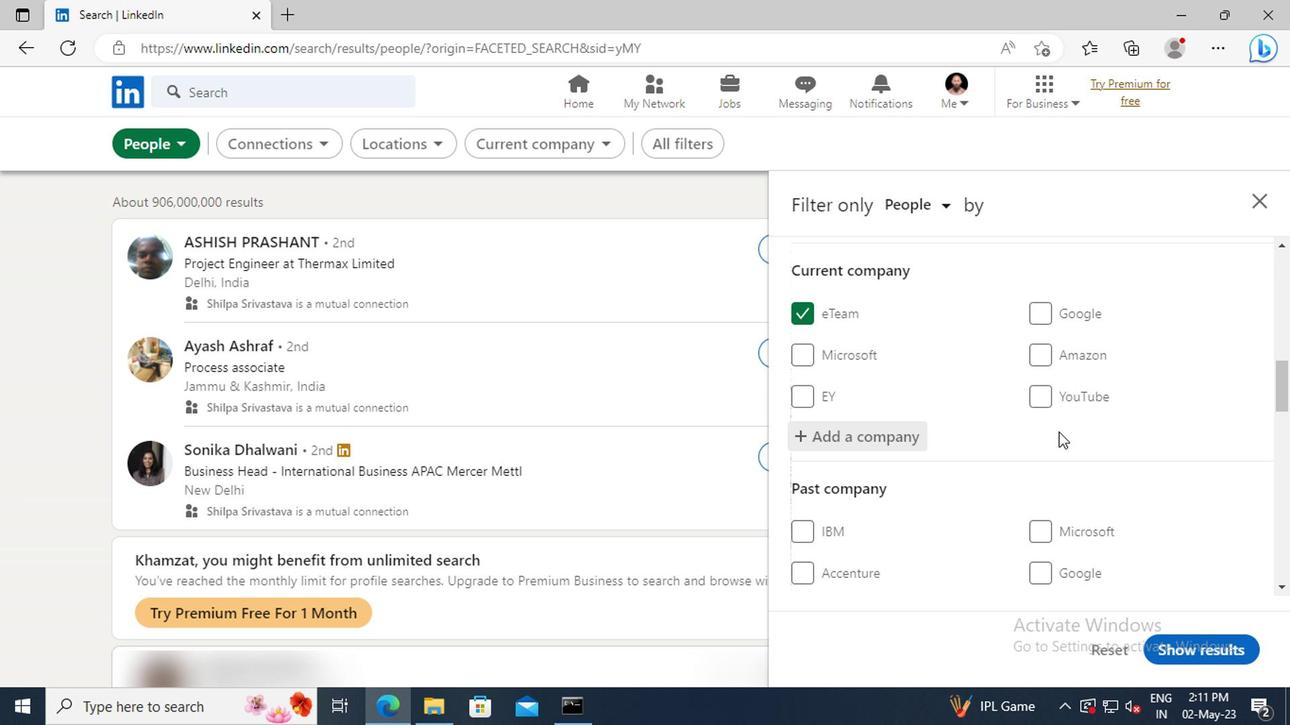 
Action: Mouse scrolled (1054, 432) with delta (0, 0)
Screenshot: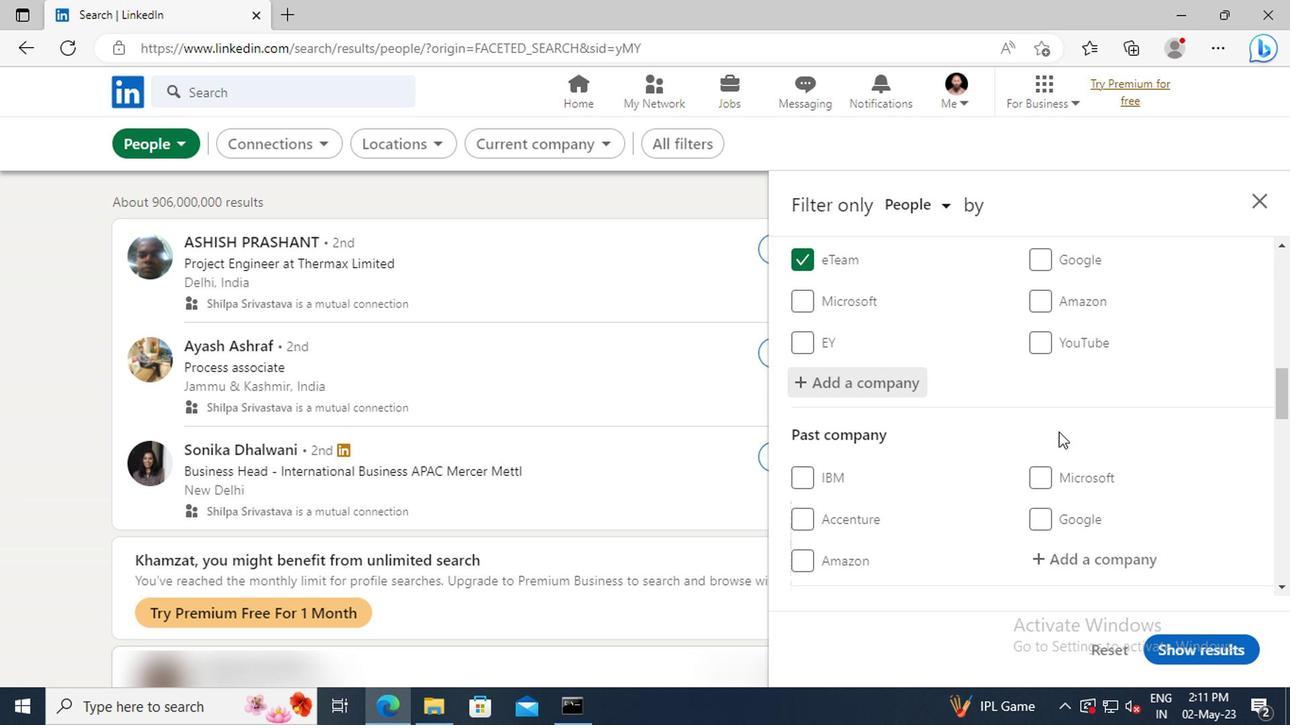 
Action: Mouse scrolled (1054, 432) with delta (0, 0)
Screenshot: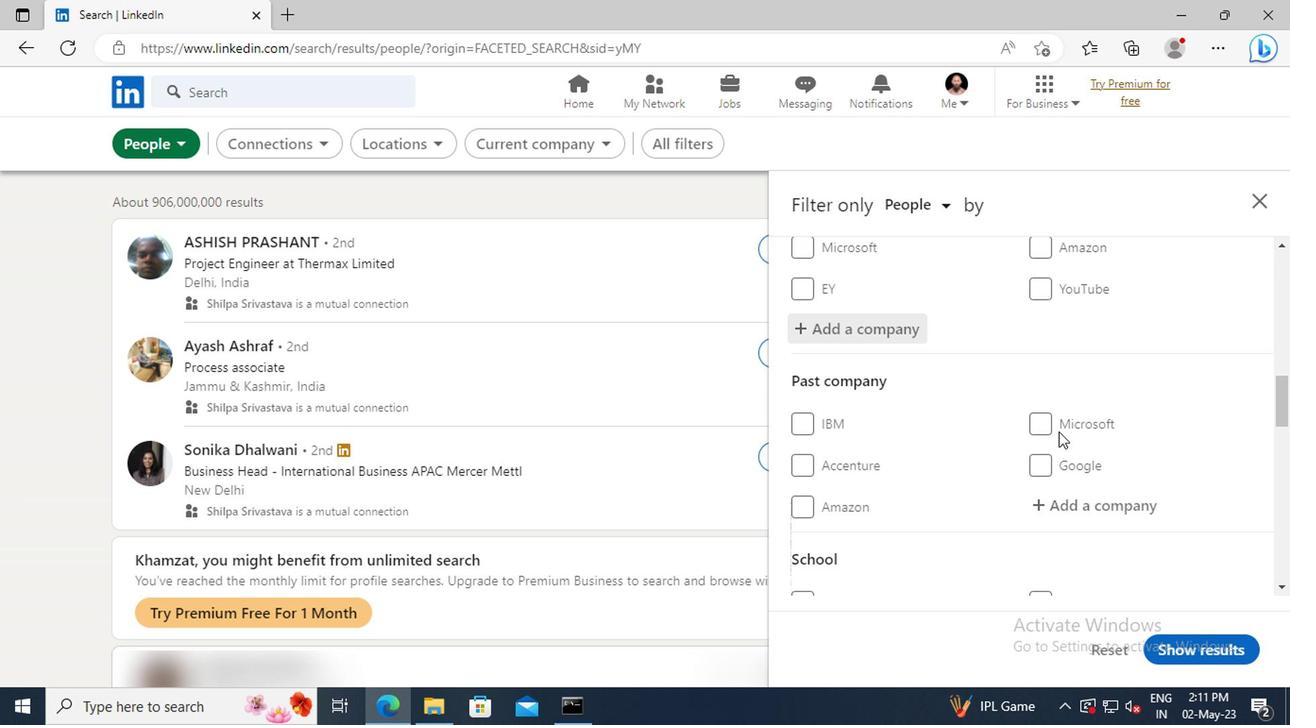 
Action: Mouse scrolled (1054, 432) with delta (0, 0)
Screenshot: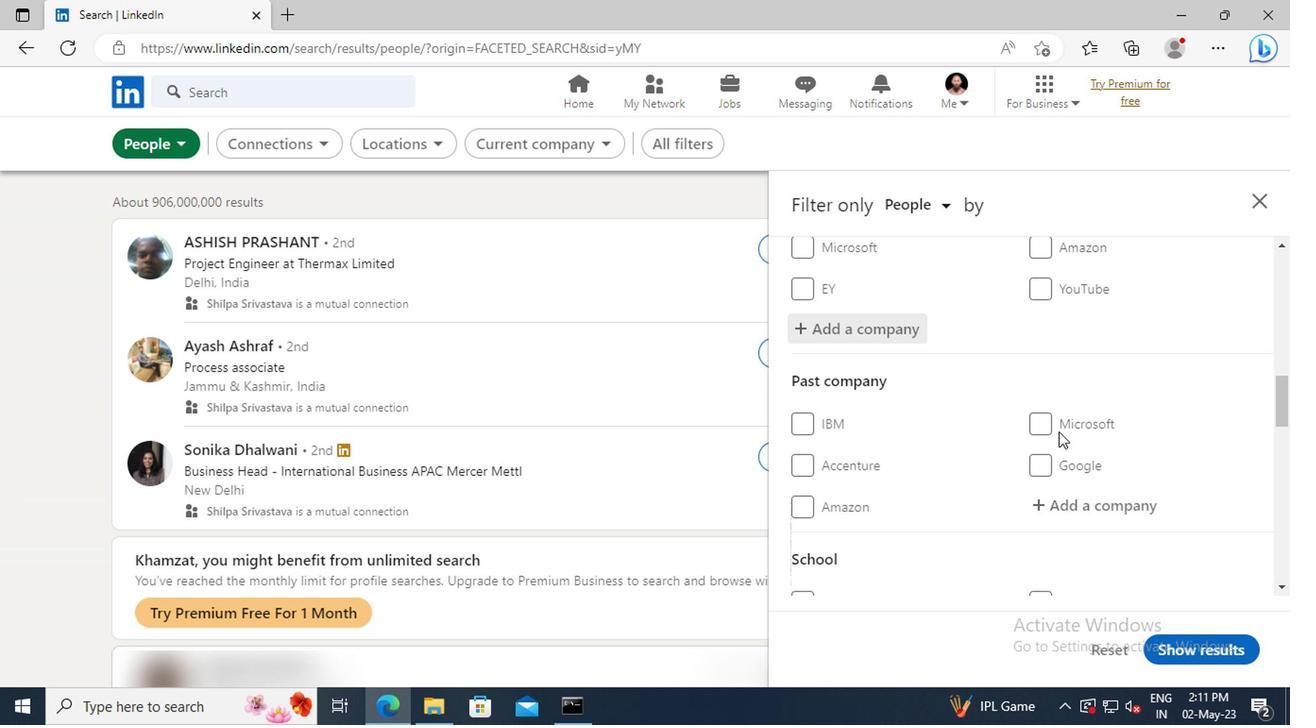 
Action: Mouse scrolled (1054, 432) with delta (0, 0)
Screenshot: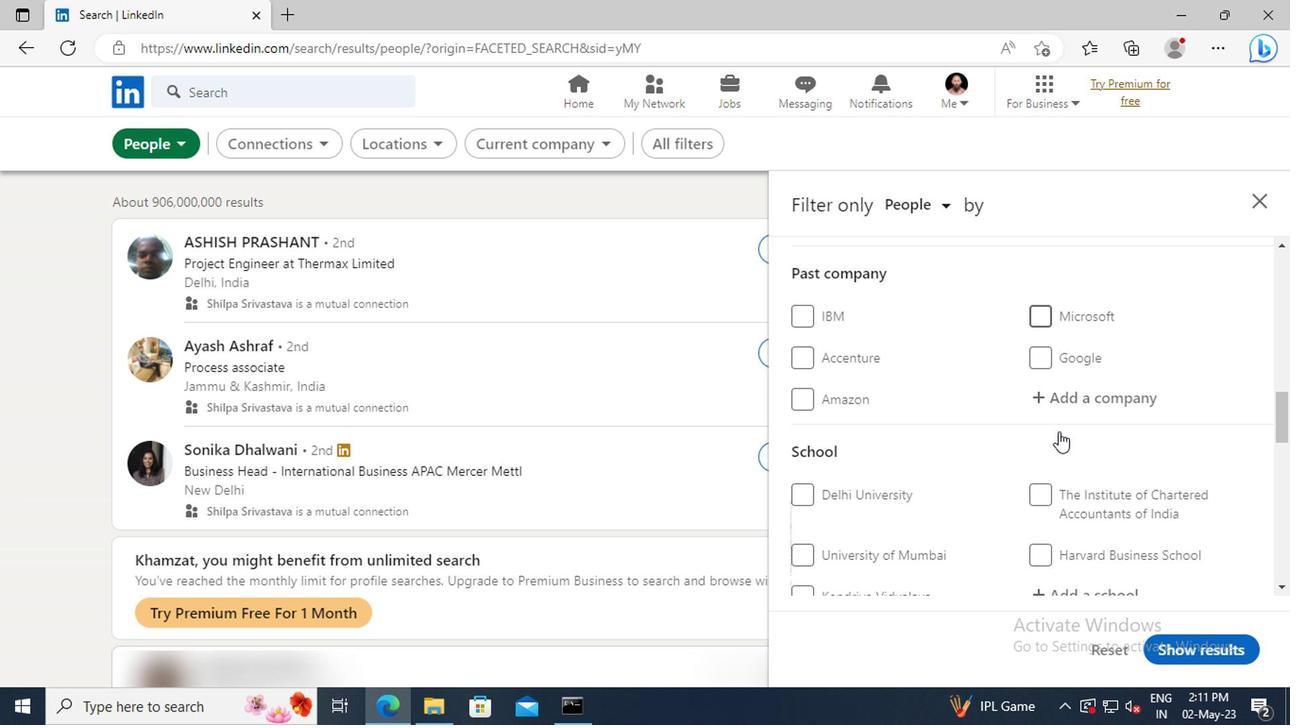 
Action: Mouse scrolled (1054, 432) with delta (0, 0)
Screenshot: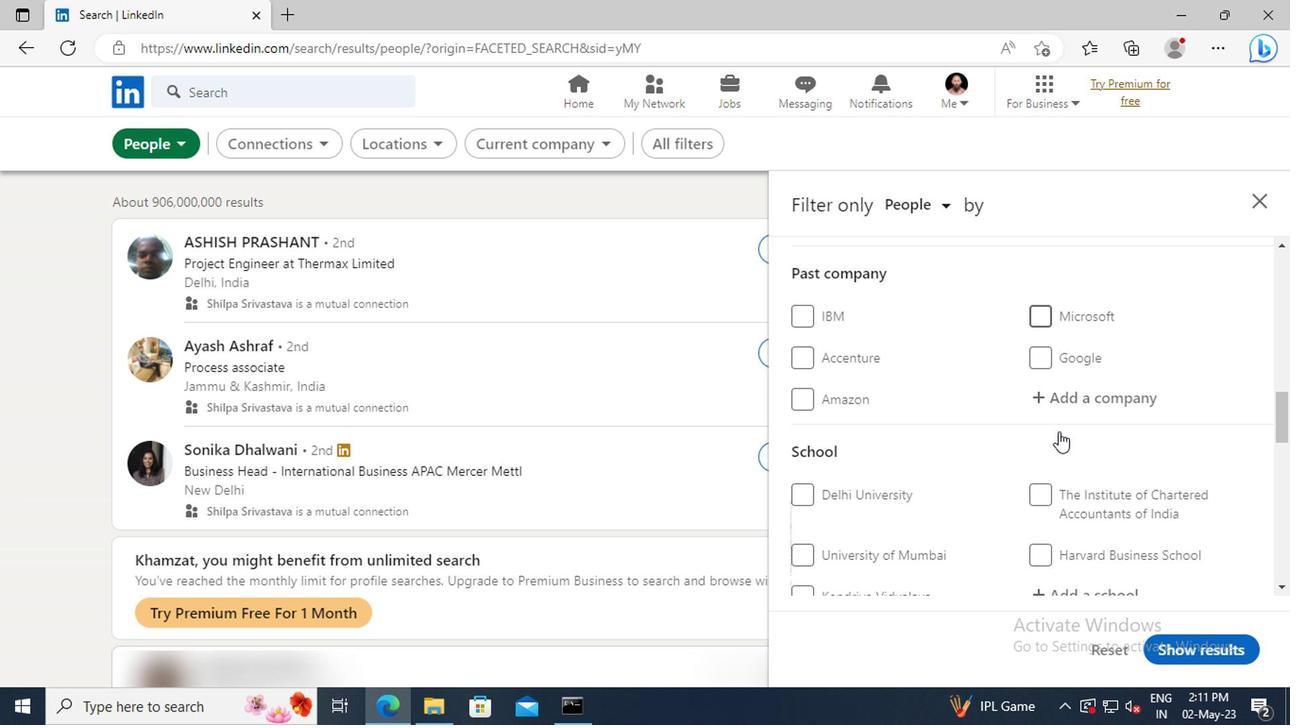 
Action: Mouse scrolled (1054, 432) with delta (0, 0)
Screenshot: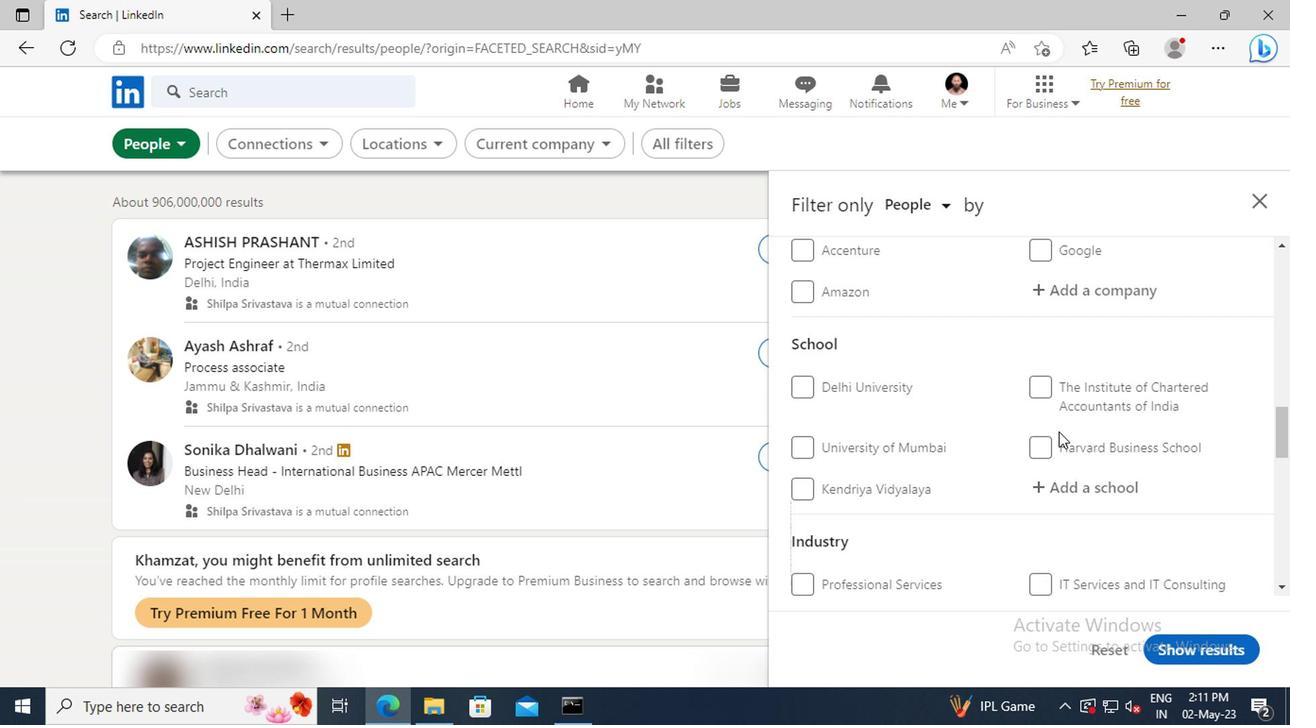 
Action: Mouse moved to (1064, 436)
Screenshot: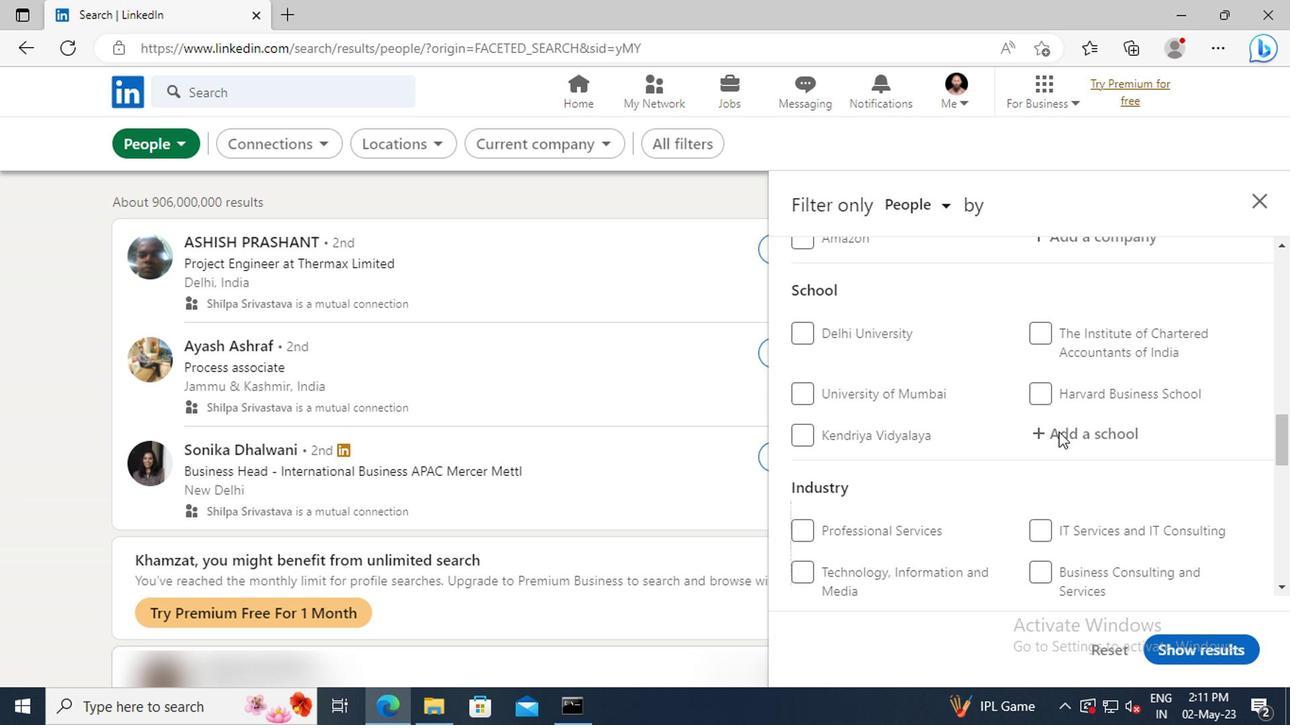 
Action: Mouse pressed left at (1064, 436)
Screenshot: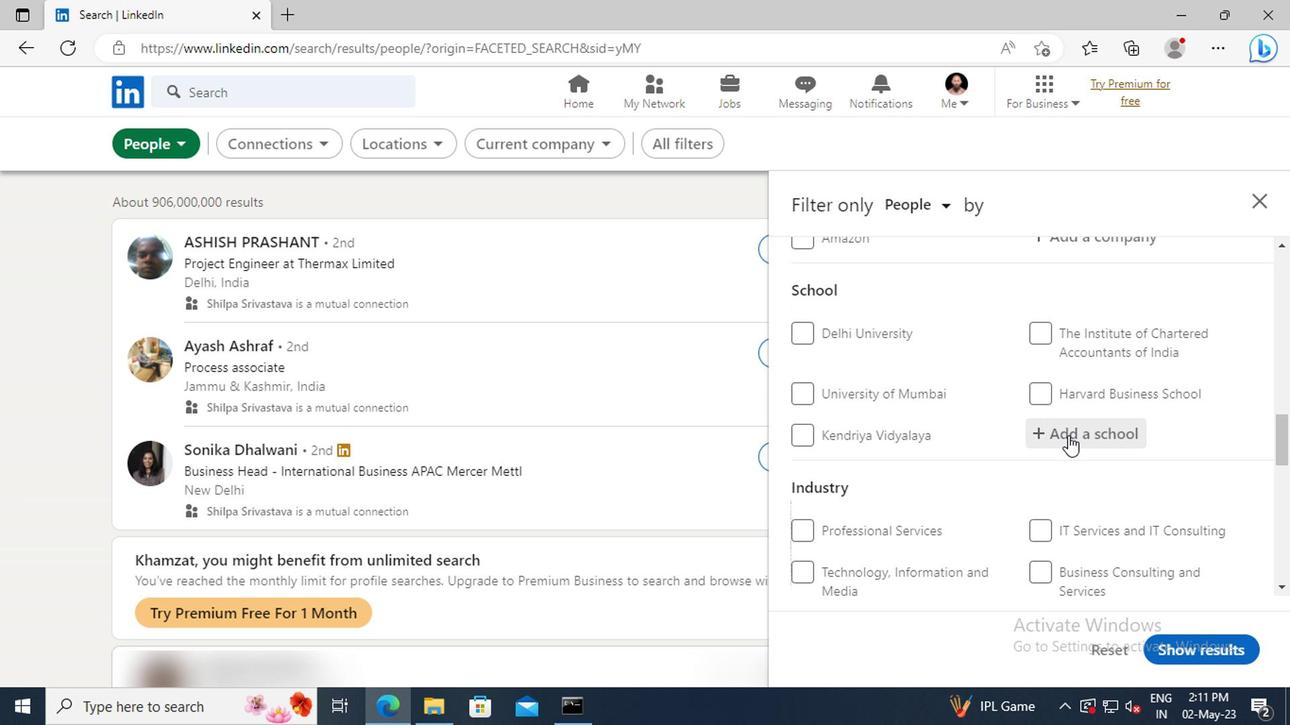 
Action: Key pressed <Key.shift>MADRAS<Key.space><Key.shift>JO
Screenshot: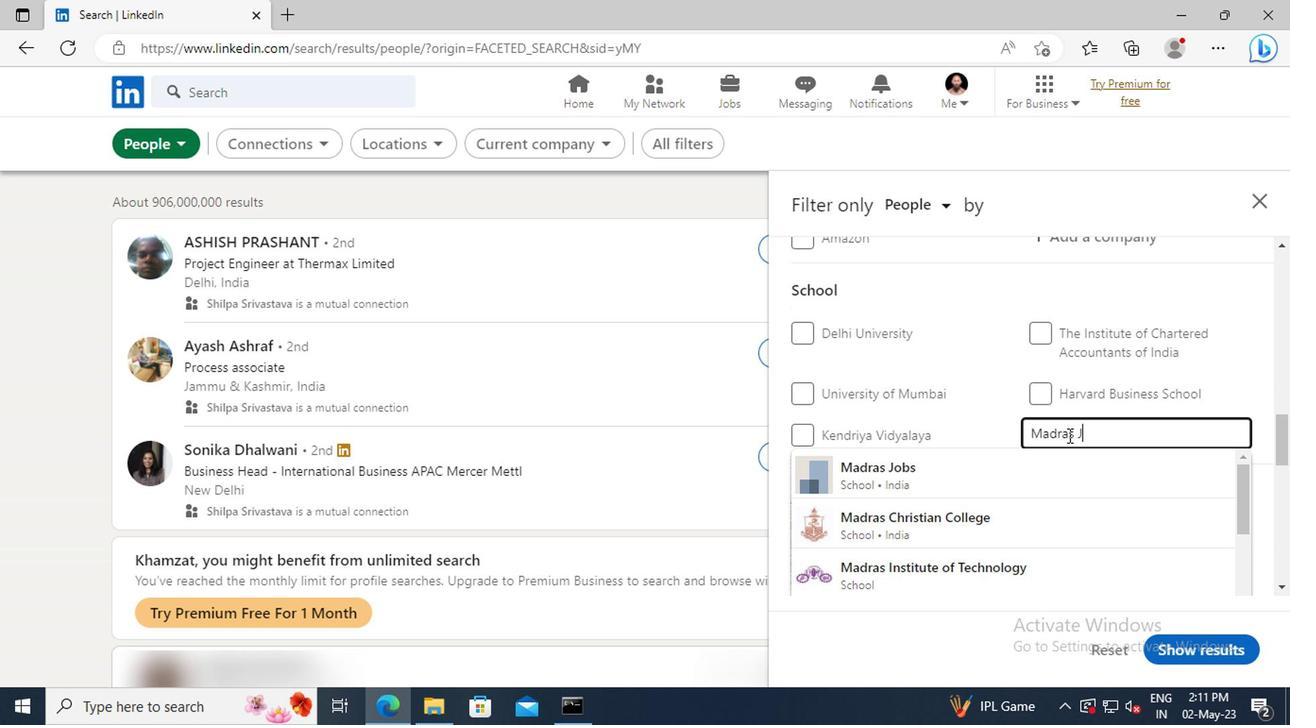 
Action: Mouse moved to (1069, 471)
Screenshot: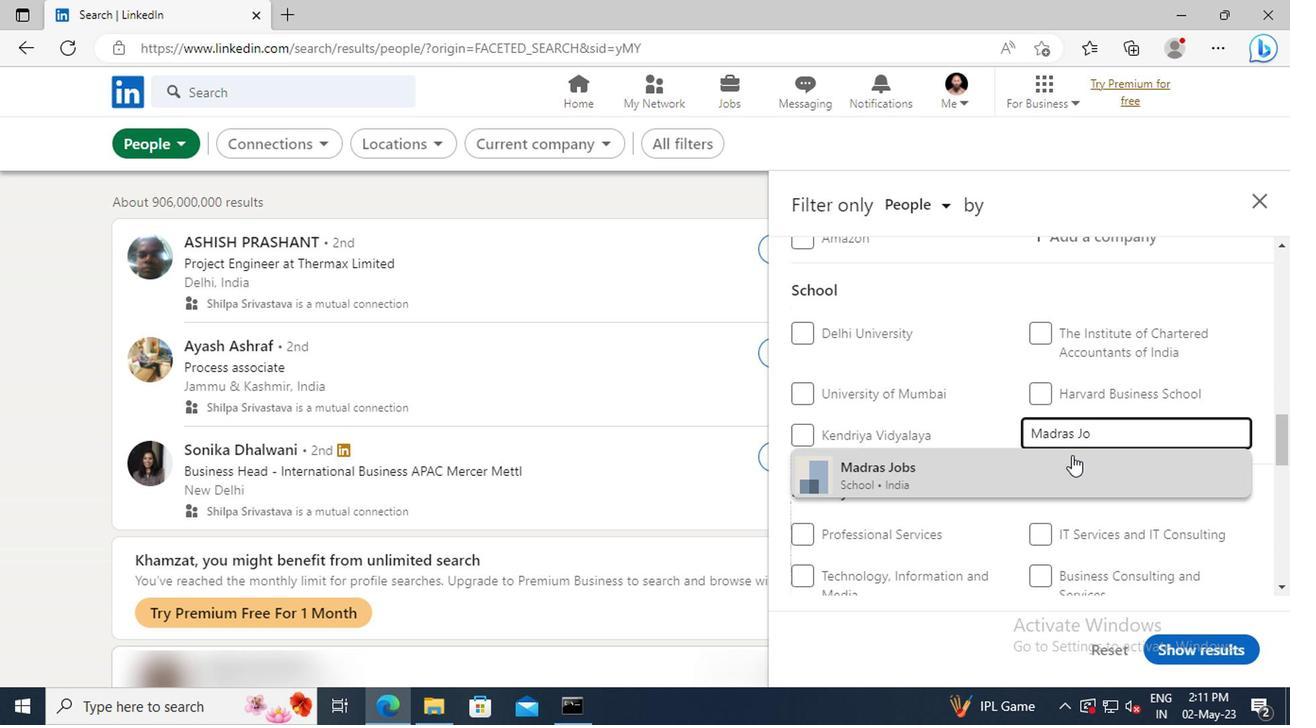 
Action: Mouse pressed left at (1069, 471)
Screenshot: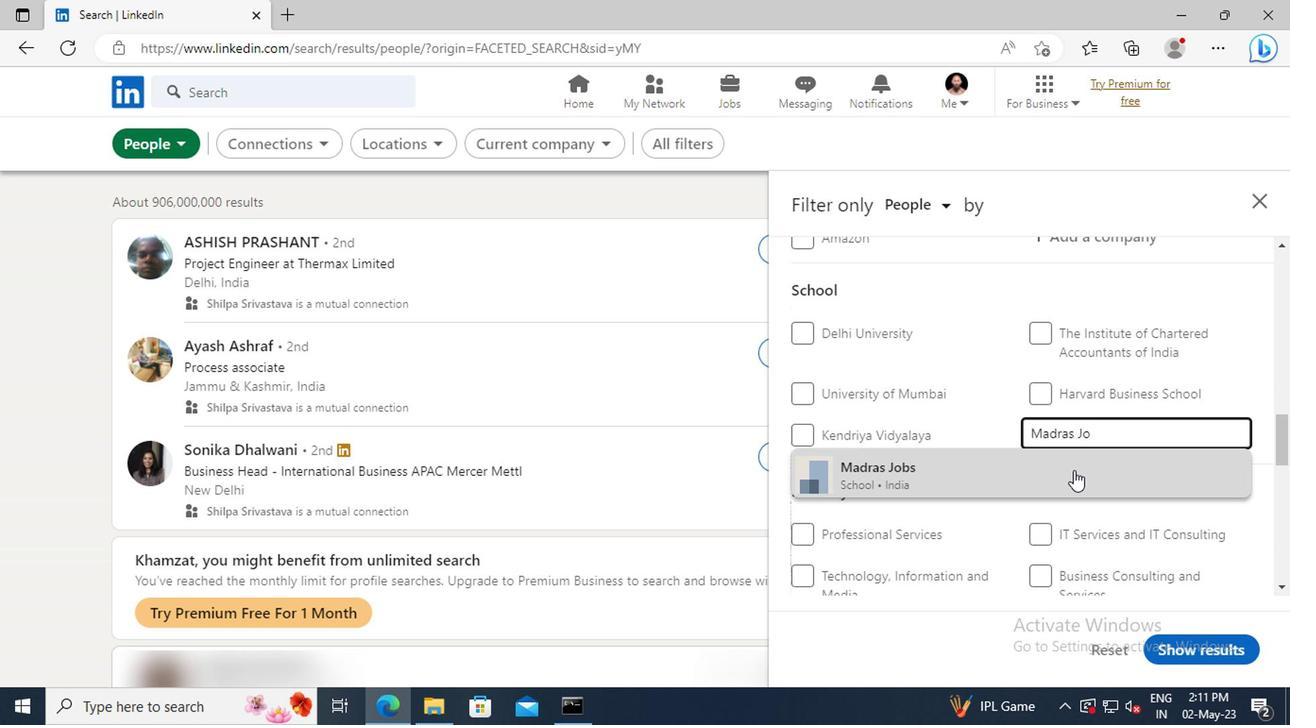 
Action: Mouse scrolled (1069, 471) with delta (0, 0)
Screenshot: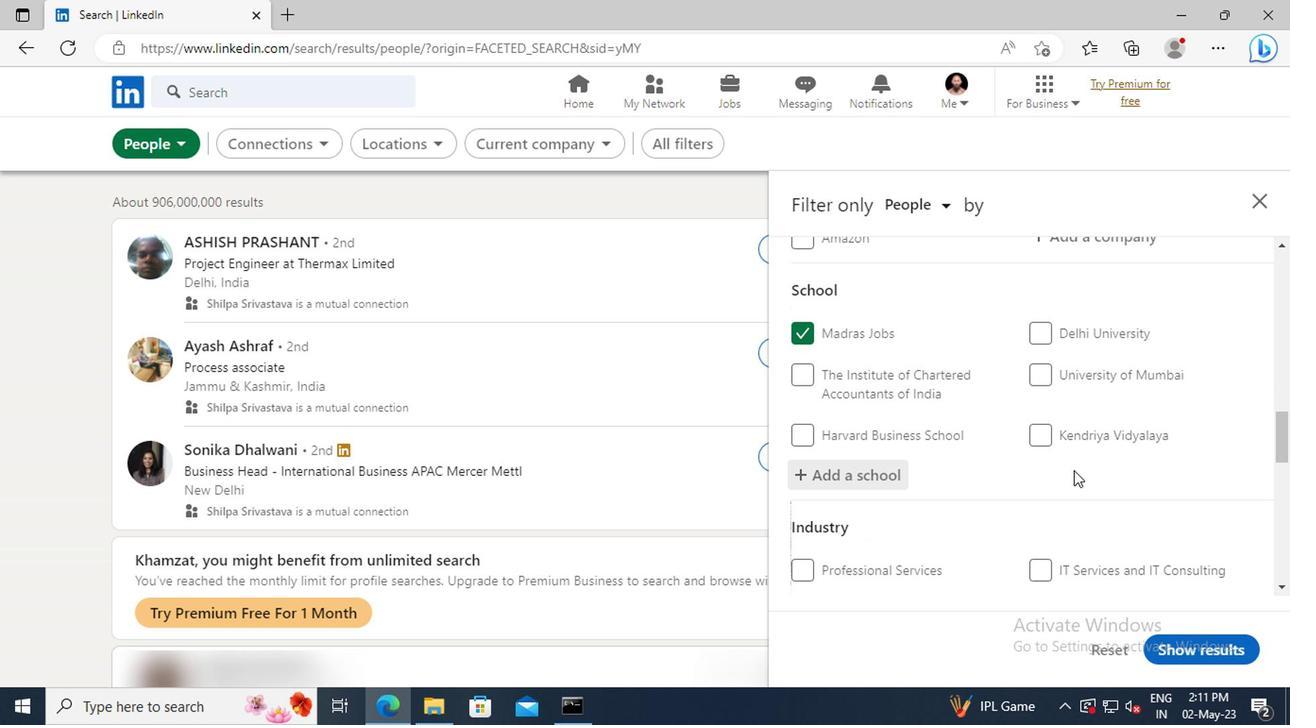
Action: Mouse scrolled (1069, 471) with delta (0, 0)
Screenshot: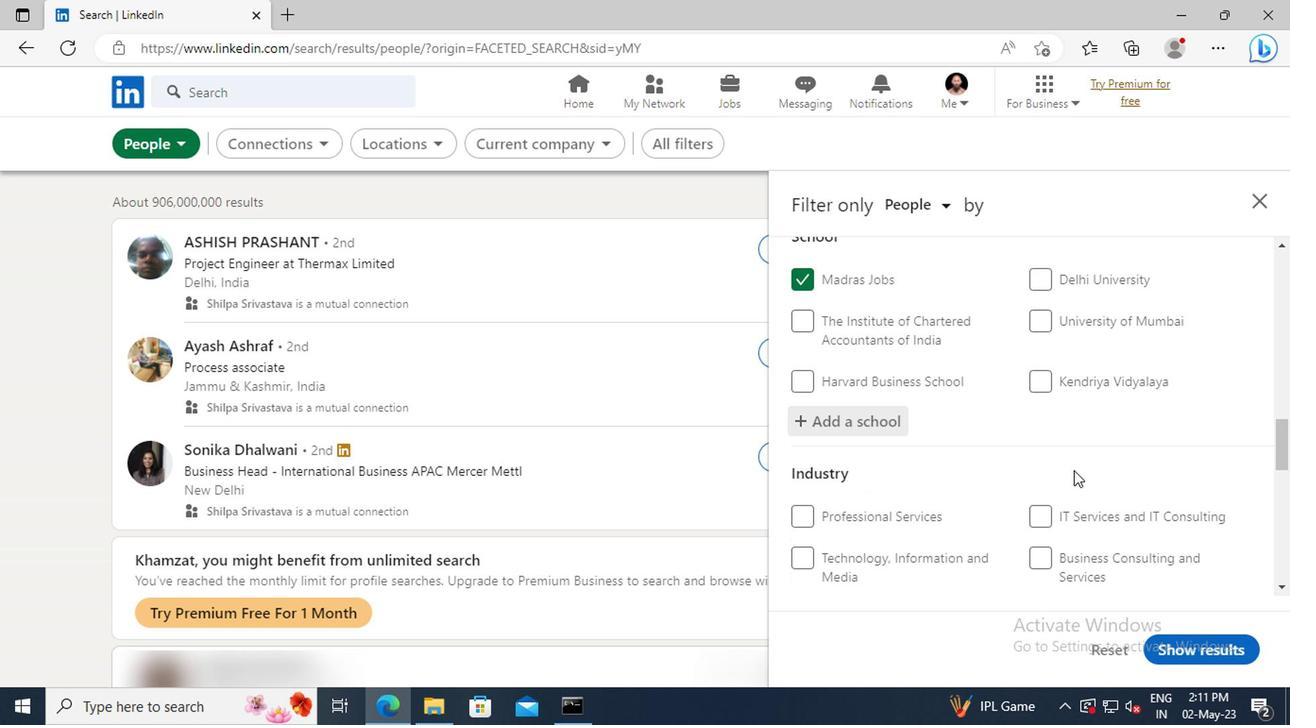 
Action: Mouse scrolled (1069, 471) with delta (0, 0)
Screenshot: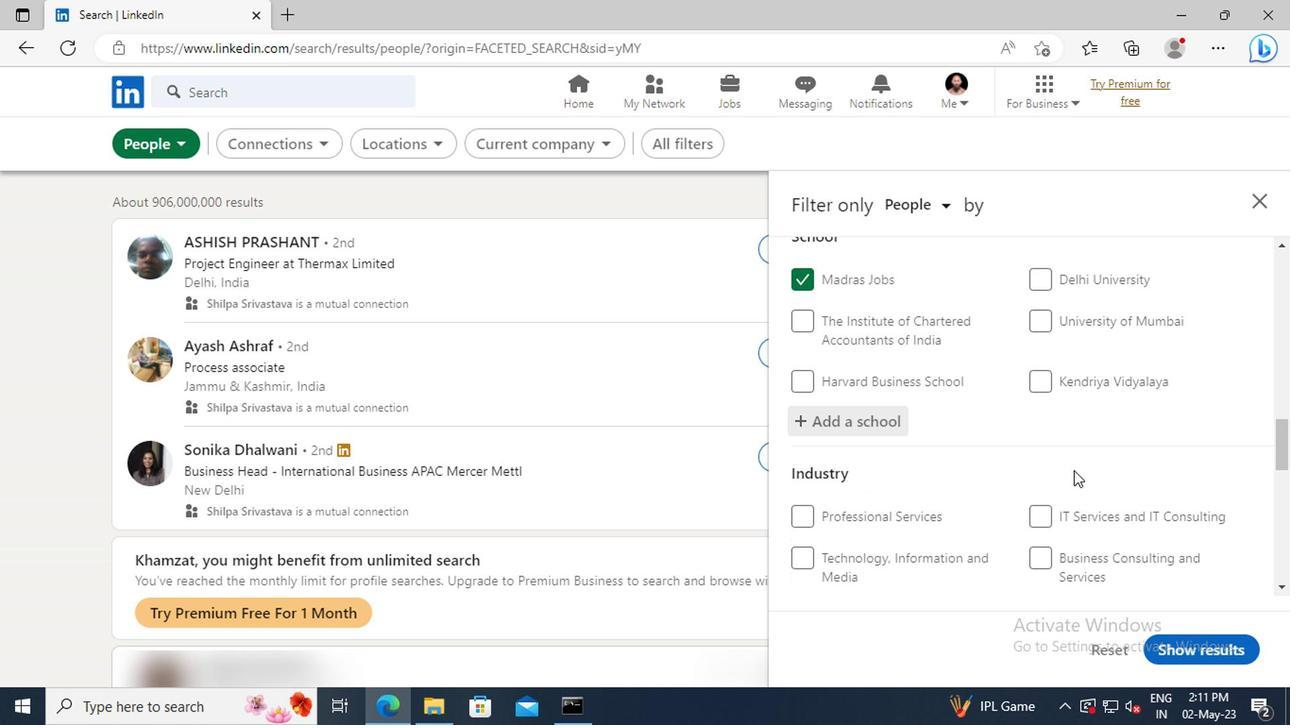
Action: Mouse scrolled (1069, 471) with delta (0, 0)
Screenshot: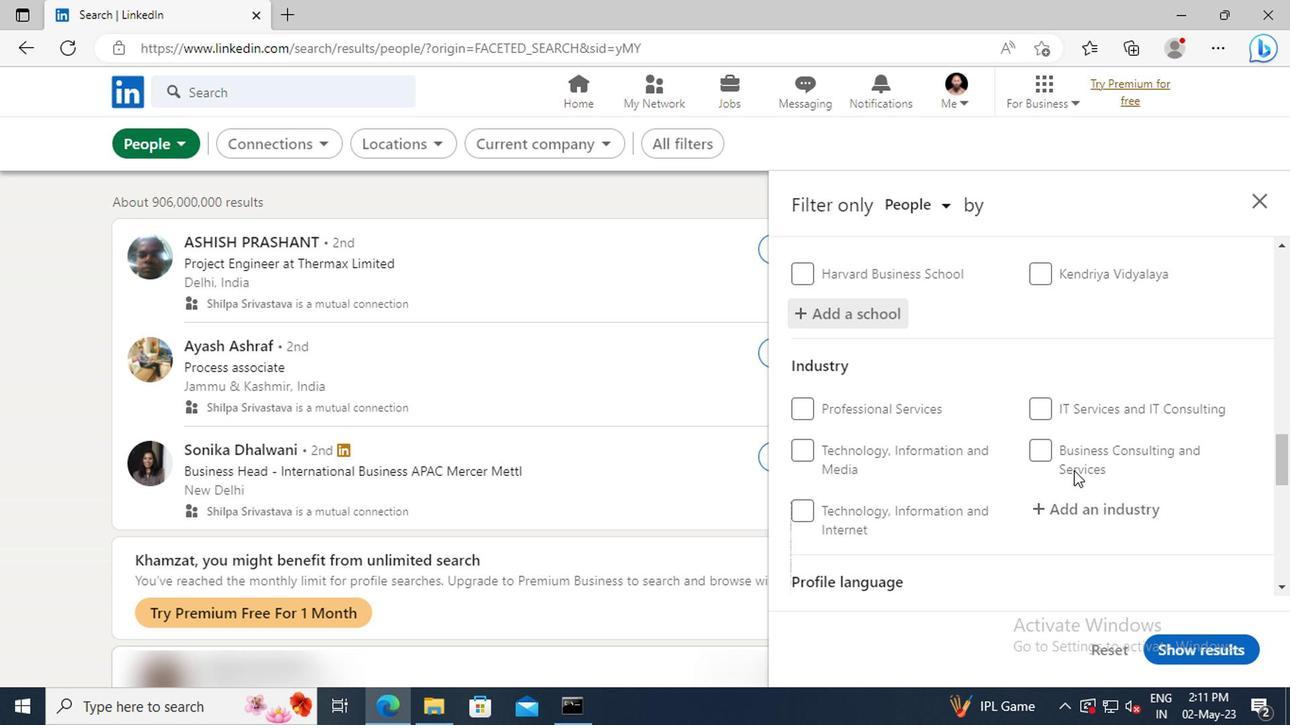 
Action: Mouse moved to (1071, 465)
Screenshot: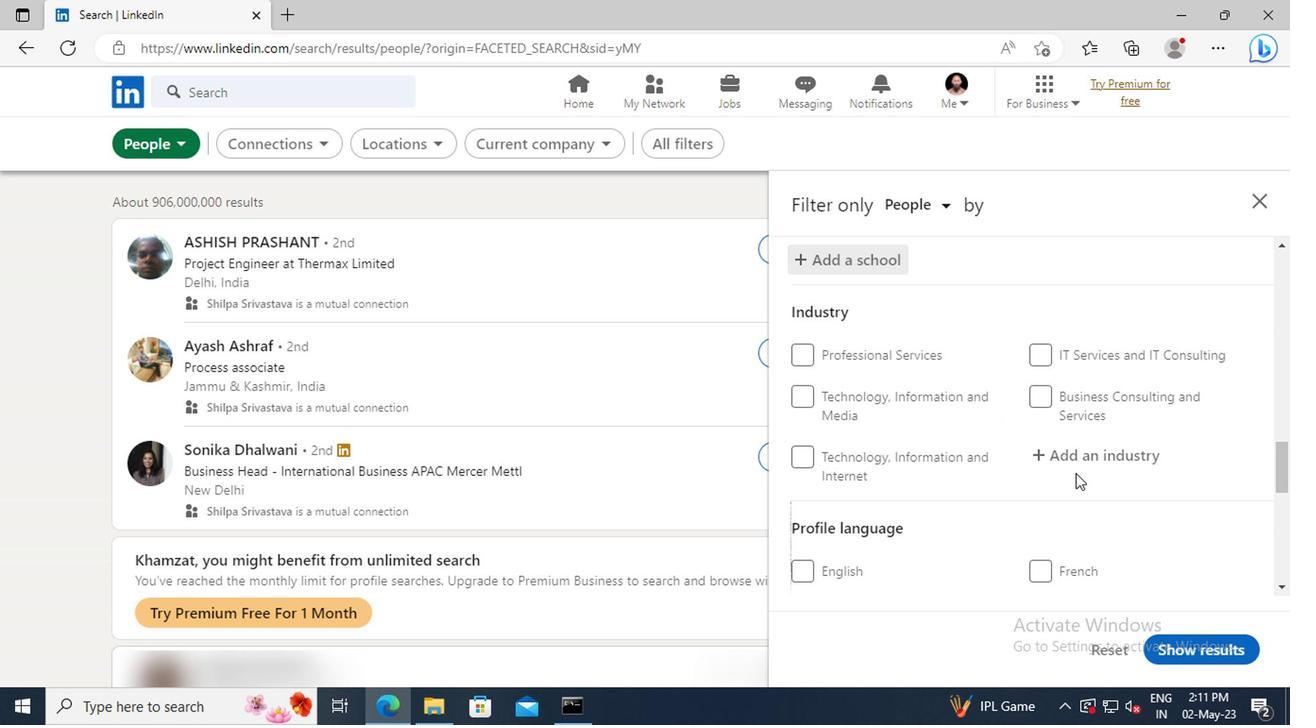 
Action: Mouse pressed left at (1071, 465)
Screenshot: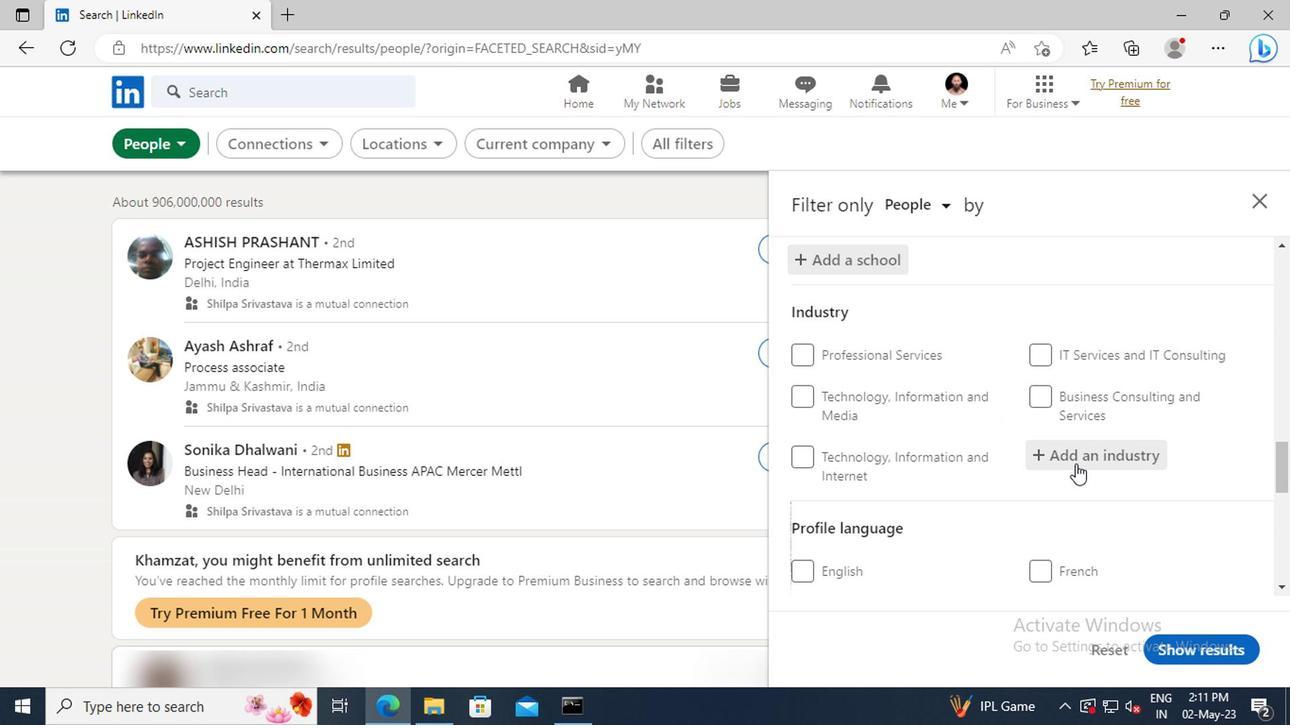 
Action: Key pressed <Key.shift>RENEWABLE<Key.space><Key.shift>EN
Screenshot: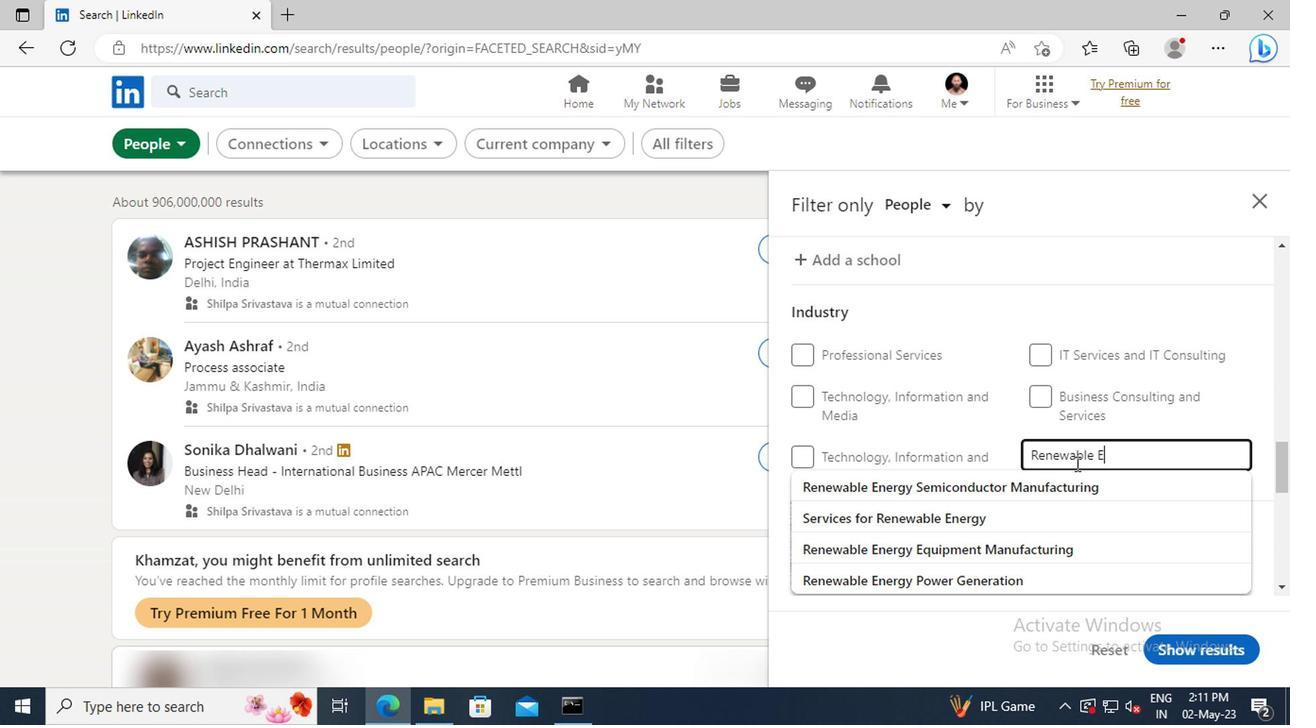 
Action: Mouse moved to (1073, 481)
Screenshot: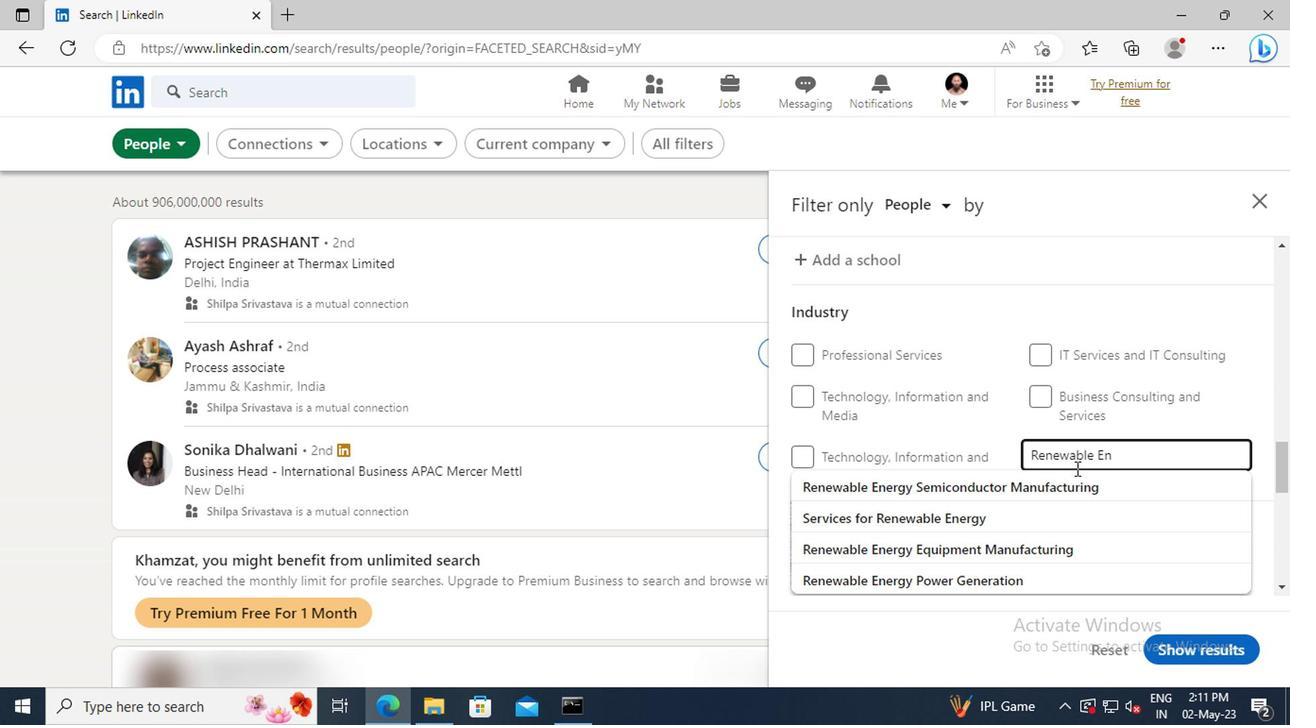 
Action: Mouse pressed left at (1073, 481)
Screenshot: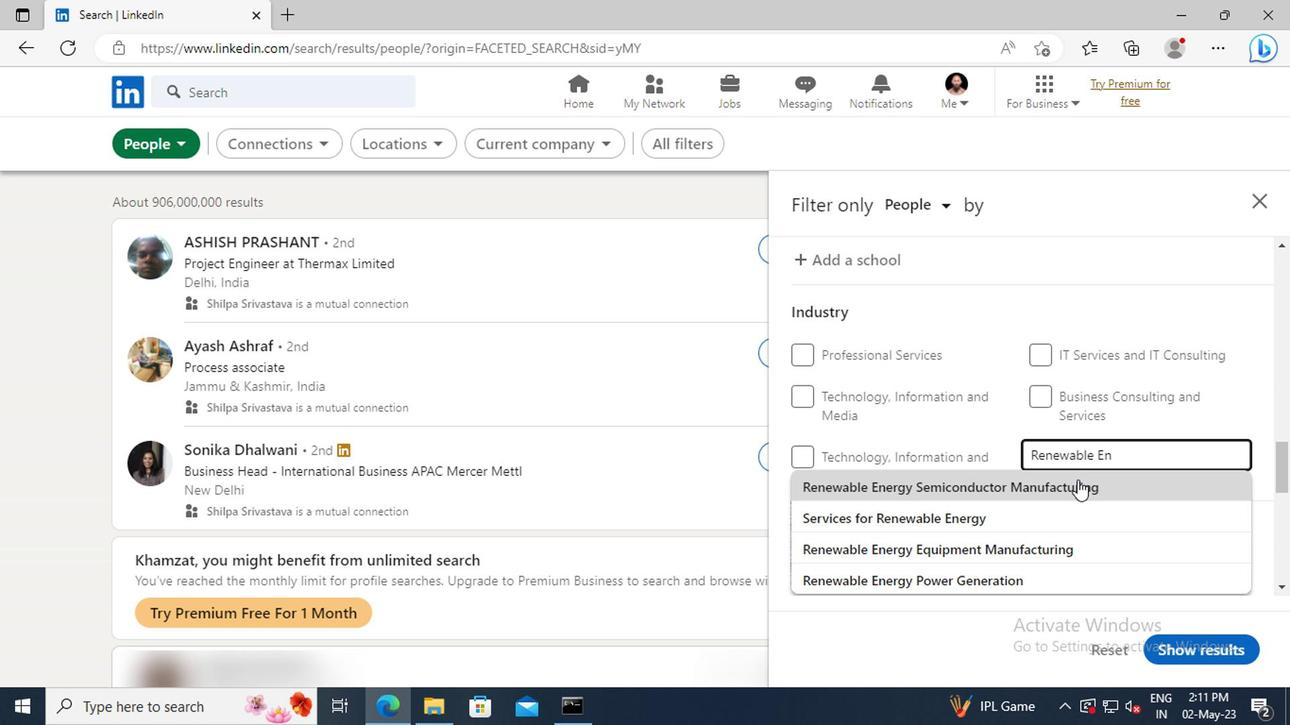 
Action: Mouse scrolled (1073, 480) with delta (0, 0)
Screenshot: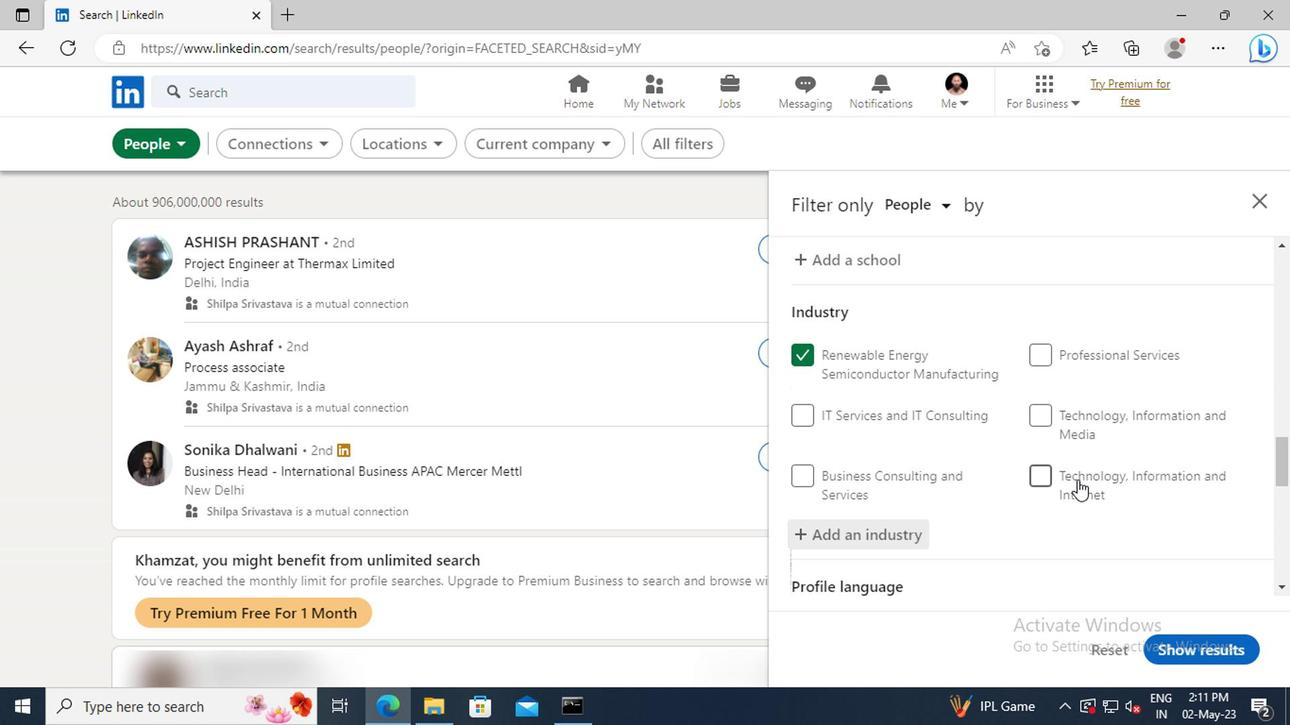 
Action: Mouse scrolled (1073, 480) with delta (0, 0)
Screenshot: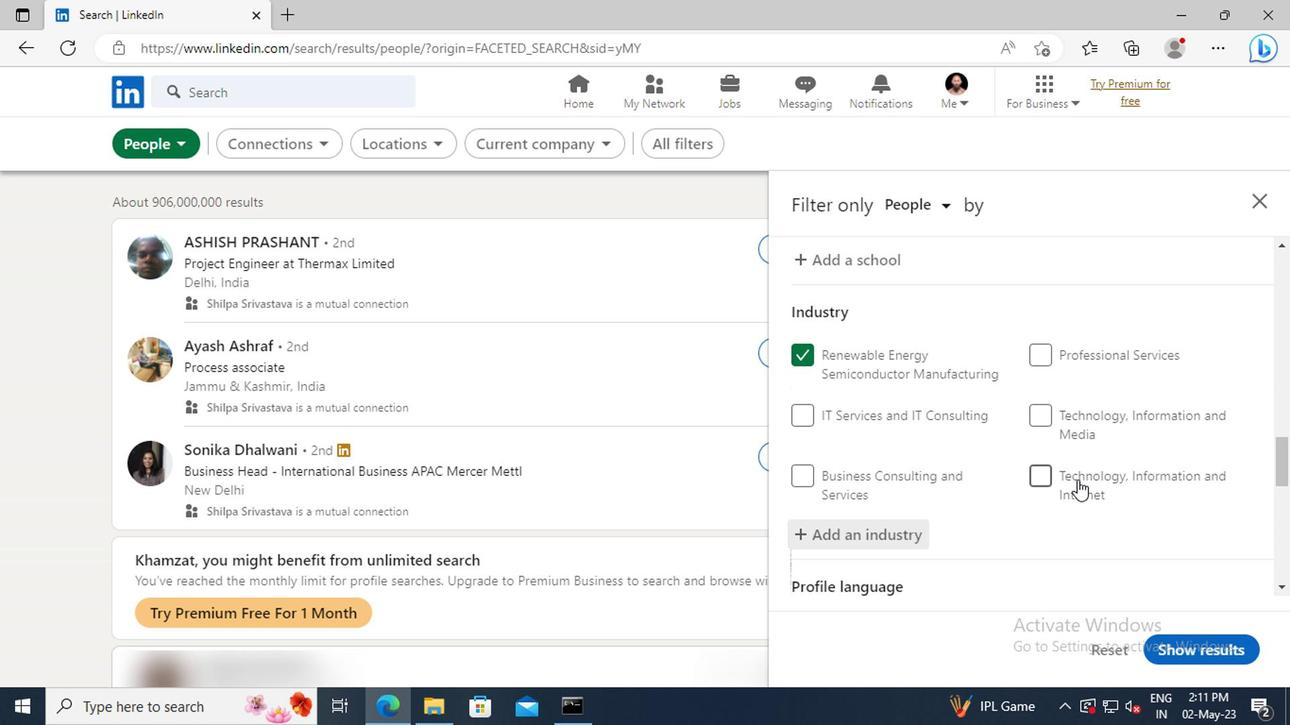 
Action: Mouse scrolled (1073, 480) with delta (0, 0)
Screenshot: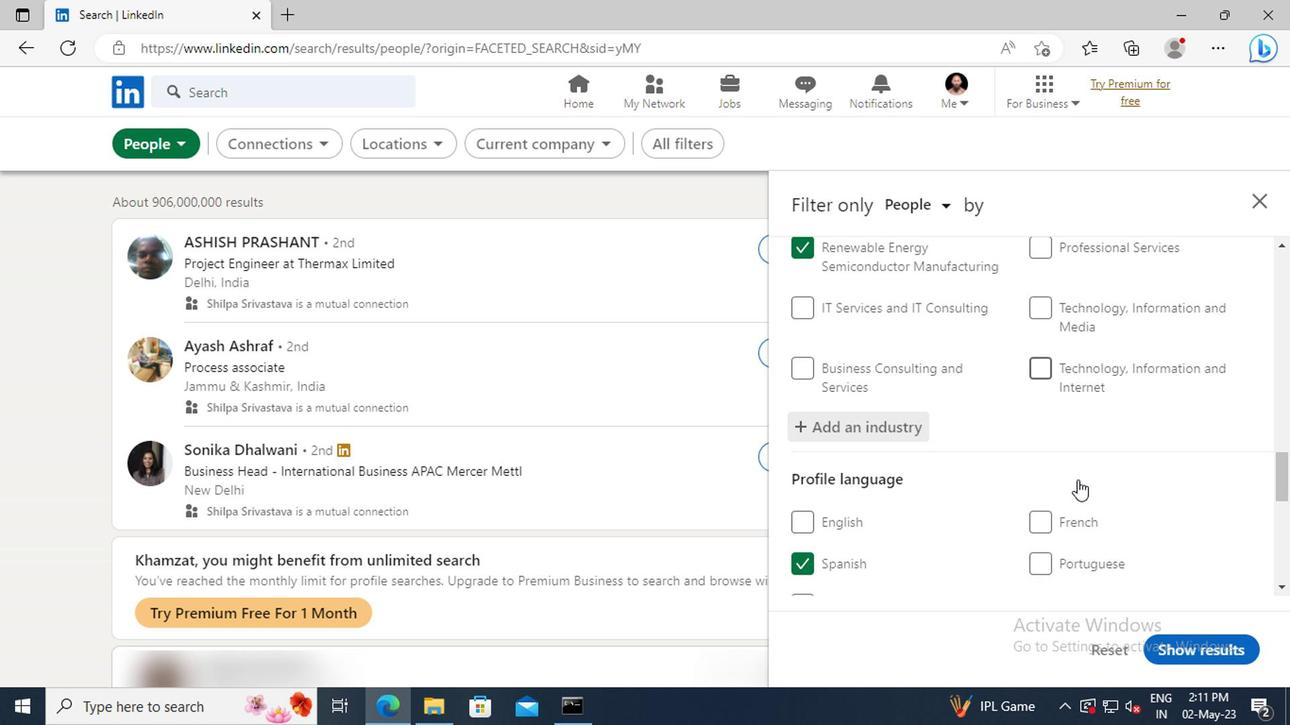 
Action: Mouse scrolled (1073, 480) with delta (0, 0)
Screenshot: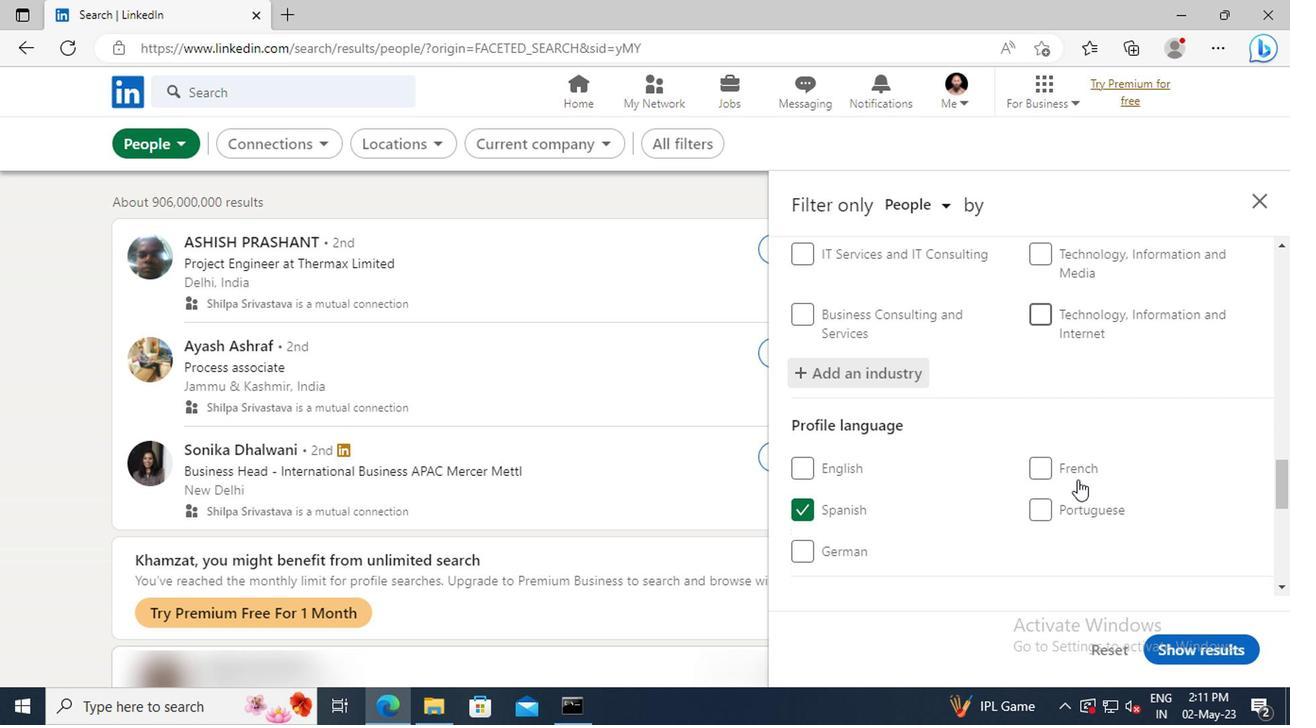 
Action: Mouse scrolled (1073, 480) with delta (0, 0)
Screenshot: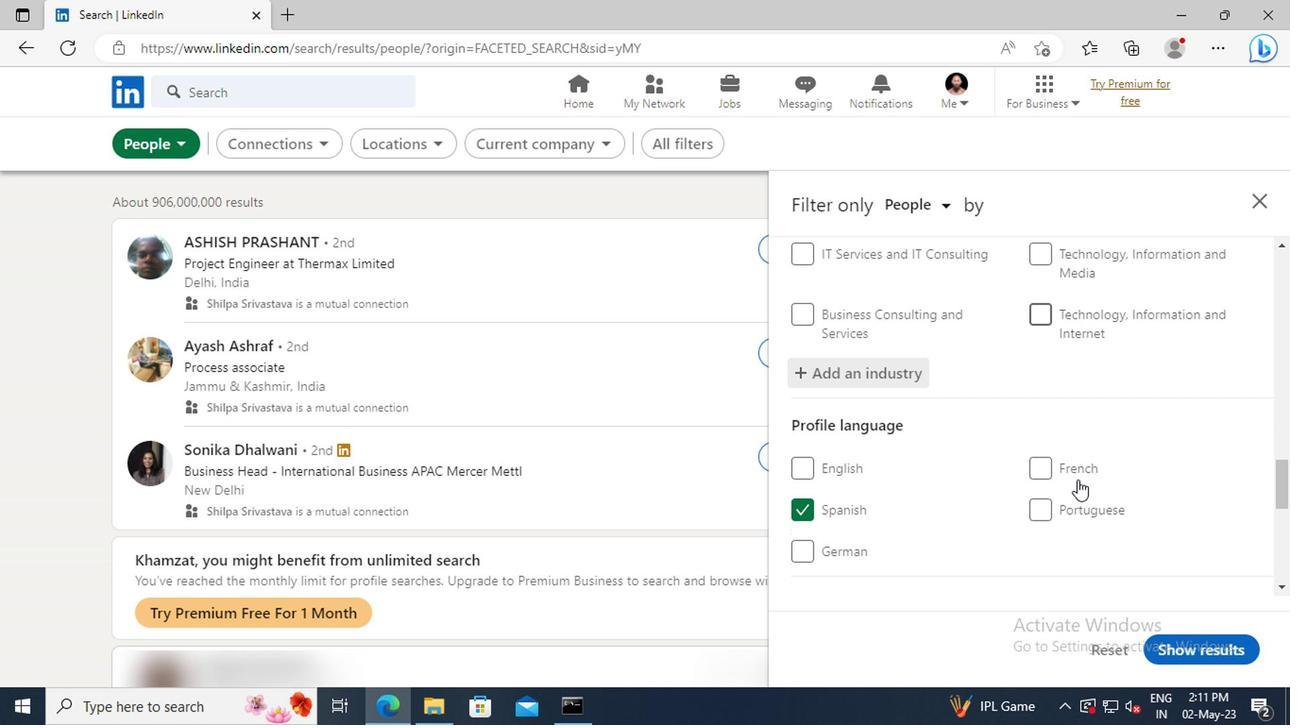 
Action: Mouse scrolled (1073, 480) with delta (0, 0)
Screenshot: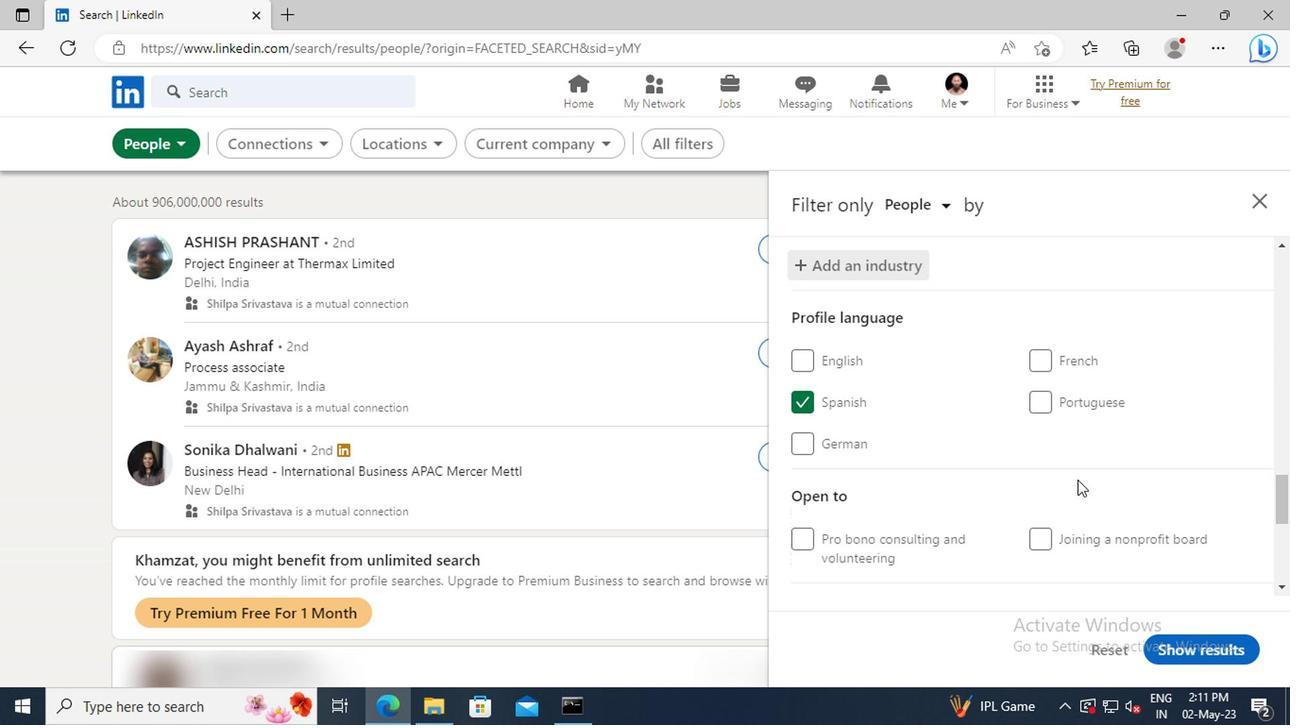 
Action: Mouse scrolled (1073, 480) with delta (0, 0)
Screenshot: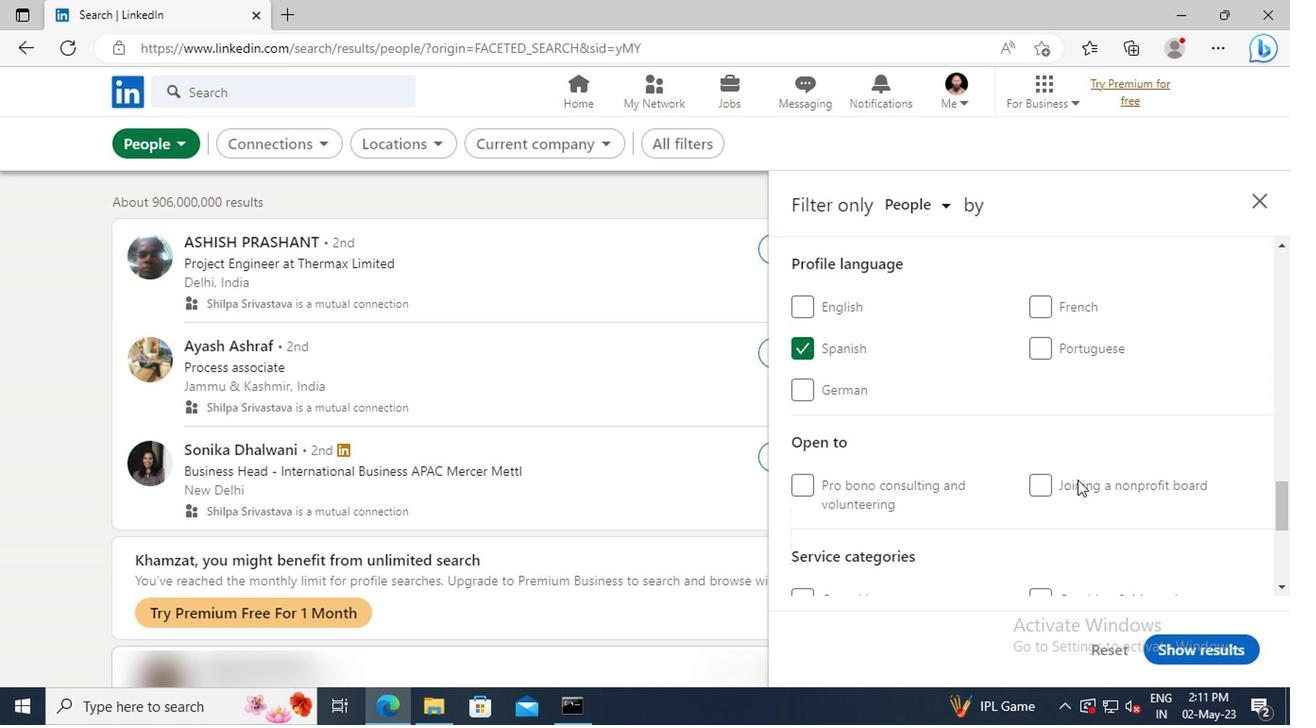
Action: Mouse moved to (1069, 466)
Screenshot: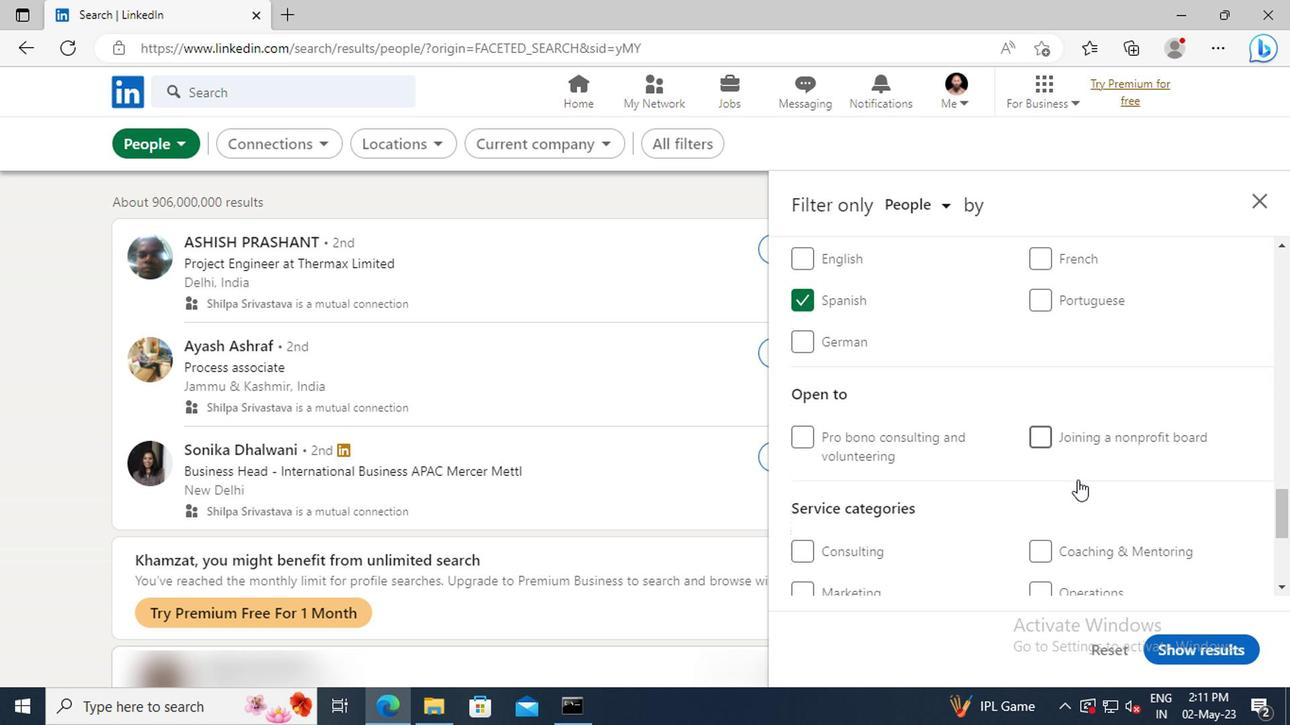 
Action: Mouse scrolled (1069, 465) with delta (0, -1)
Screenshot: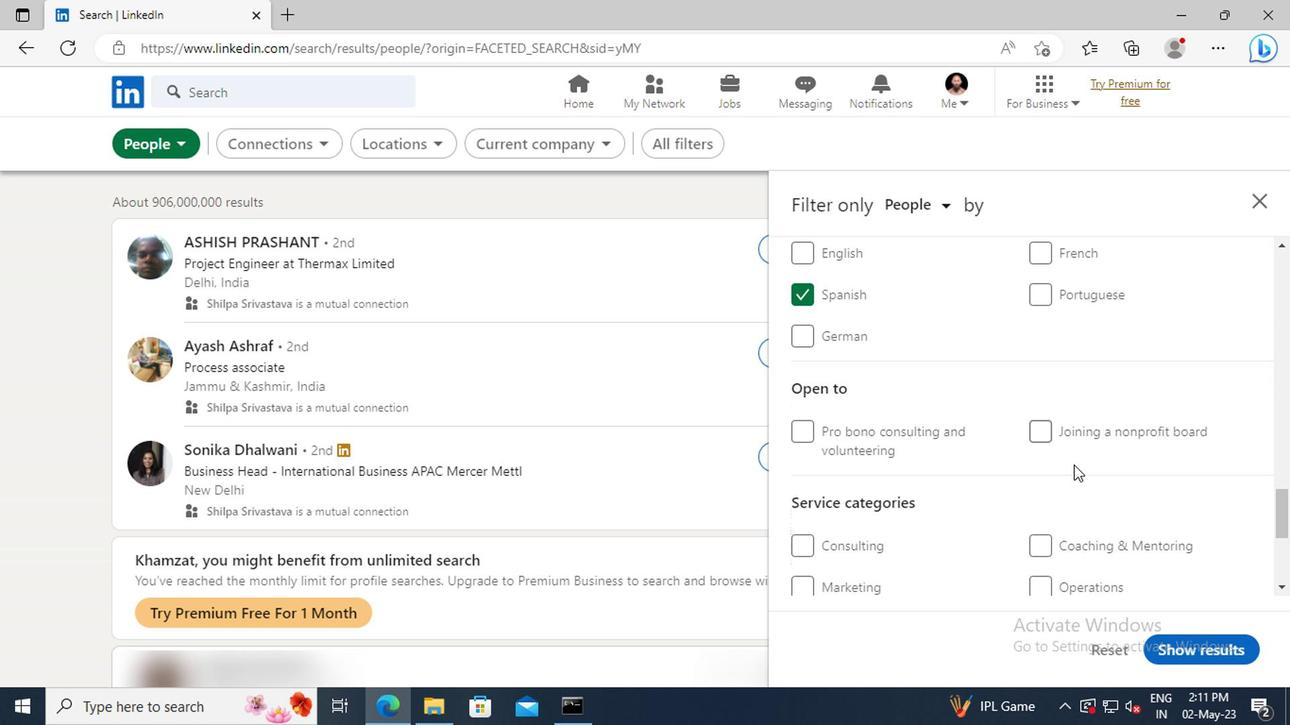 
Action: Mouse moved to (1066, 452)
Screenshot: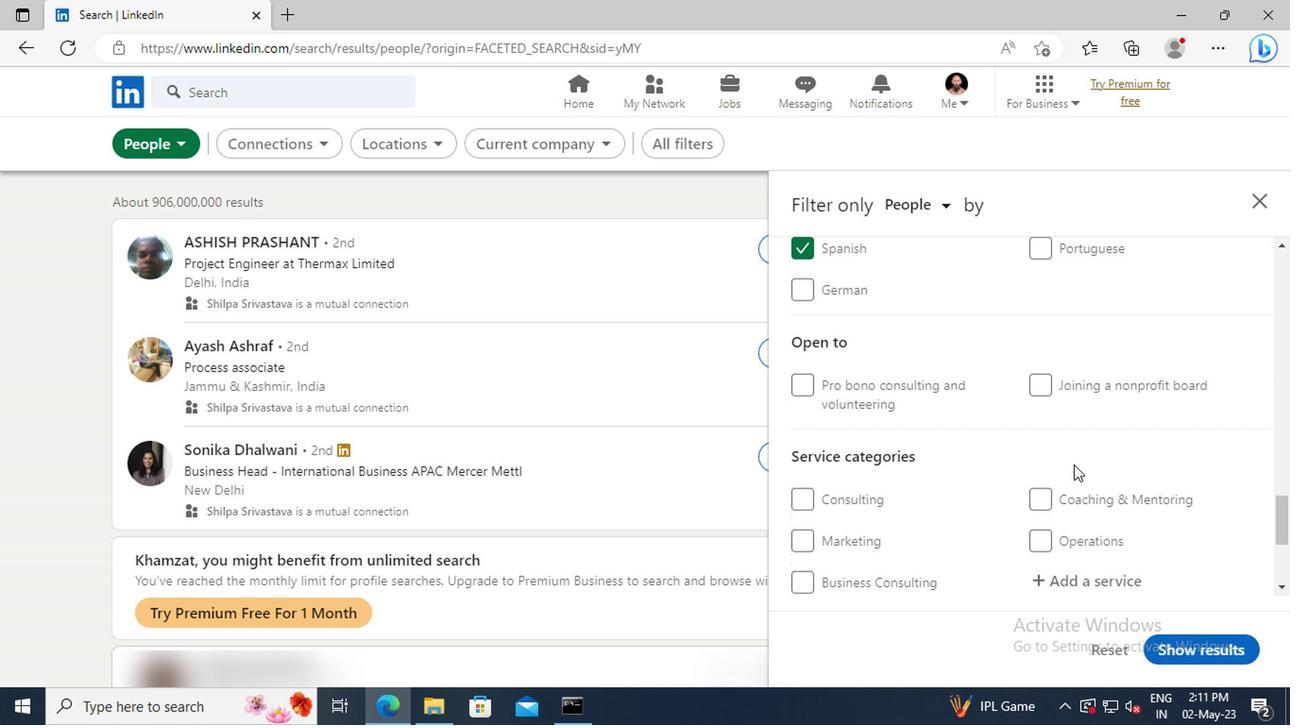 
Action: Mouse scrolled (1066, 452) with delta (0, 0)
Screenshot: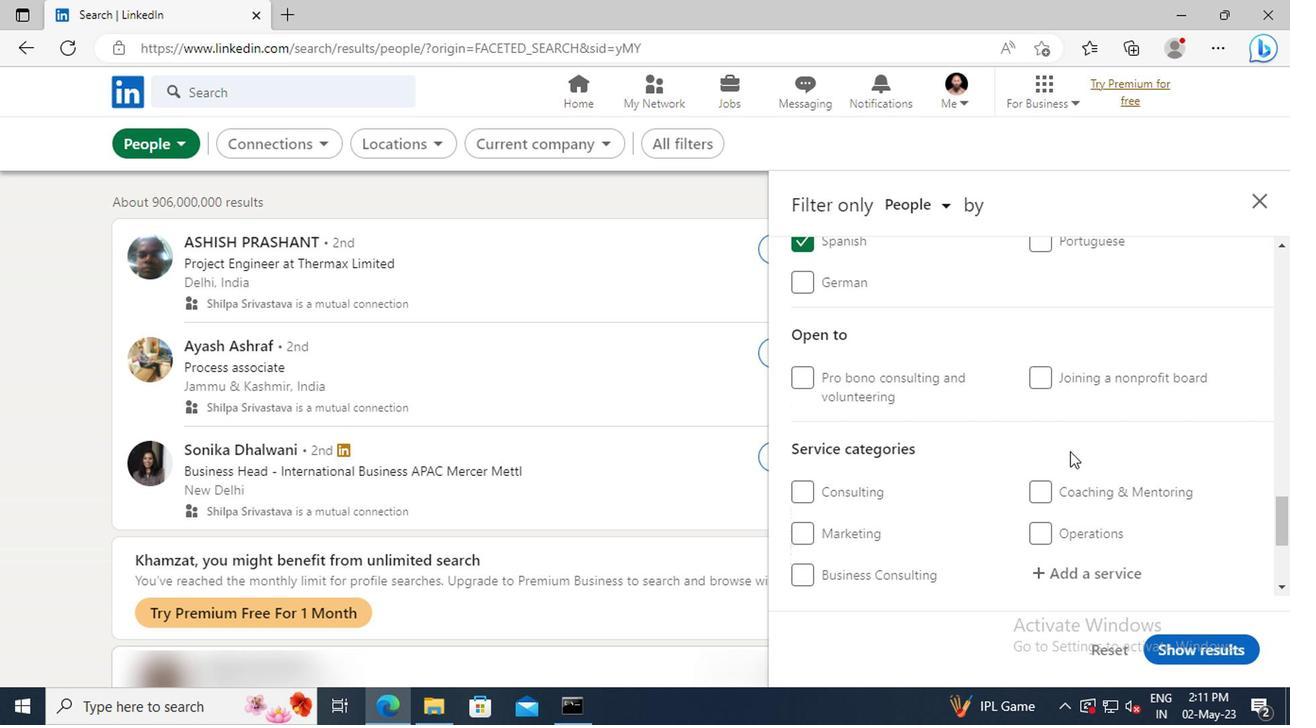 
Action: Mouse moved to (1061, 457)
Screenshot: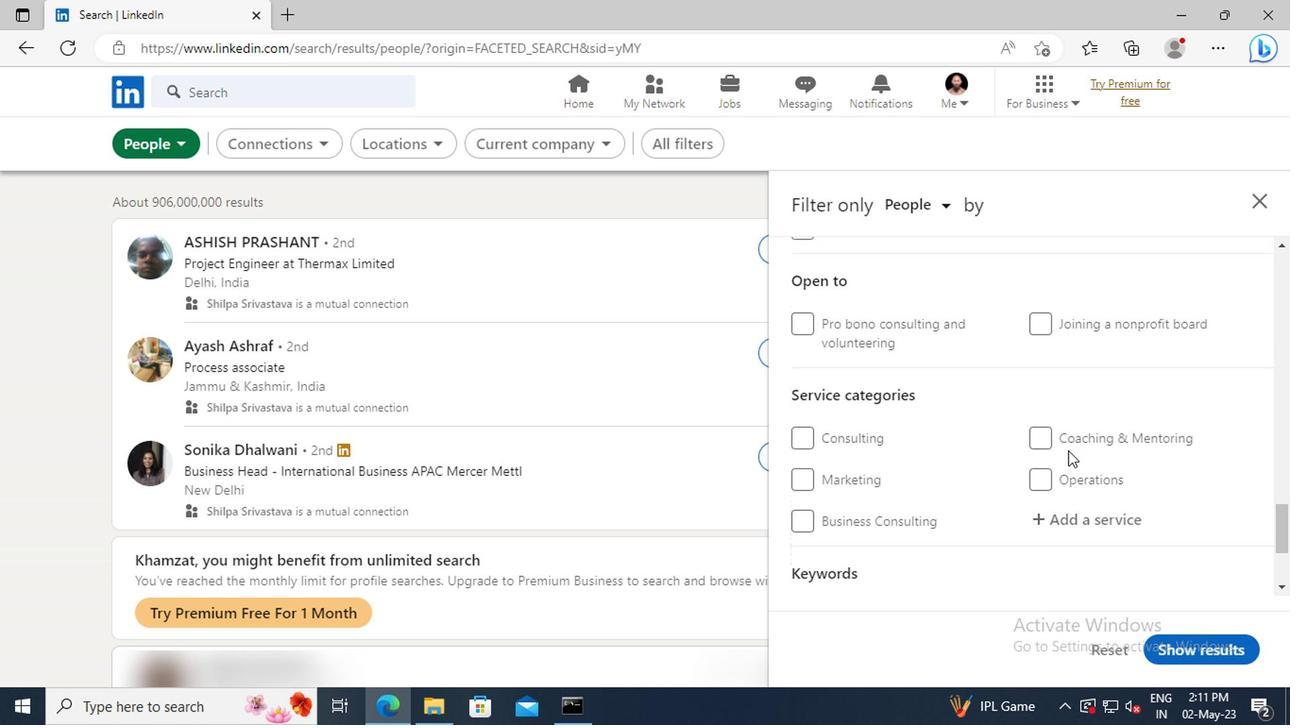 
Action: Mouse scrolled (1061, 456) with delta (0, 0)
Screenshot: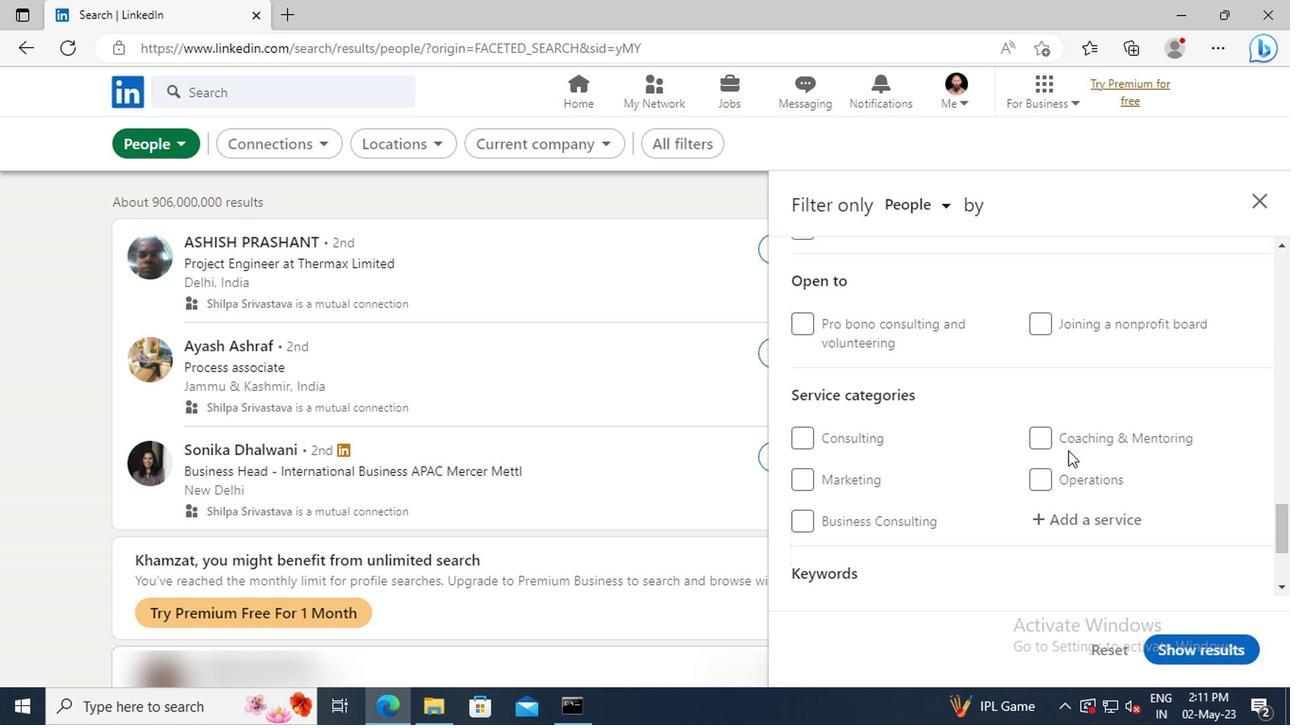 
Action: Mouse moved to (1054, 466)
Screenshot: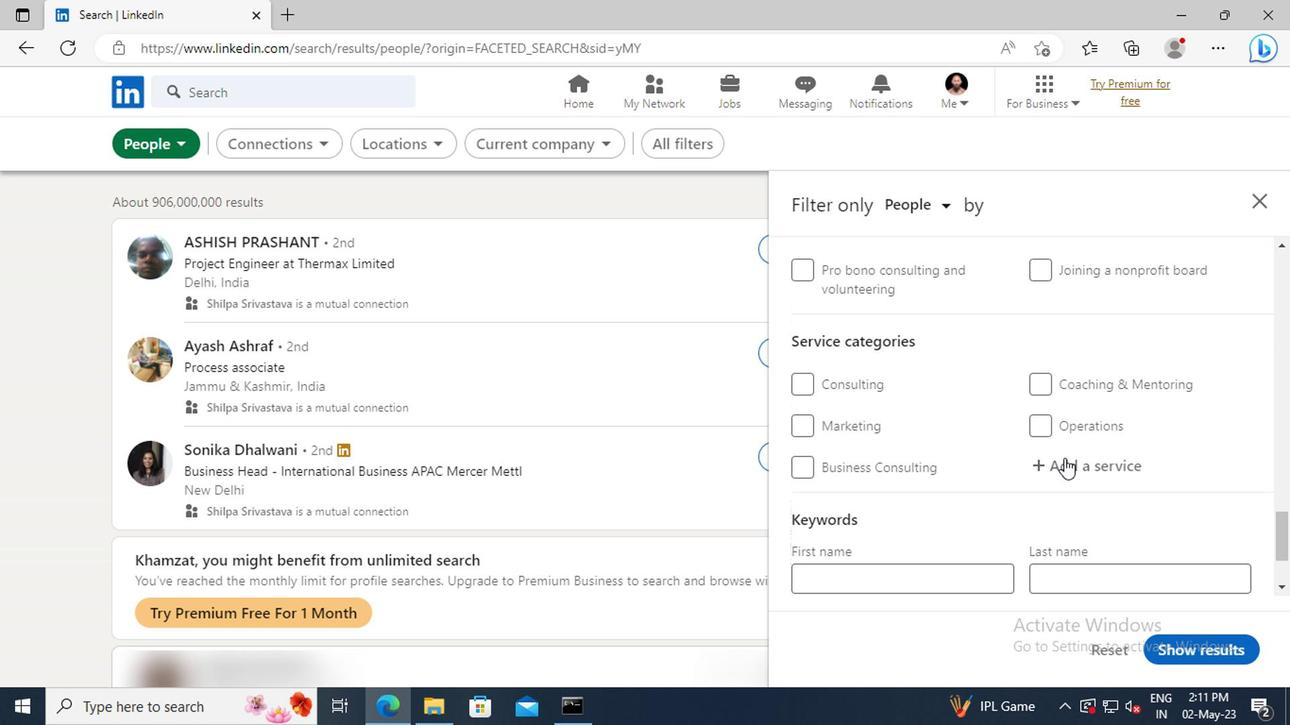 
Action: Mouse pressed left at (1054, 466)
Screenshot: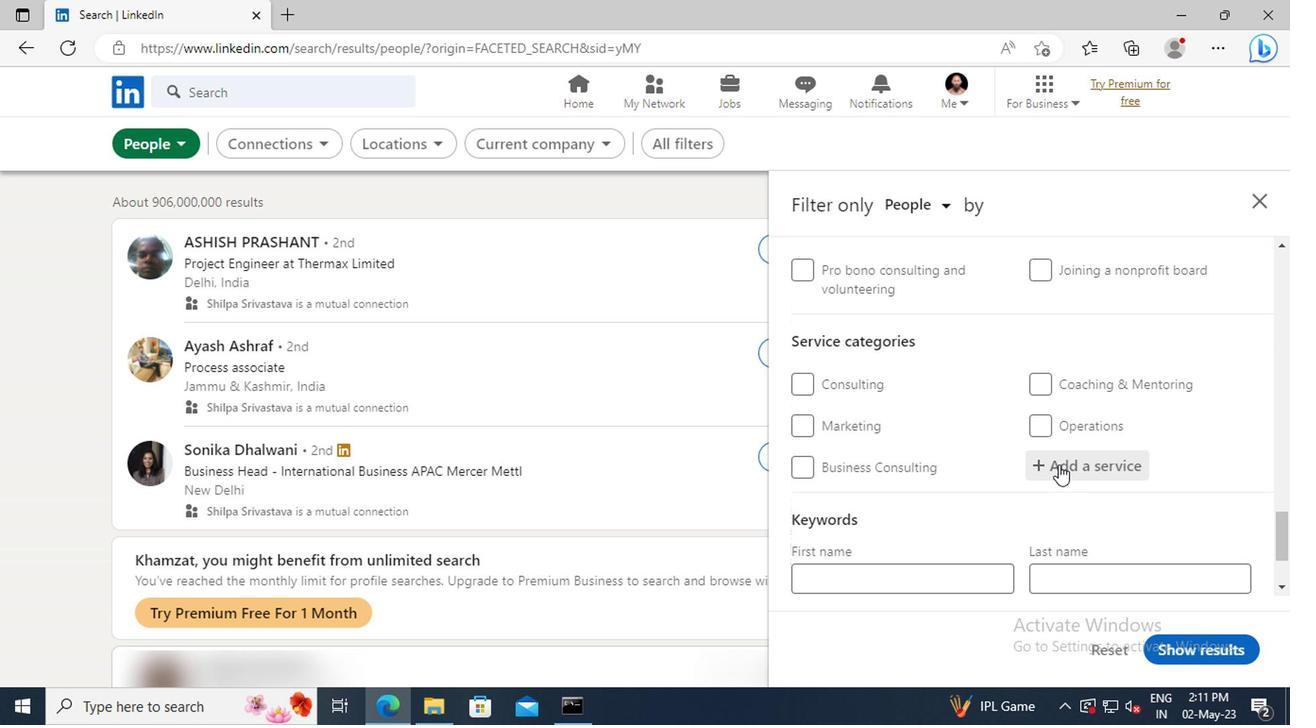 
Action: Key pressed <Key.shift>SEARCH<Key.space><Key.shift>E
Screenshot: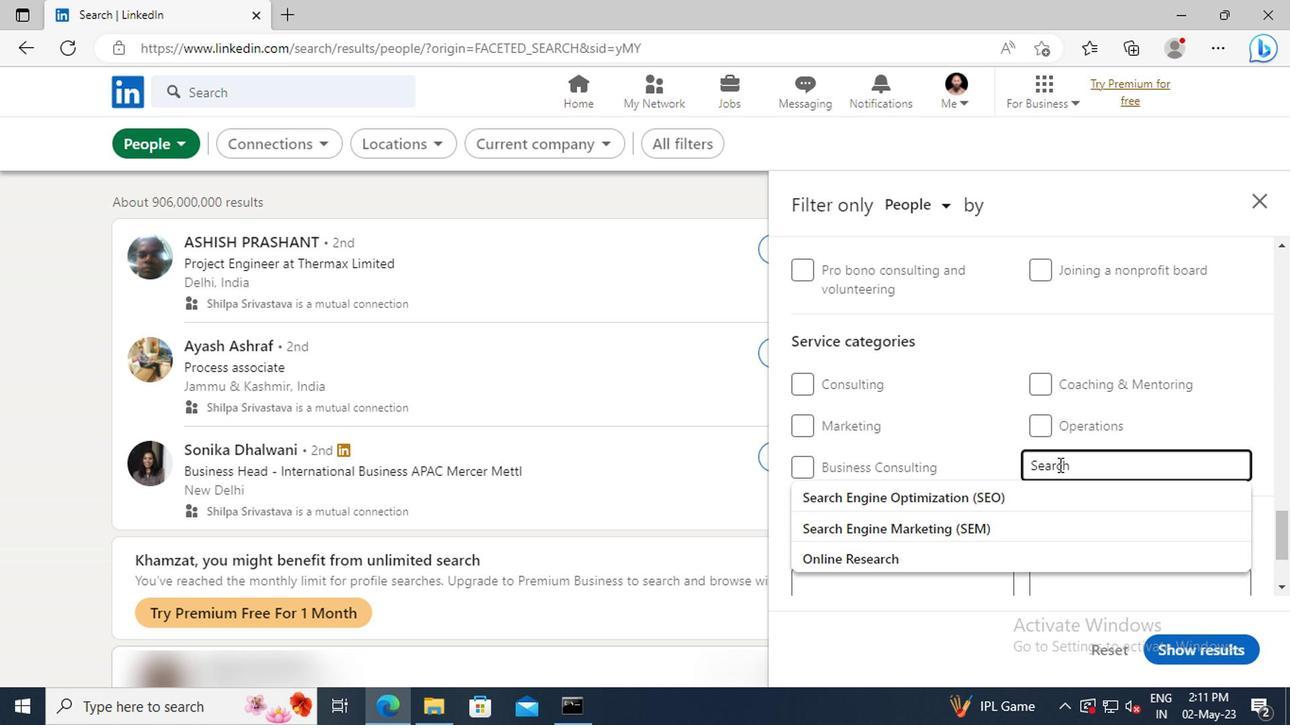 
Action: Mouse moved to (1057, 496)
Screenshot: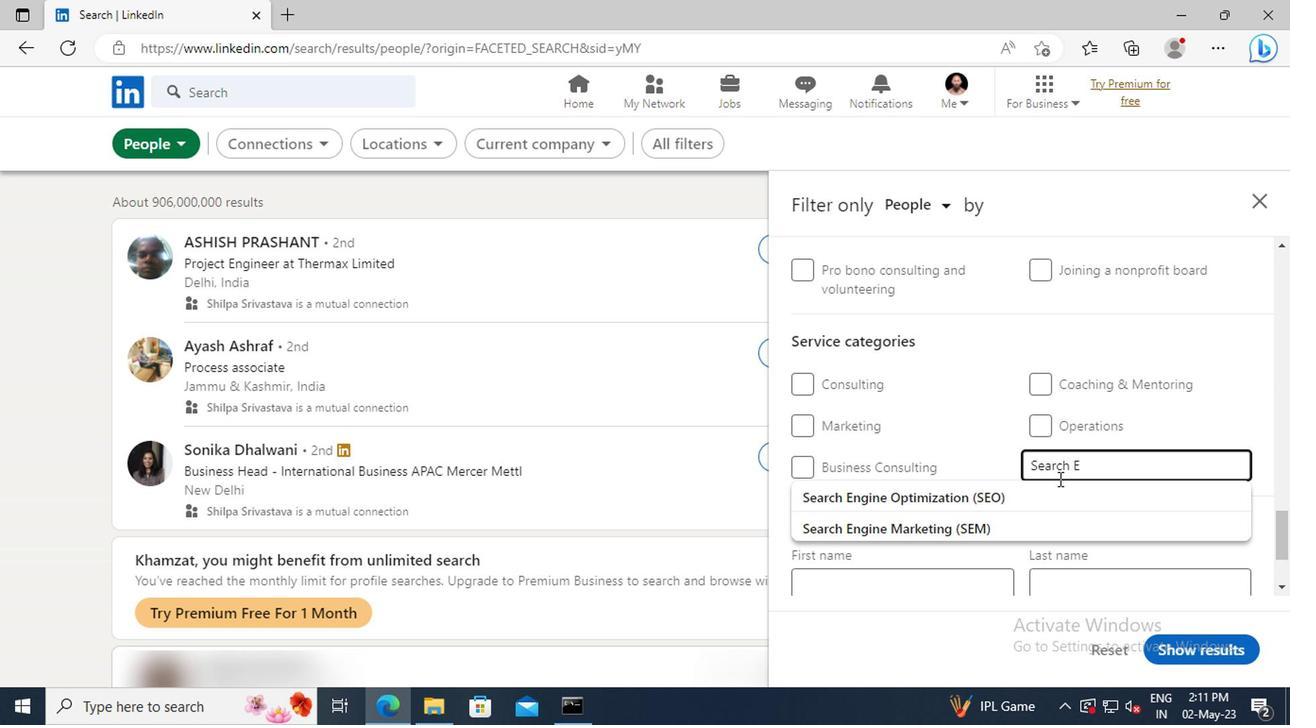 
Action: Mouse pressed left at (1057, 496)
Screenshot: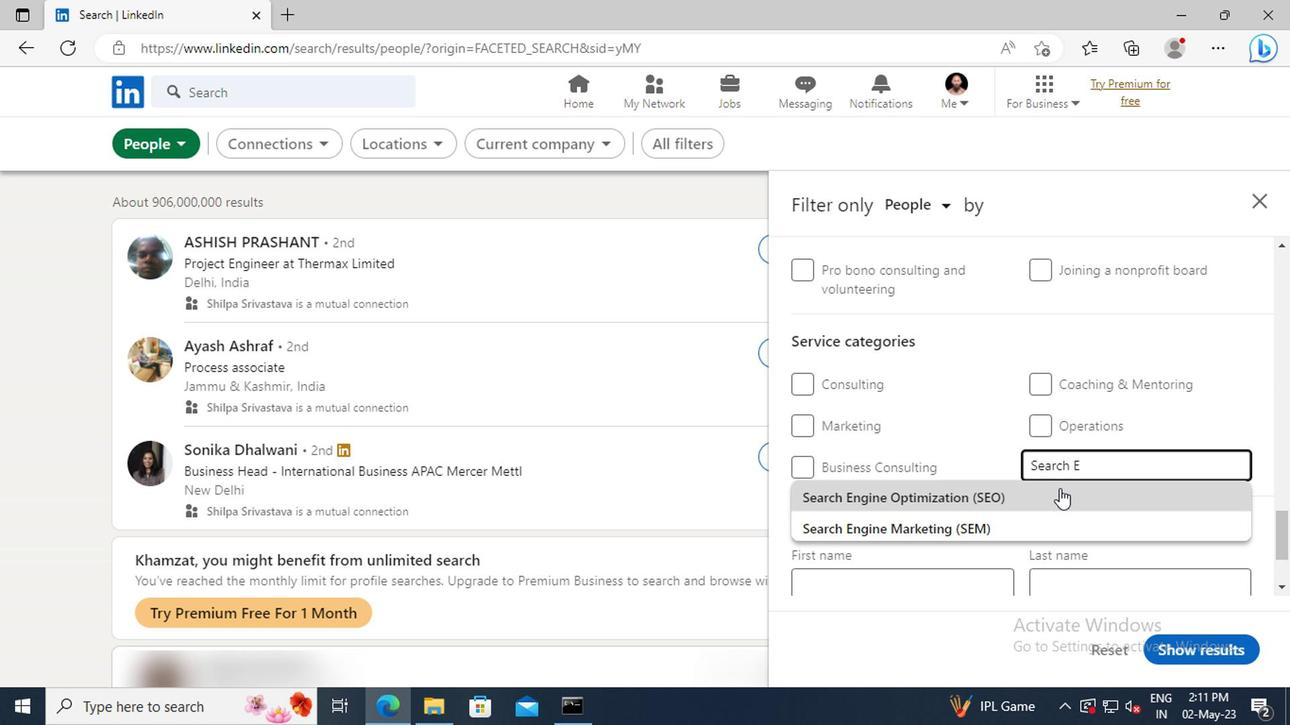 
Action: Mouse scrolled (1057, 495) with delta (0, -1)
Screenshot: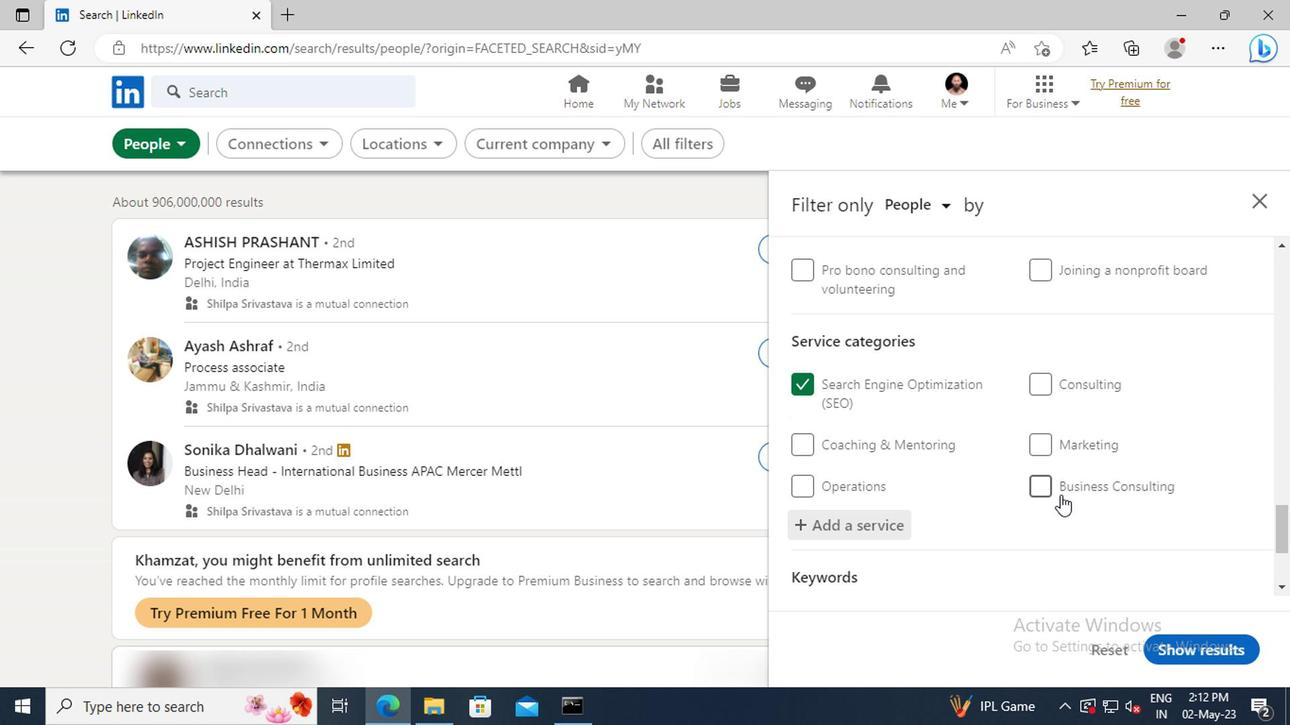 
Action: Mouse scrolled (1057, 495) with delta (0, -1)
Screenshot: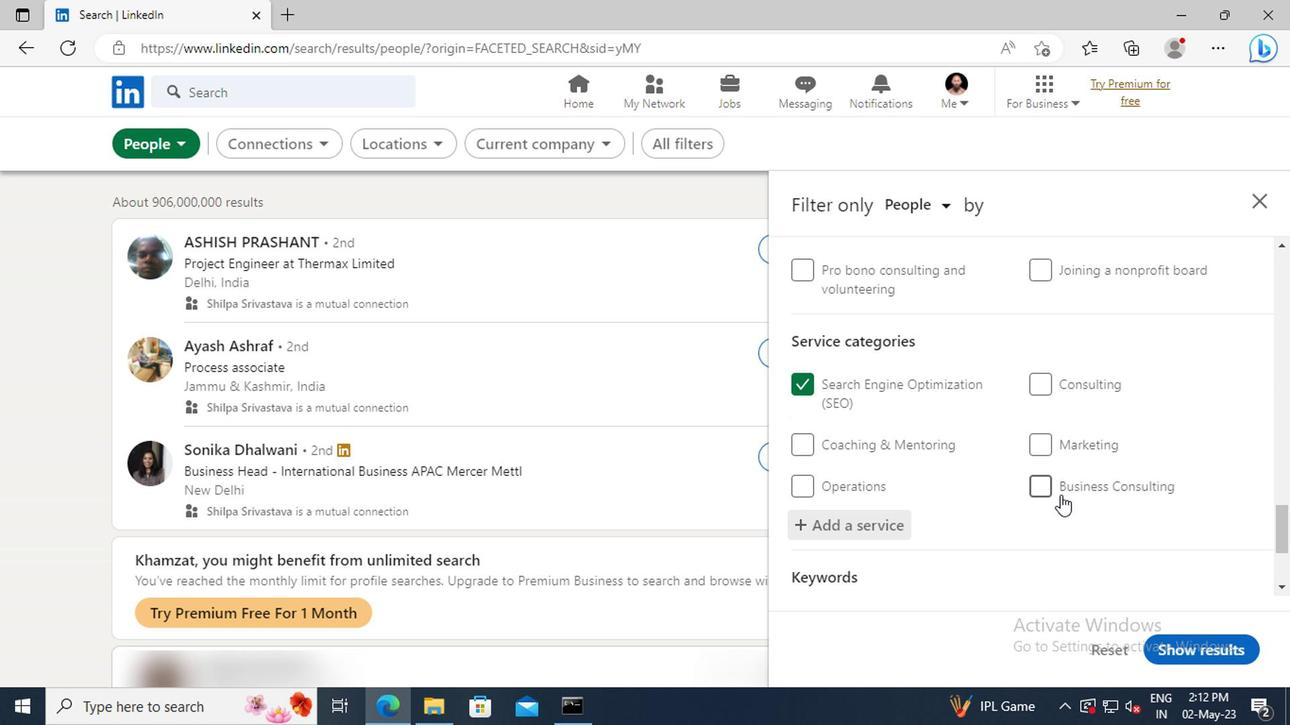 
Action: Mouse scrolled (1057, 495) with delta (0, -1)
Screenshot: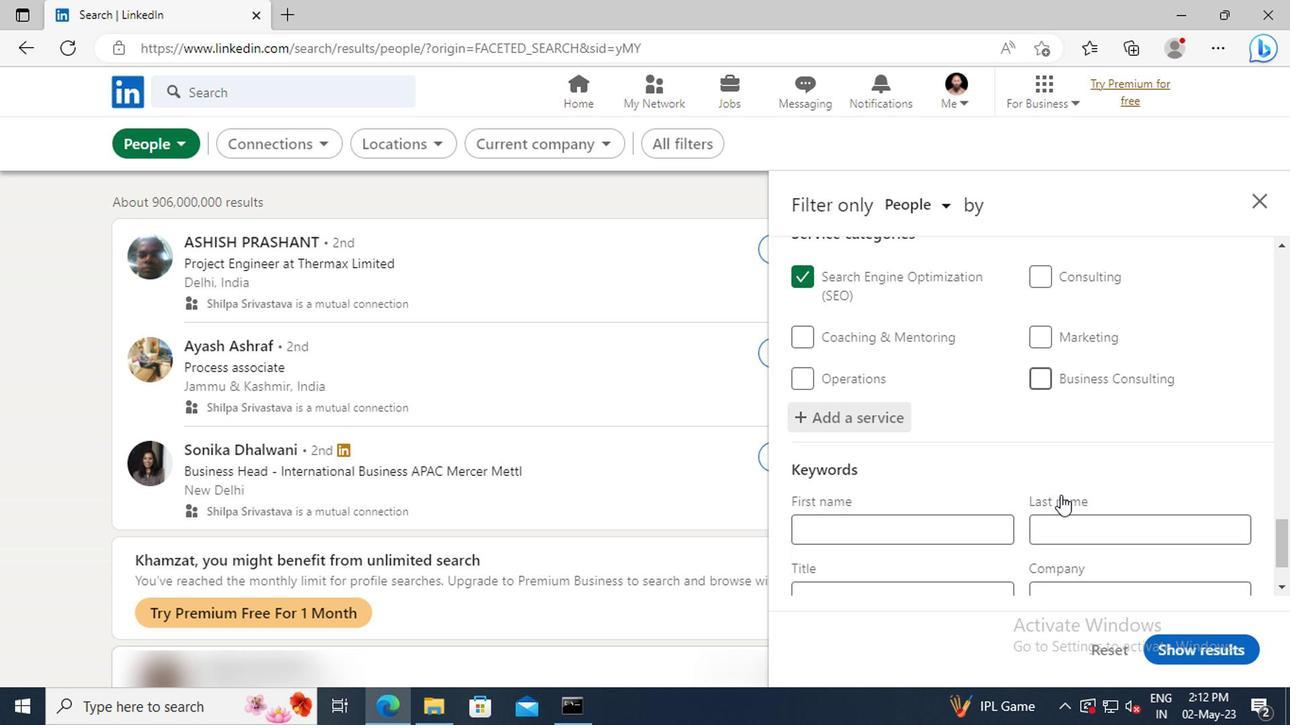 
Action: Mouse scrolled (1057, 495) with delta (0, -1)
Screenshot: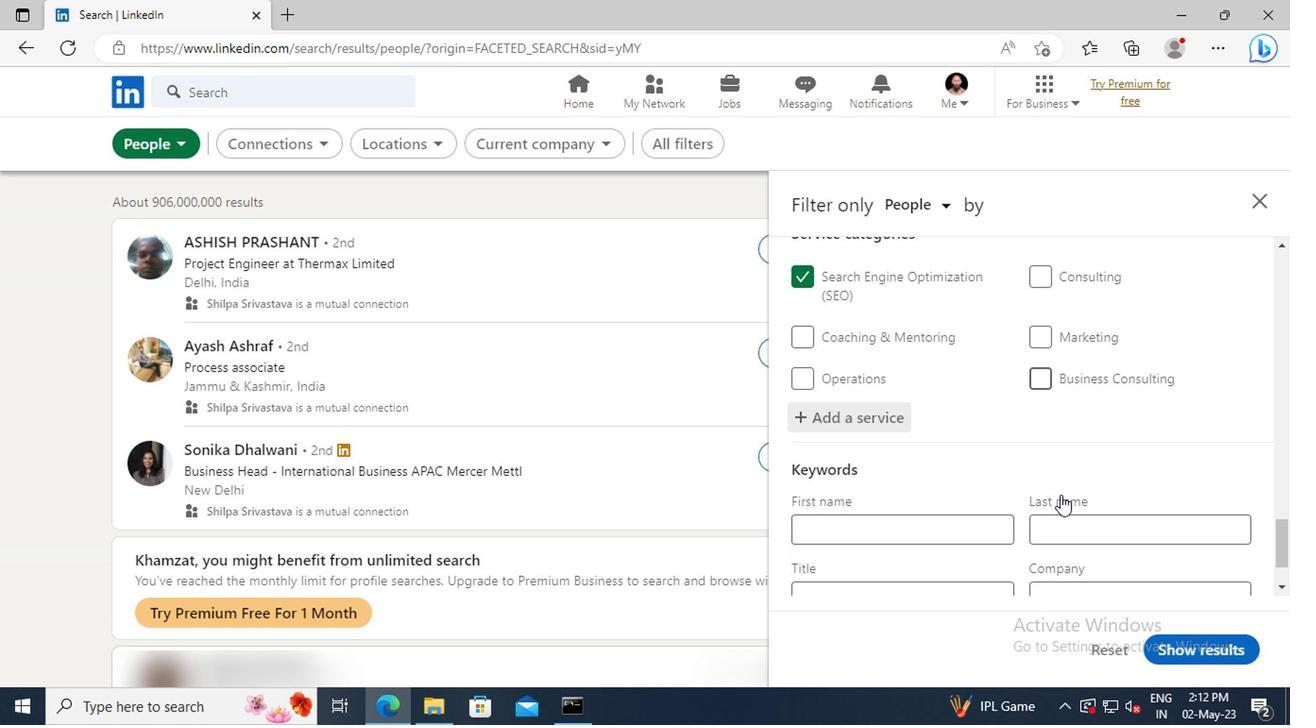 
Action: Mouse scrolled (1057, 495) with delta (0, -1)
Screenshot: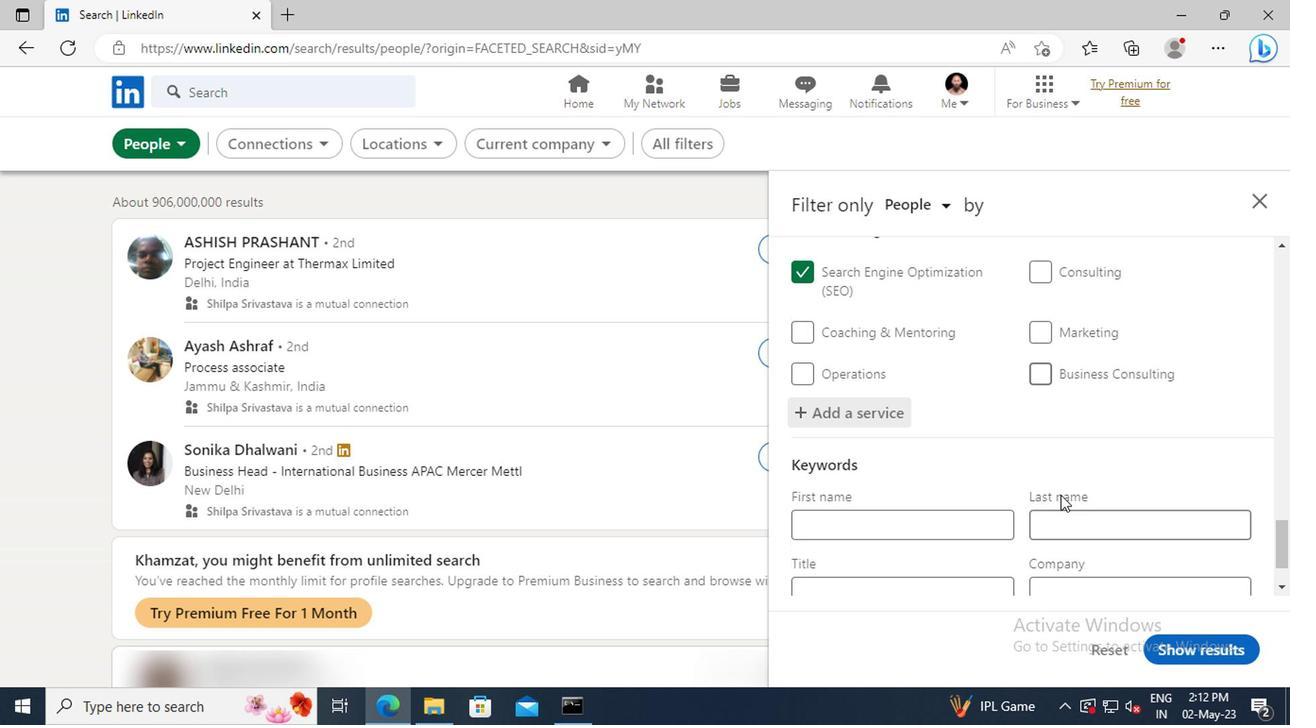 
Action: Mouse moved to (899, 516)
Screenshot: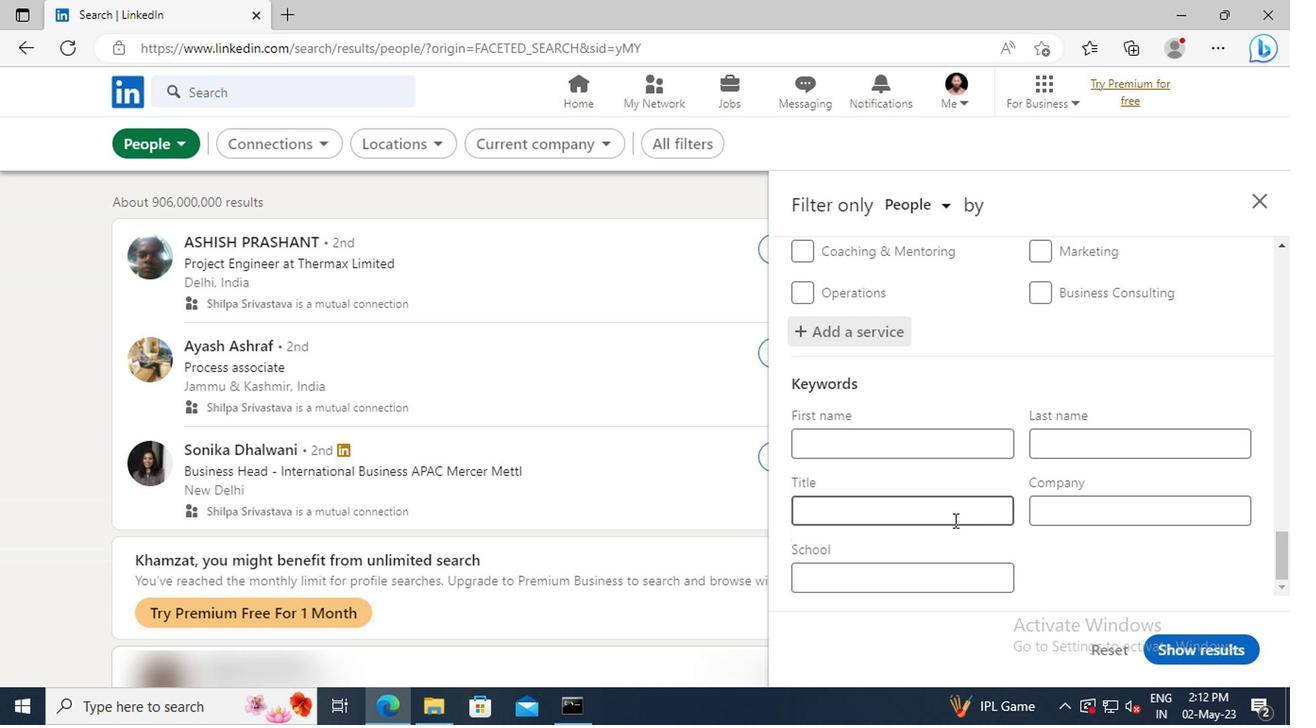 
Action: Mouse pressed left at (899, 516)
Screenshot: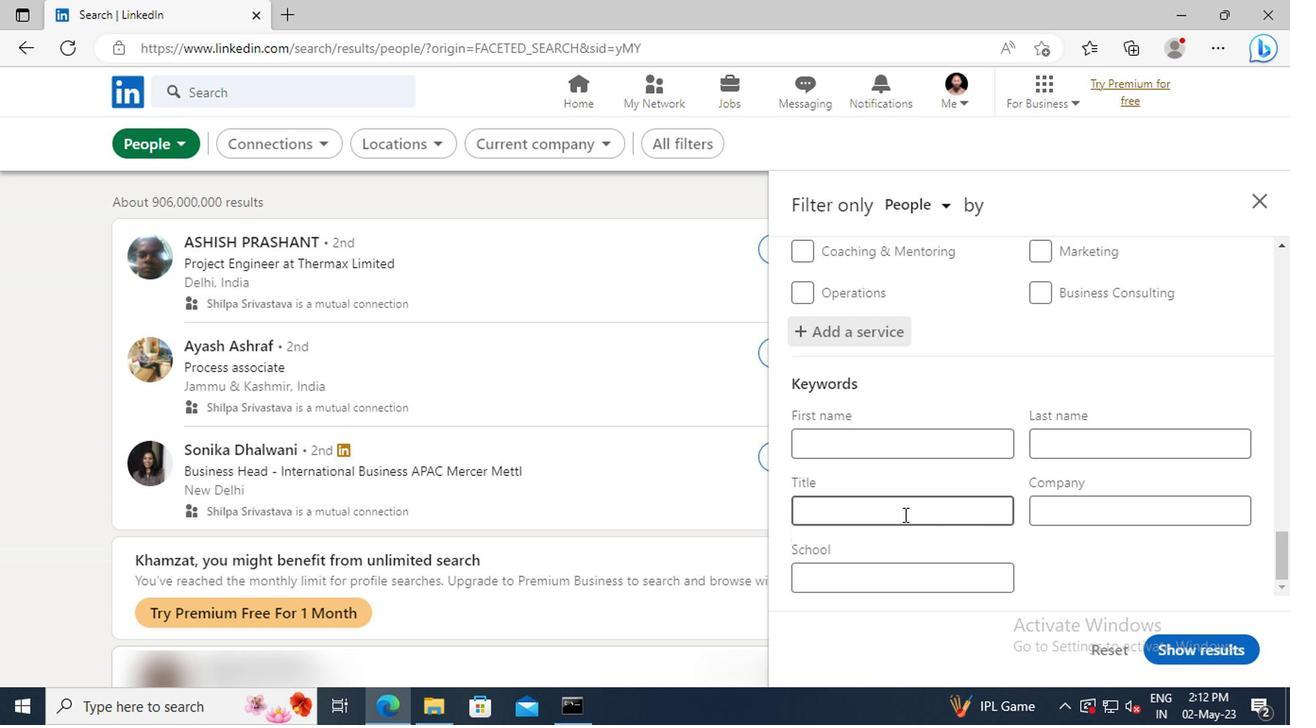 
Action: Key pressed <Key.shift>LOCKSMITH<Key.enter>
Screenshot: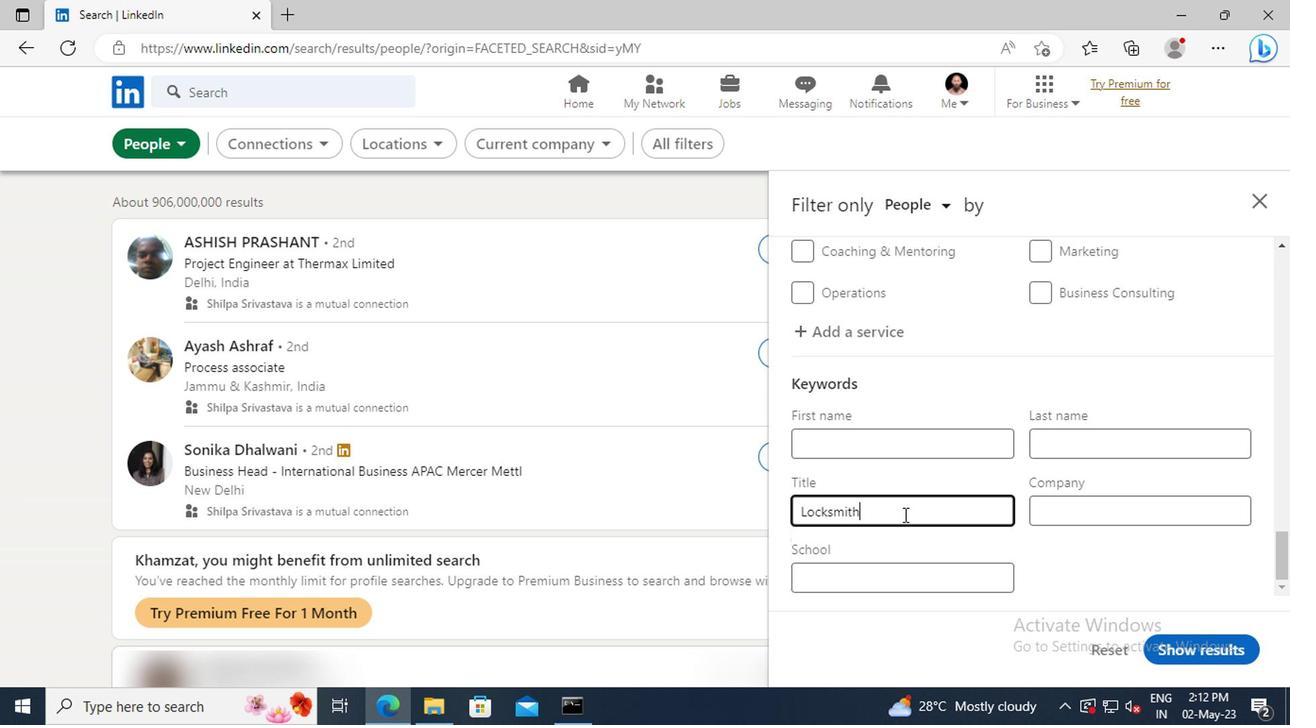 
Action: Mouse moved to (1174, 655)
Screenshot: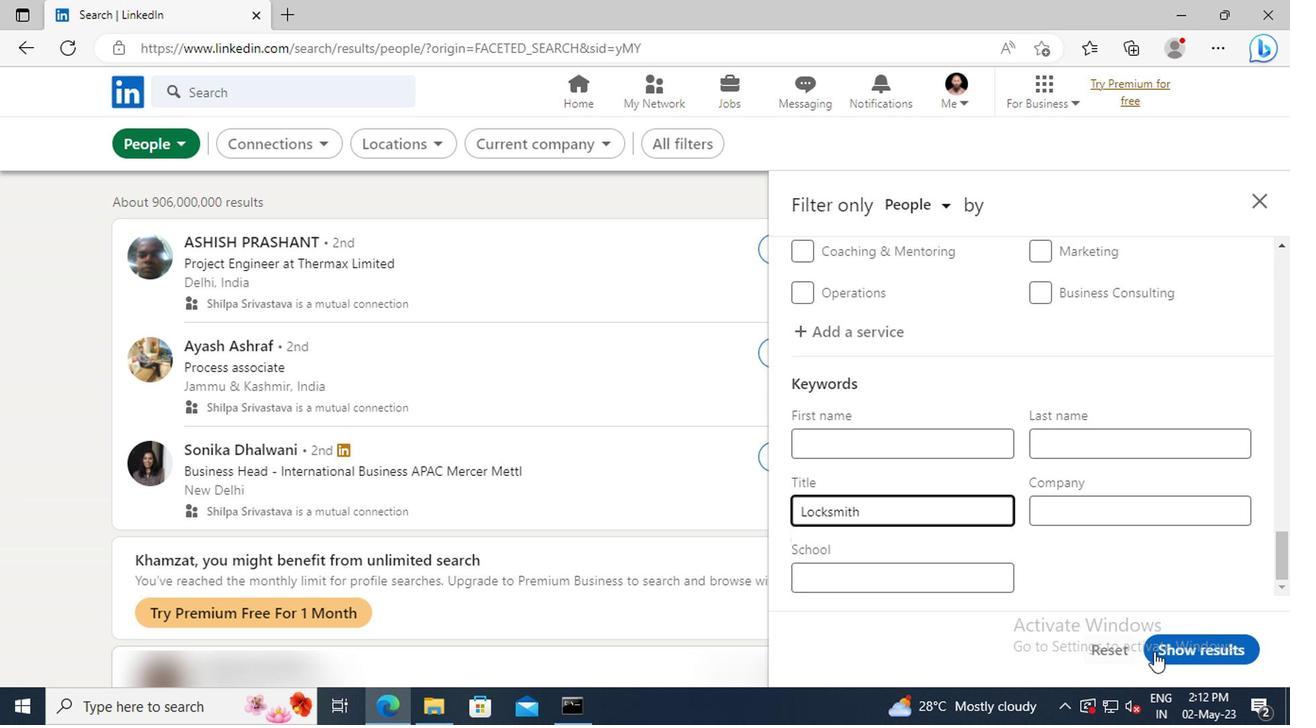 
Action: Mouse pressed left at (1174, 655)
Screenshot: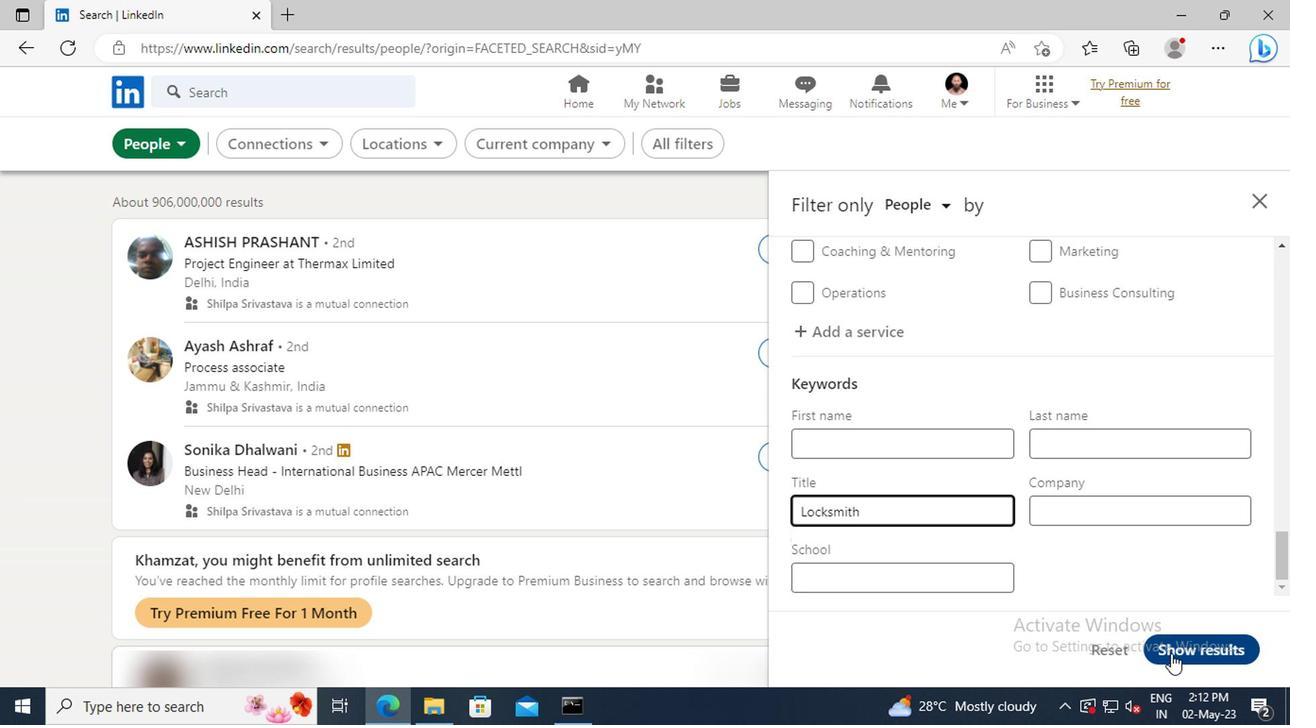 
